 Task: Add a signature Eduardo Lee containing Best wishes for the holiday season, Eduardo Lee to email address softage.4@softage.net and add a label Maps
Action: Mouse moved to (1029, 99)
Screenshot: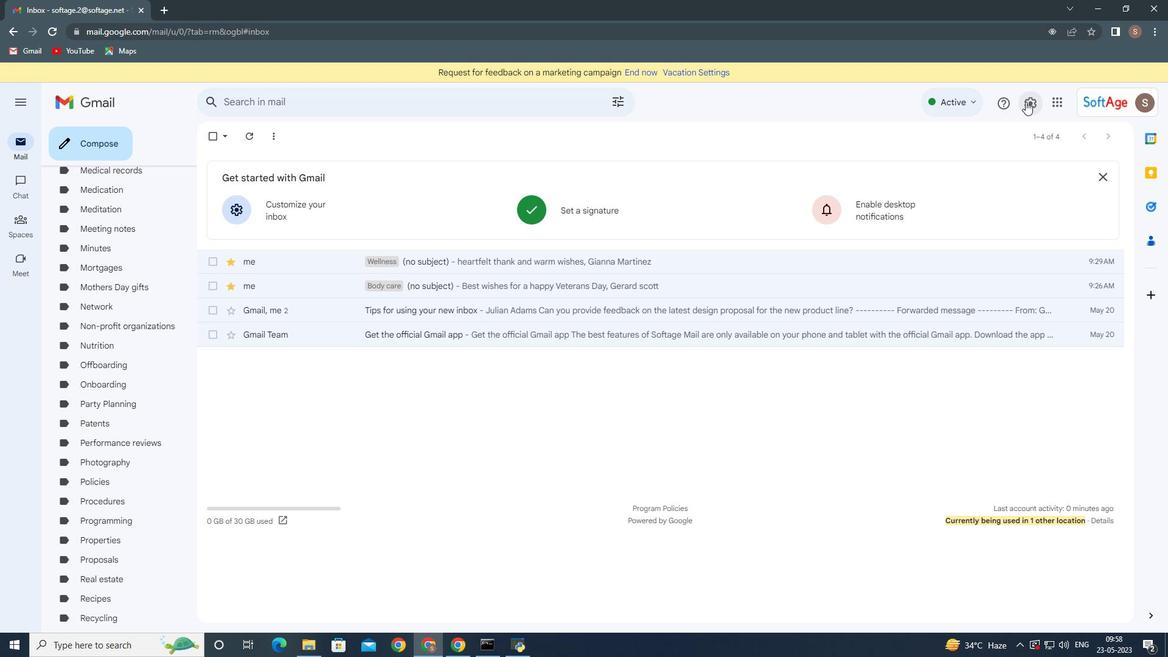 
Action: Mouse pressed left at (1029, 99)
Screenshot: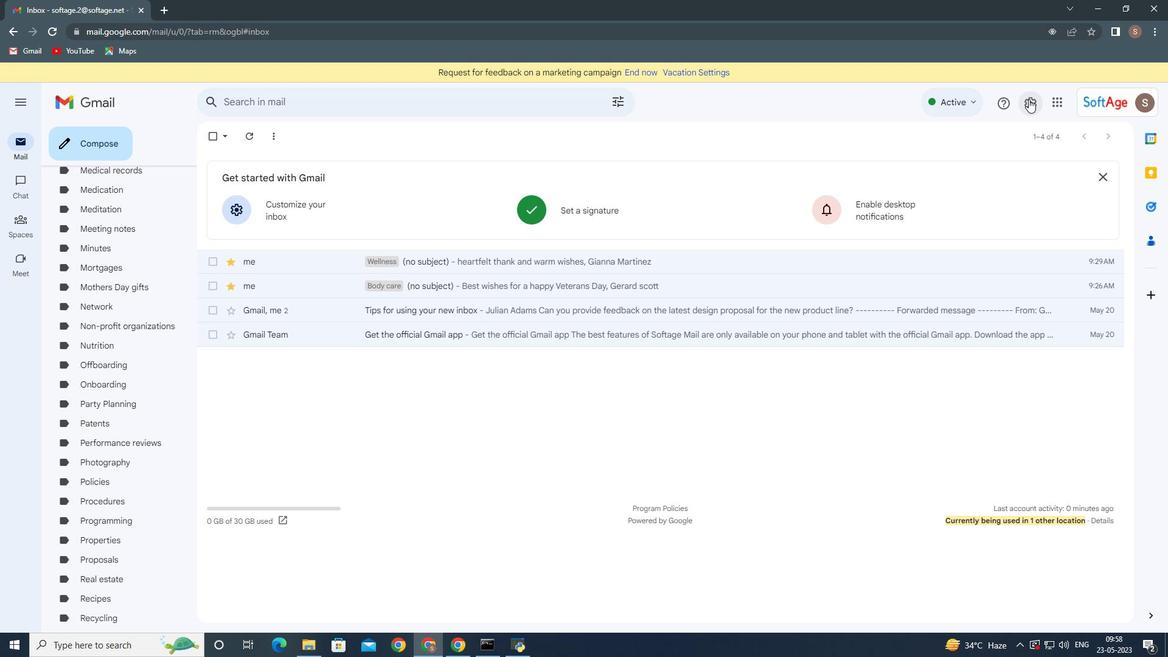 
Action: Mouse moved to (996, 164)
Screenshot: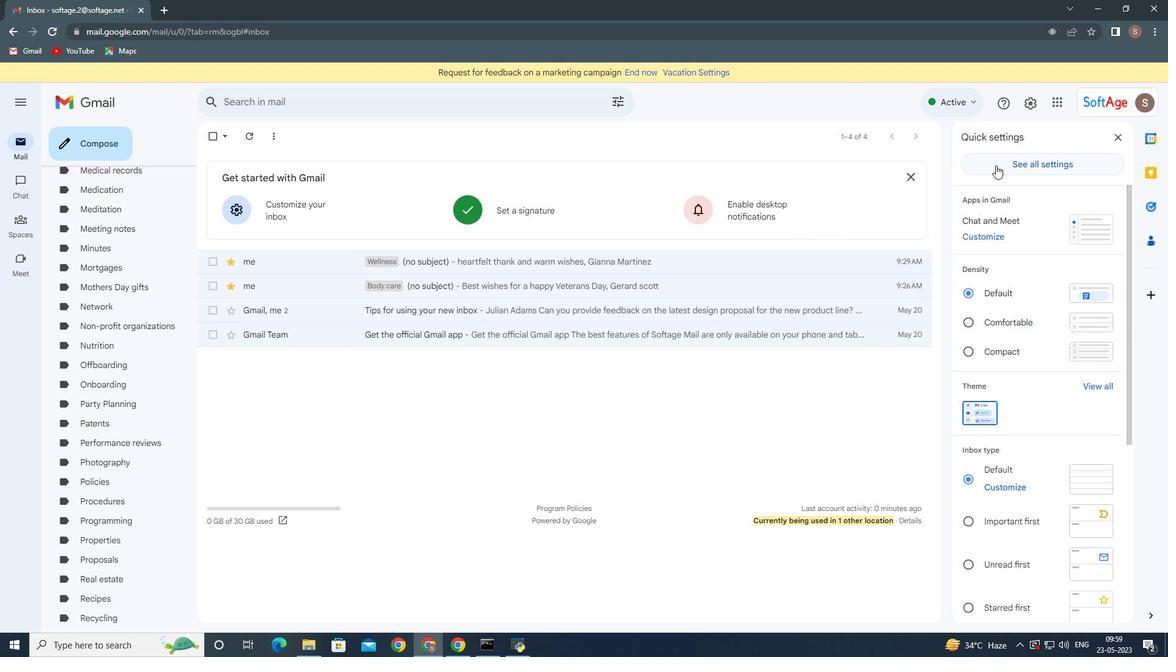 
Action: Mouse pressed left at (996, 164)
Screenshot: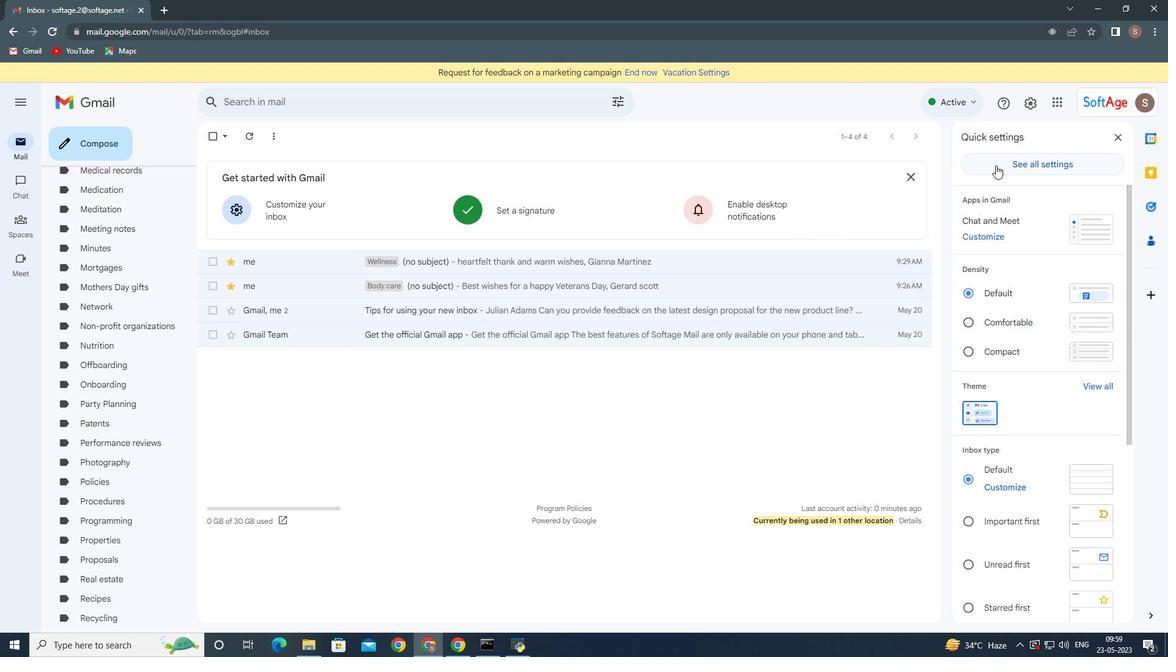 
Action: Mouse moved to (432, 360)
Screenshot: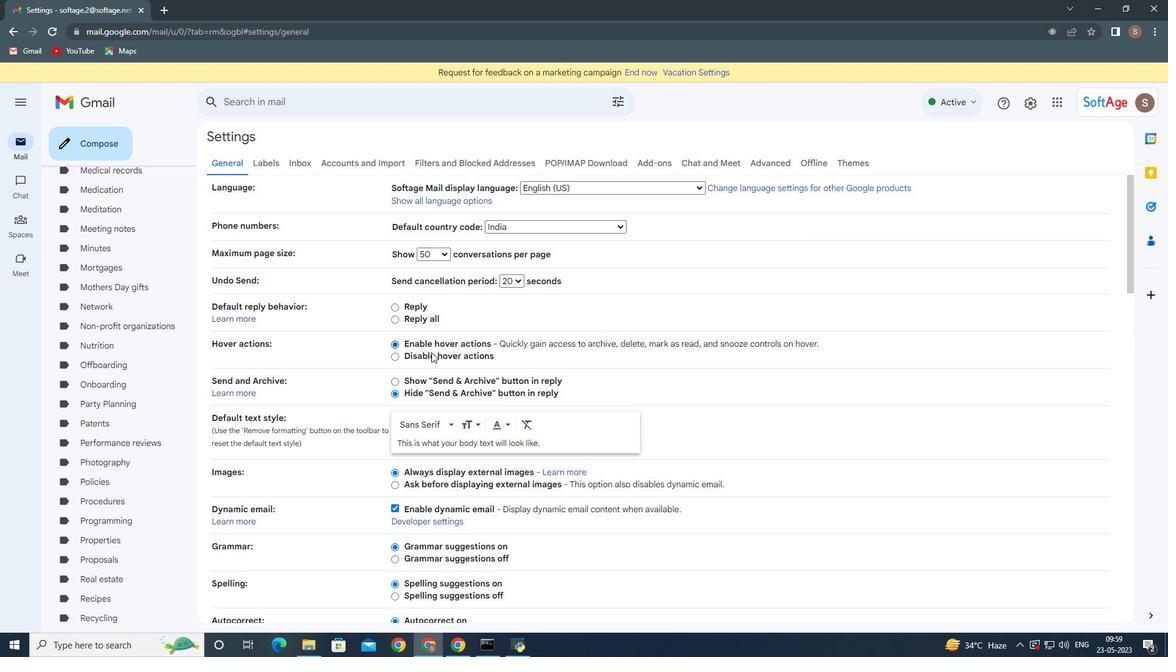 
Action: Mouse scrolled (432, 359) with delta (0, 0)
Screenshot: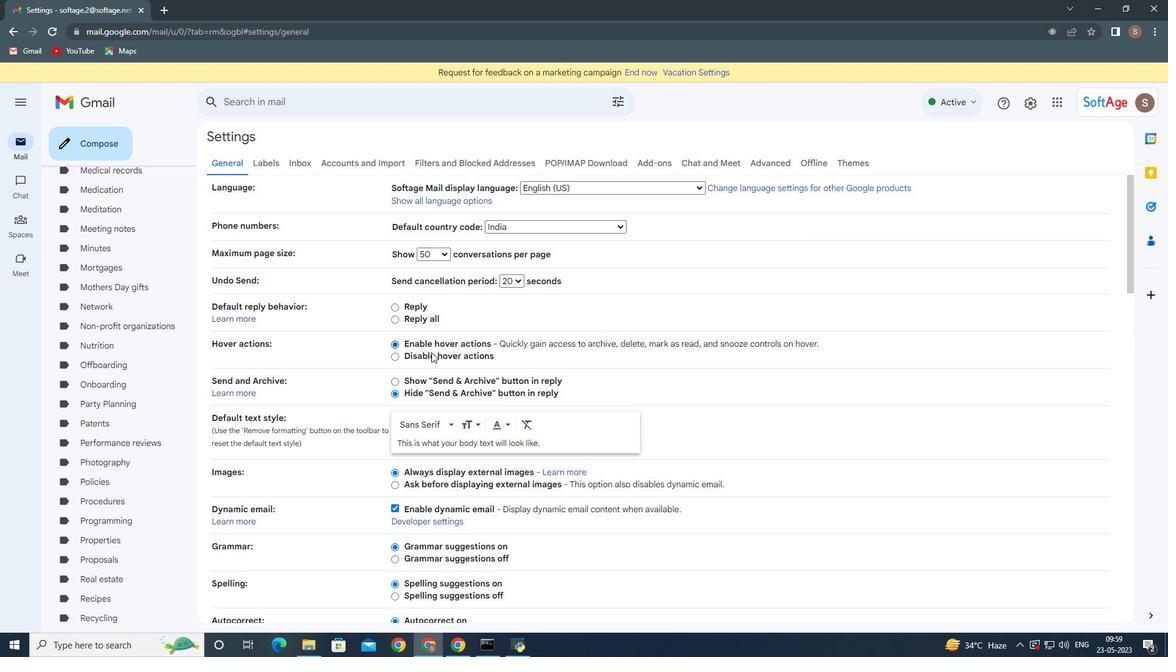 
Action: Mouse moved to (432, 362)
Screenshot: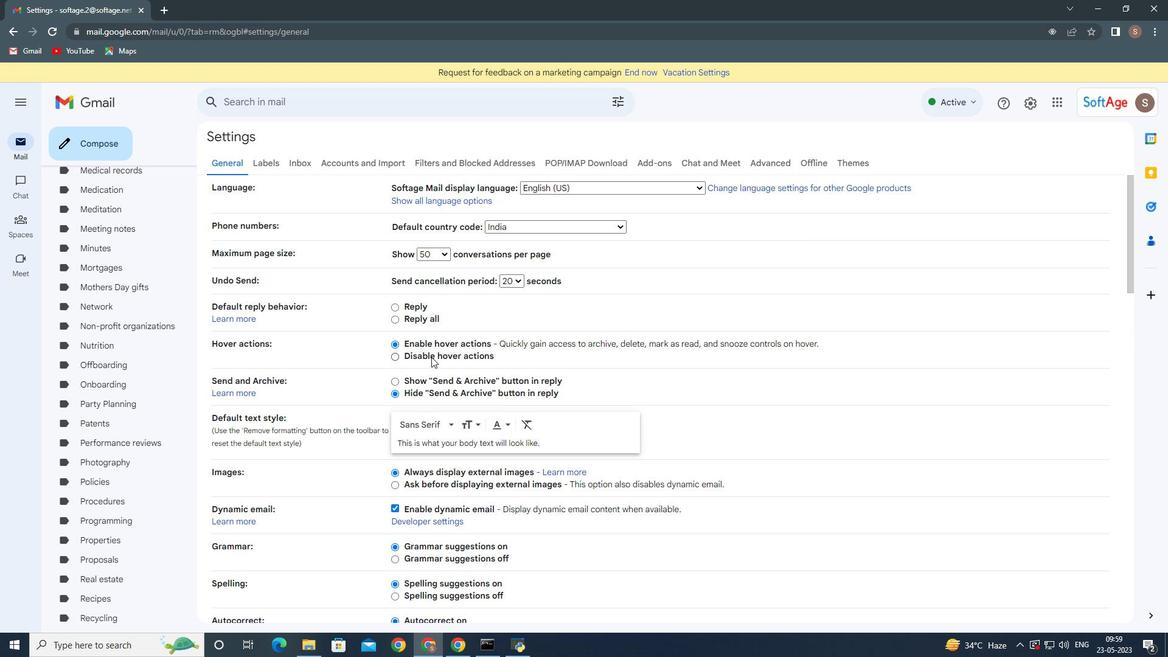 
Action: Mouse scrolled (432, 362) with delta (0, 0)
Screenshot: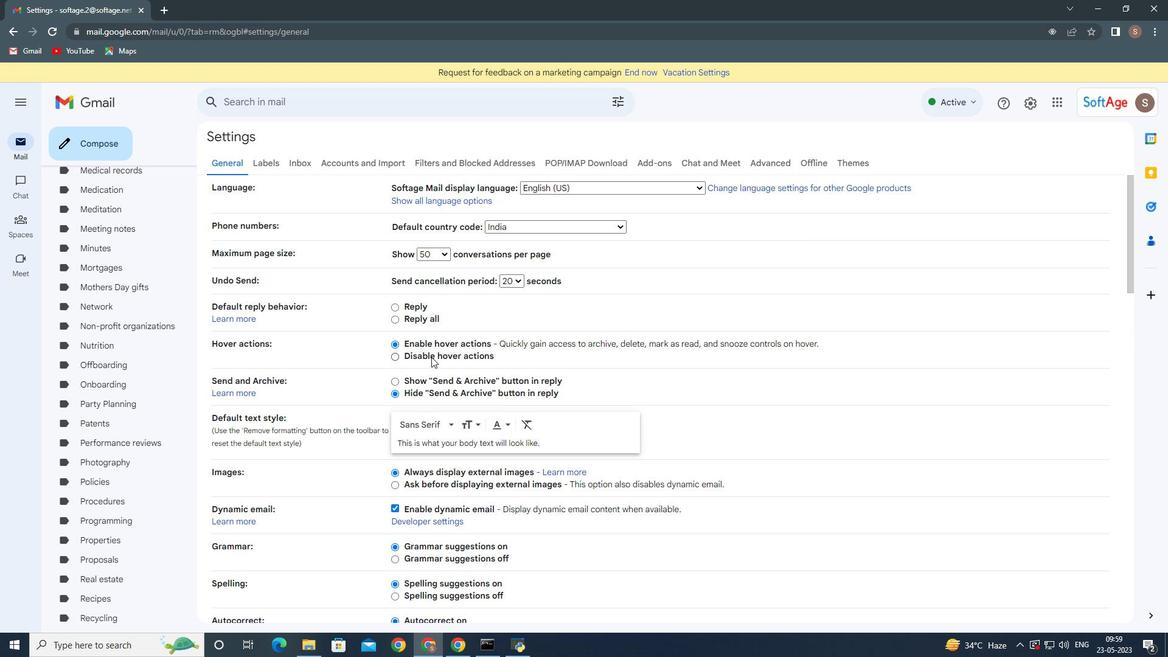 
Action: Mouse moved to (432, 364)
Screenshot: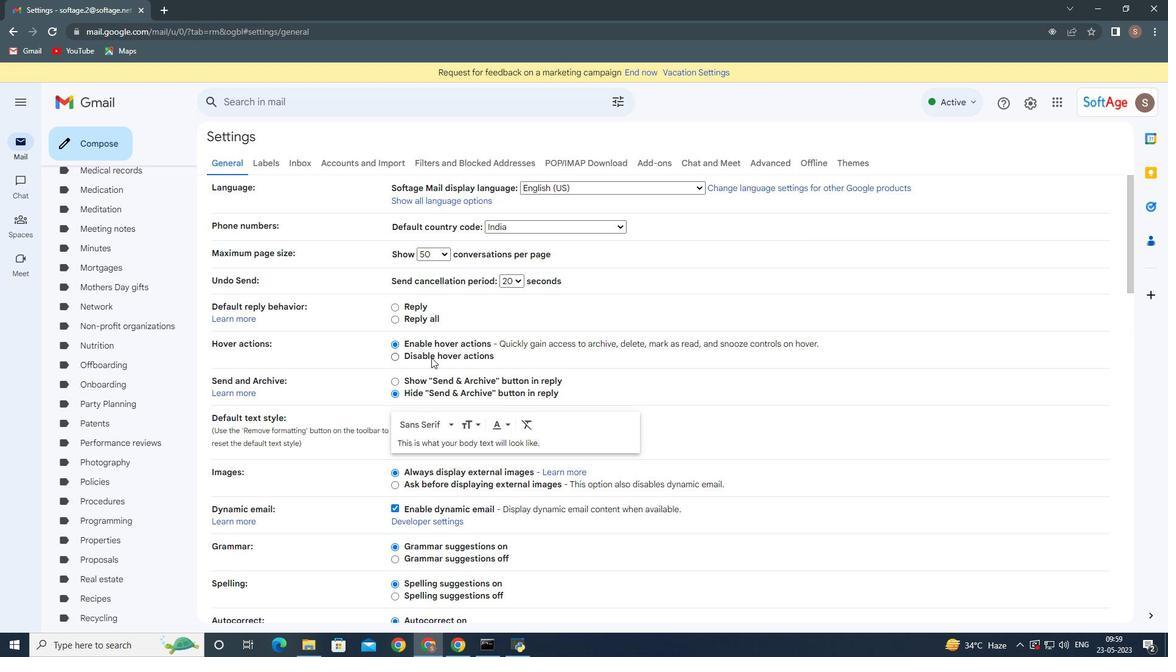 
Action: Mouse scrolled (432, 363) with delta (0, 0)
Screenshot: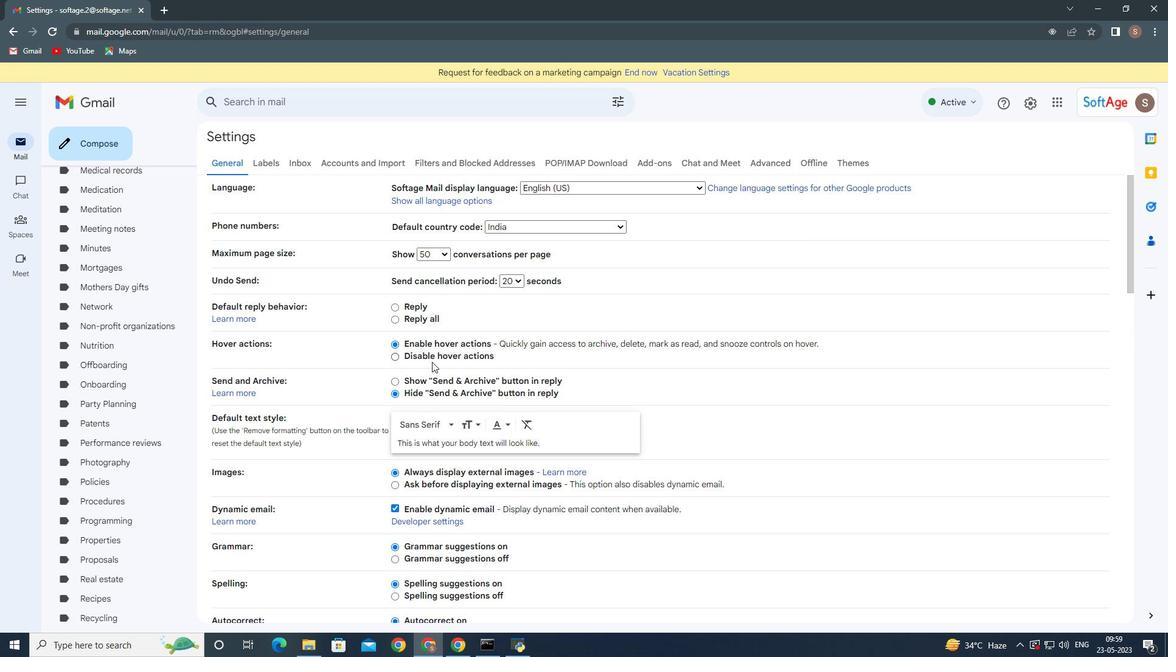 
Action: Mouse moved to (432, 365)
Screenshot: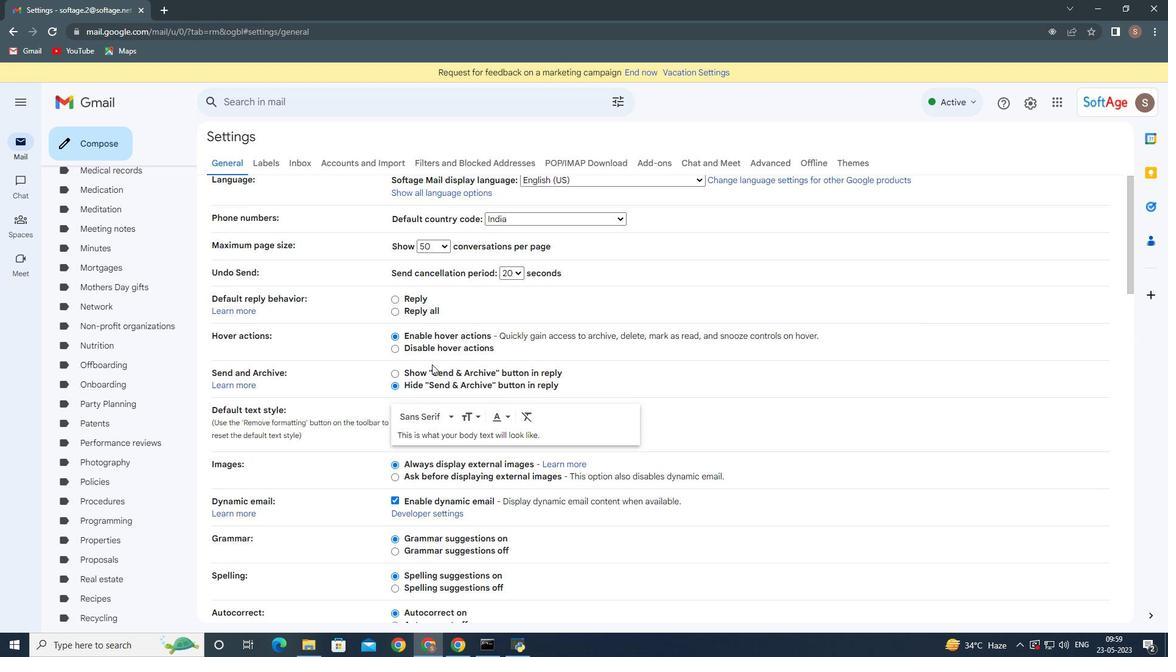 
Action: Mouse scrolled (432, 365) with delta (0, 0)
Screenshot: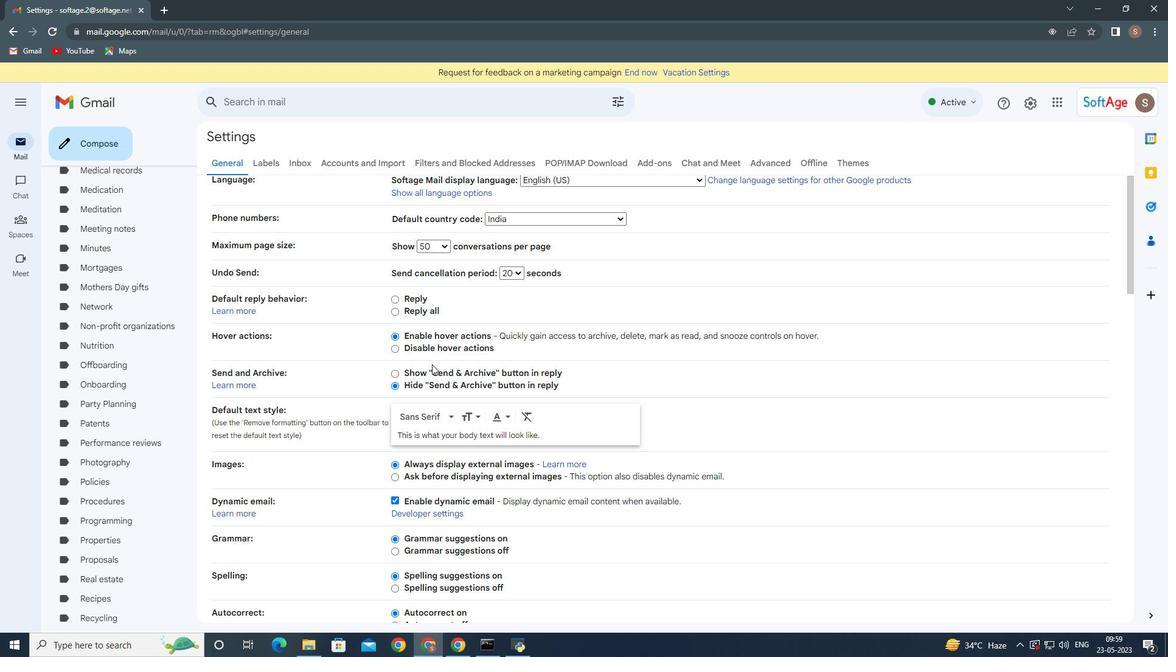 
Action: Mouse moved to (432, 366)
Screenshot: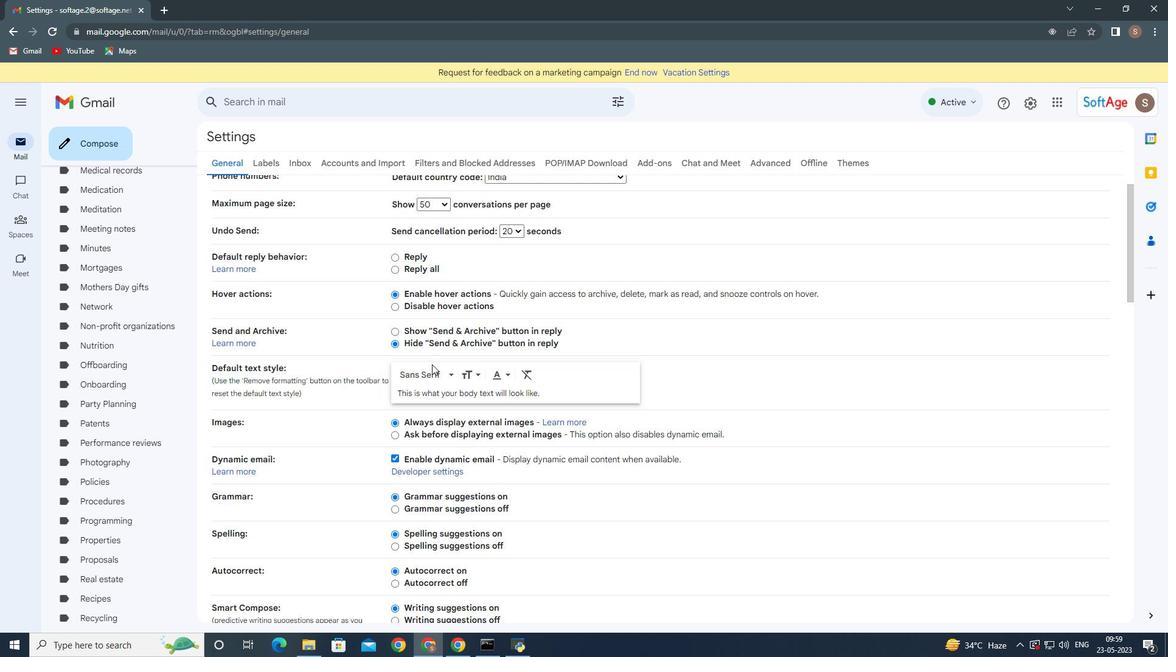 
Action: Mouse scrolled (432, 365) with delta (0, 0)
Screenshot: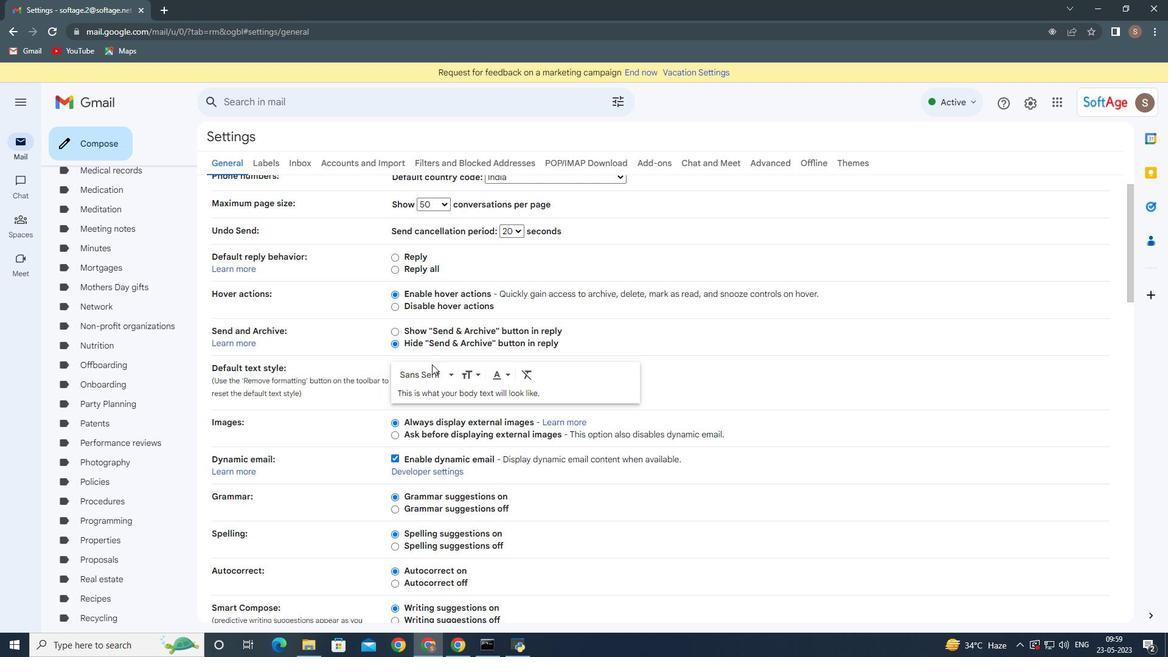 
Action: Mouse moved to (432, 366)
Screenshot: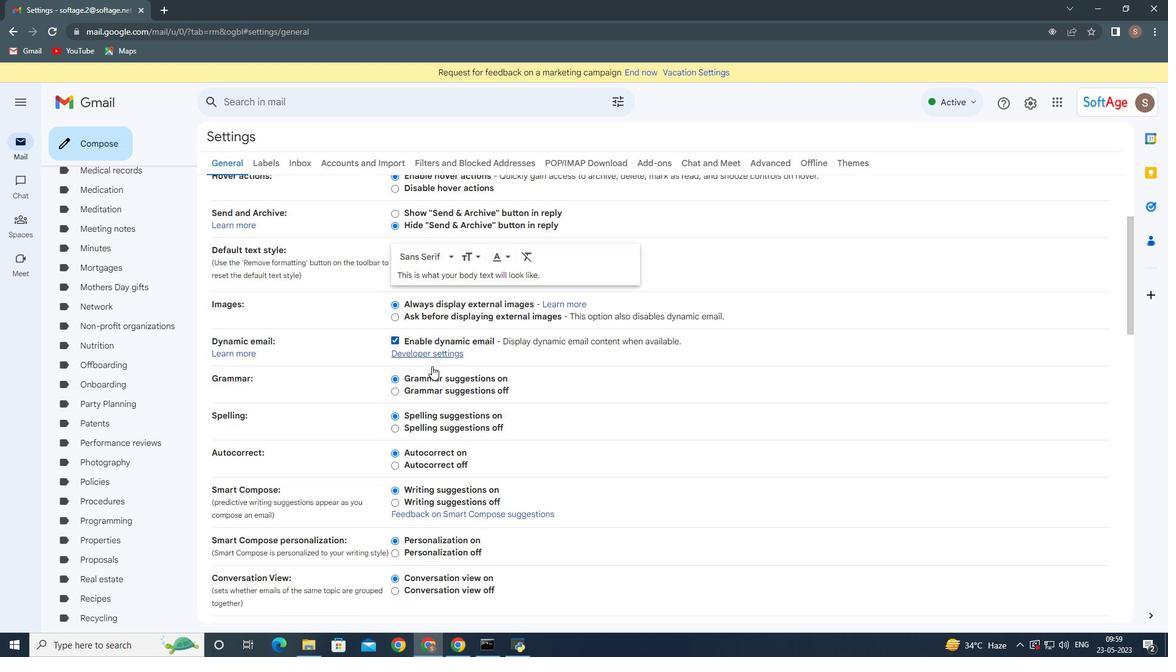 
Action: Mouse scrolled (432, 366) with delta (0, 0)
Screenshot: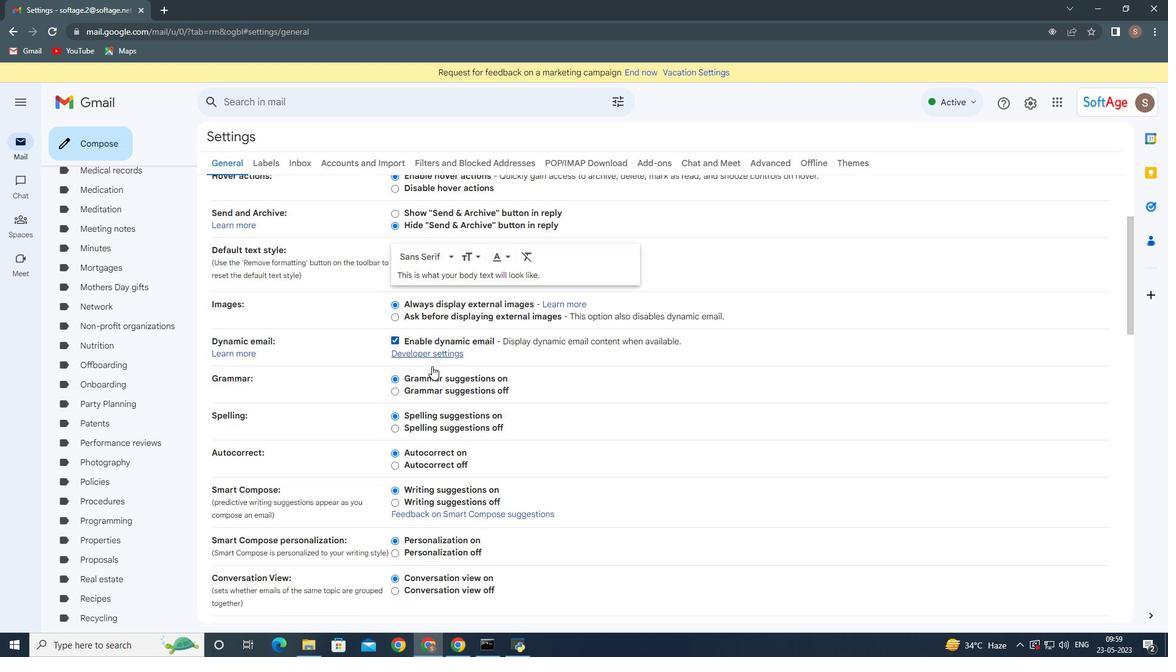 
Action: Mouse moved to (432, 400)
Screenshot: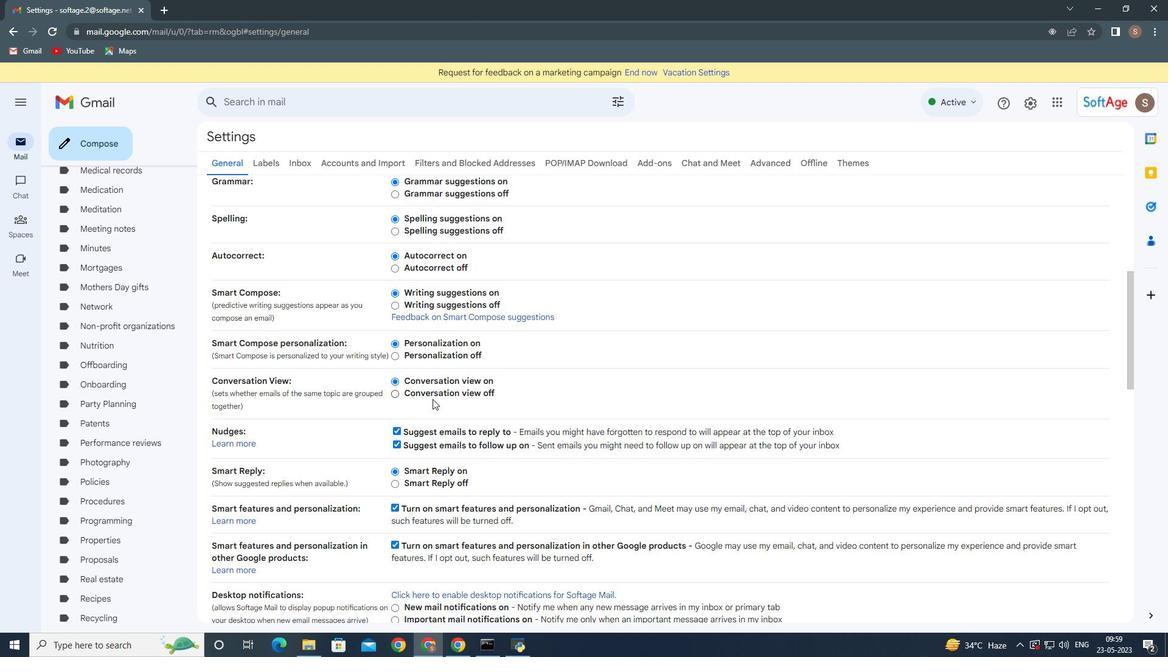 
Action: Mouse scrolled (432, 399) with delta (0, 0)
Screenshot: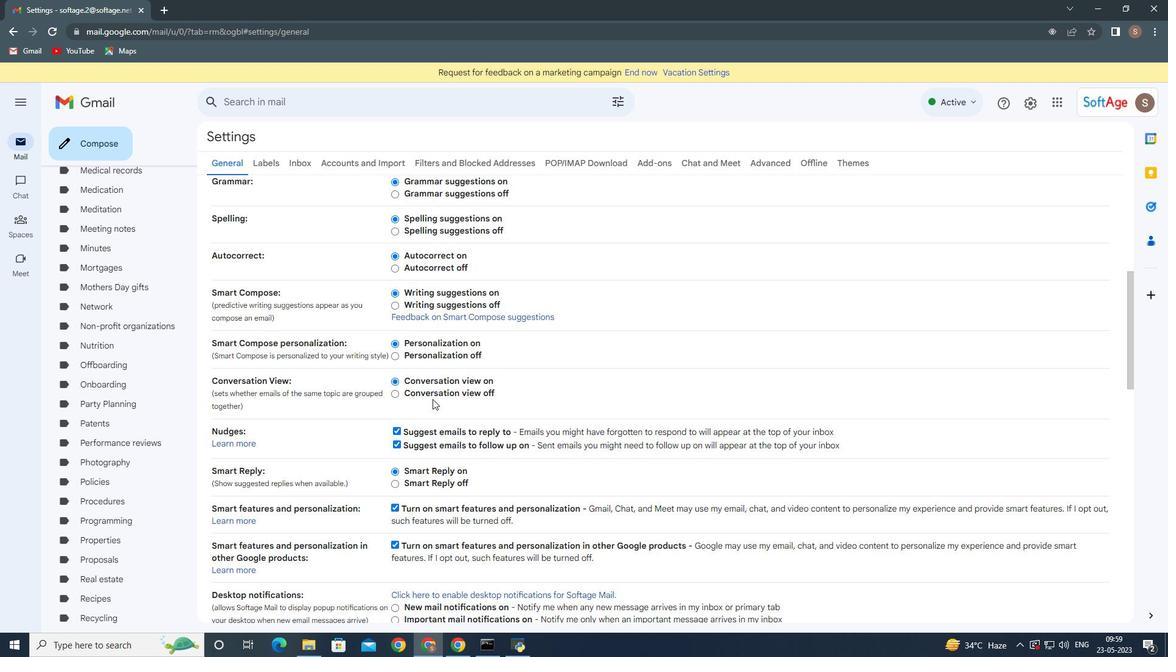 
Action: Mouse moved to (432, 401)
Screenshot: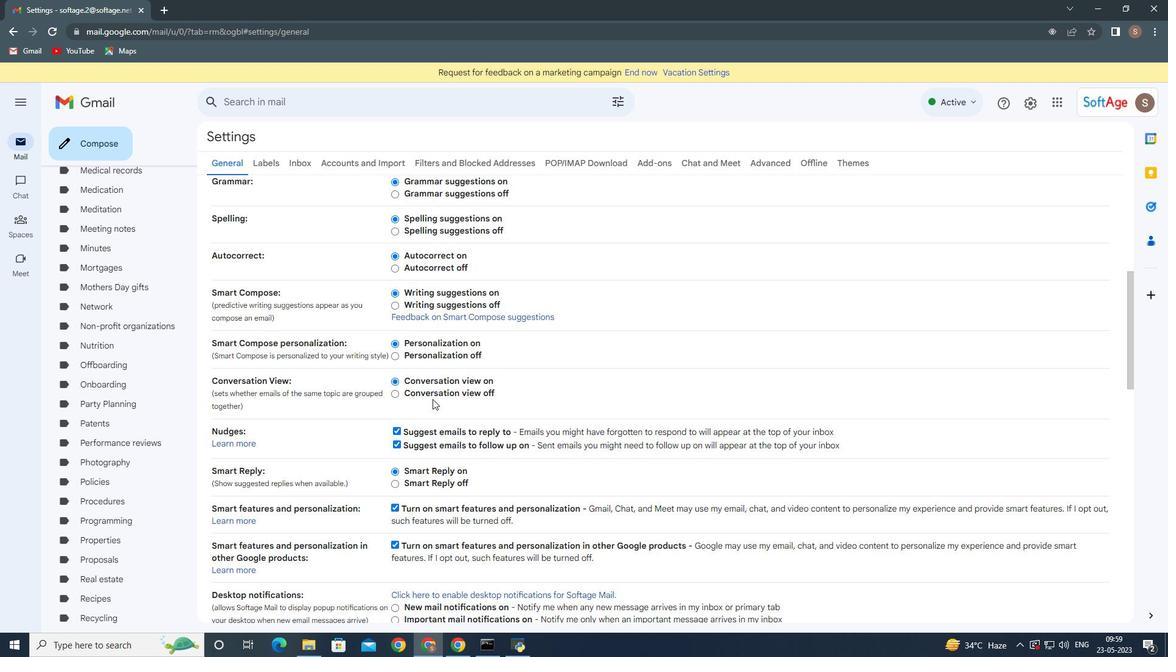 
Action: Mouse scrolled (432, 400) with delta (0, 0)
Screenshot: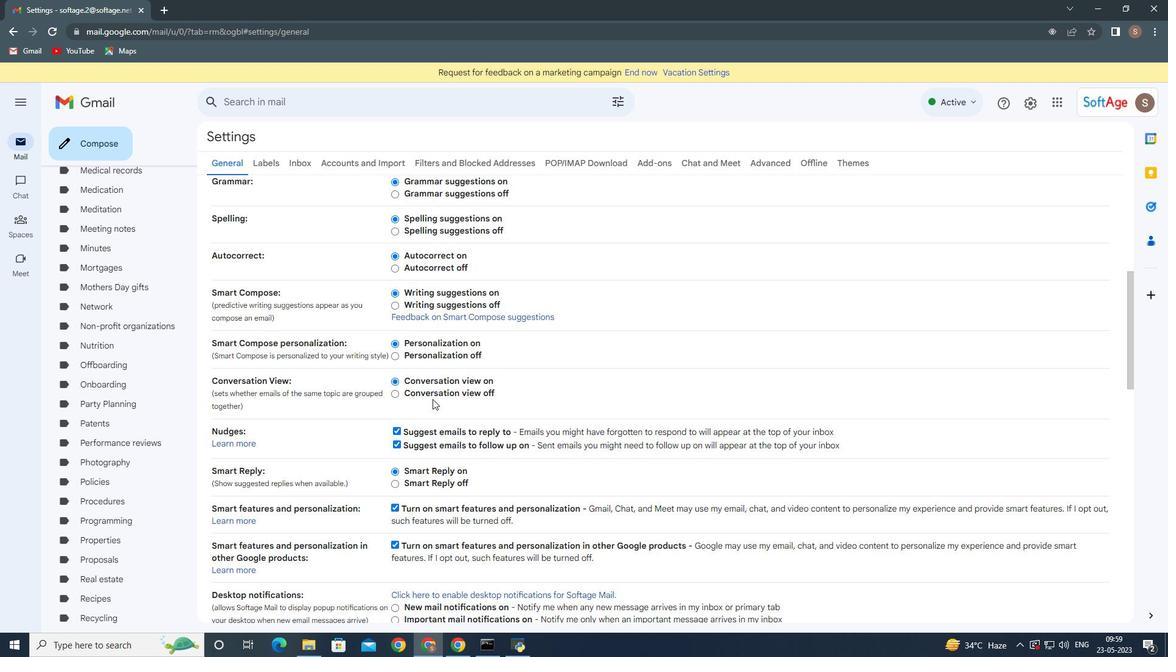 
Action: Mouse scrolled (432, 400) with delta (0, 0)
Screenshot: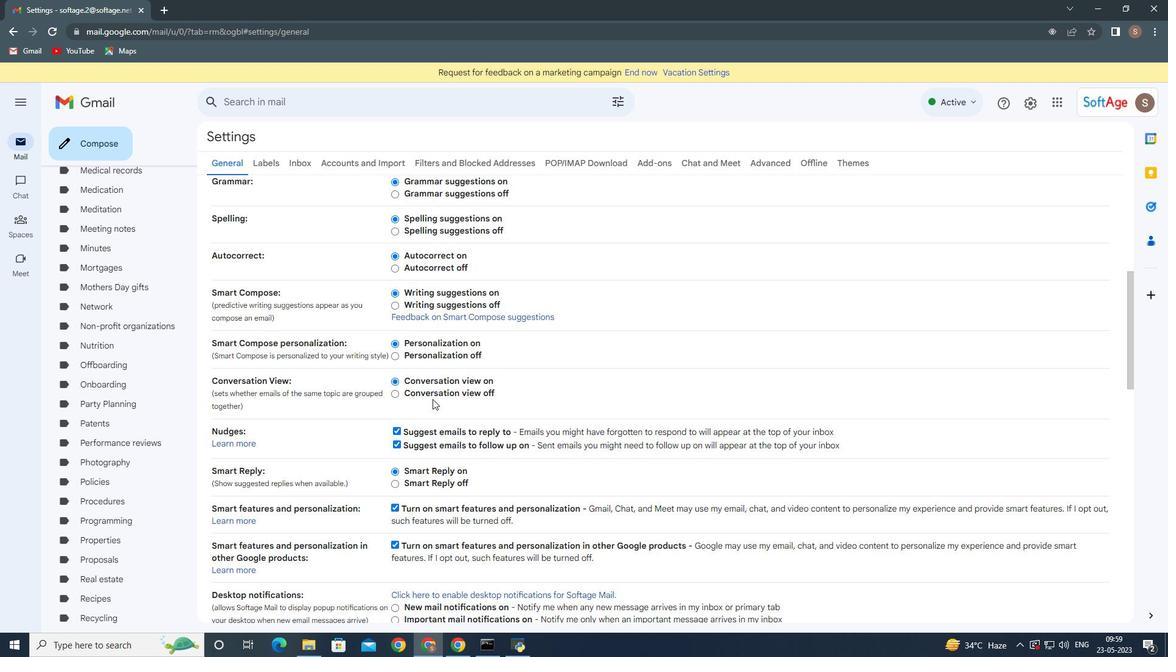 
Action: Mouse scrolled (432, 400) with delta (0, 0)
Screenshot: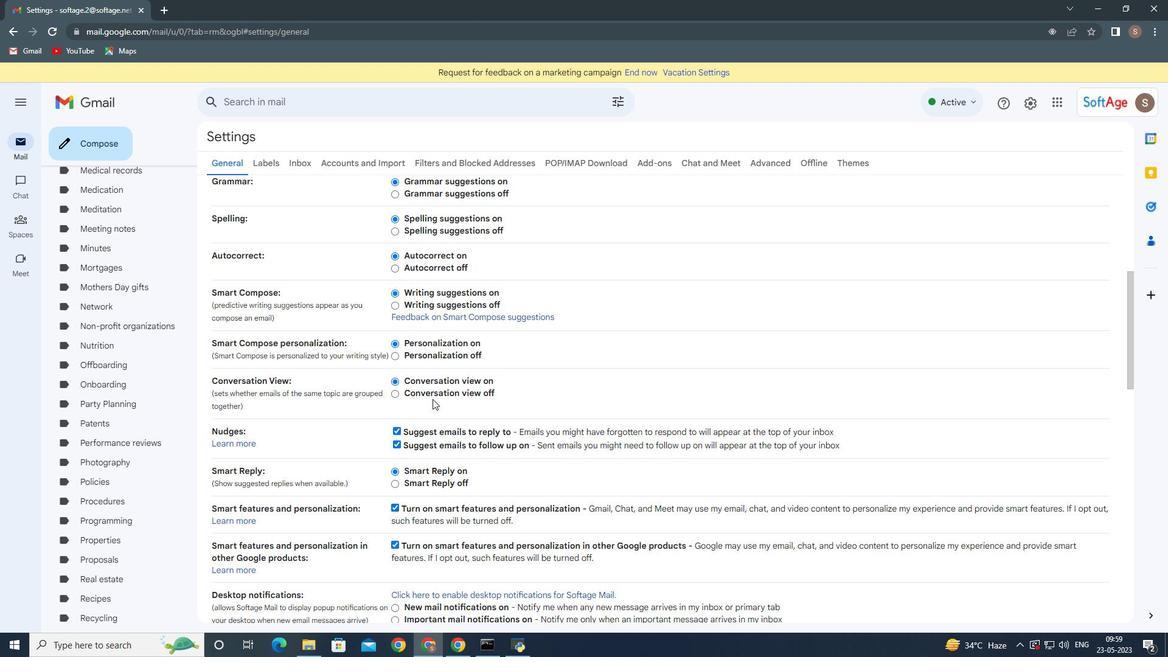 
Action: Mouse moved to (432, 401)
Screenshot: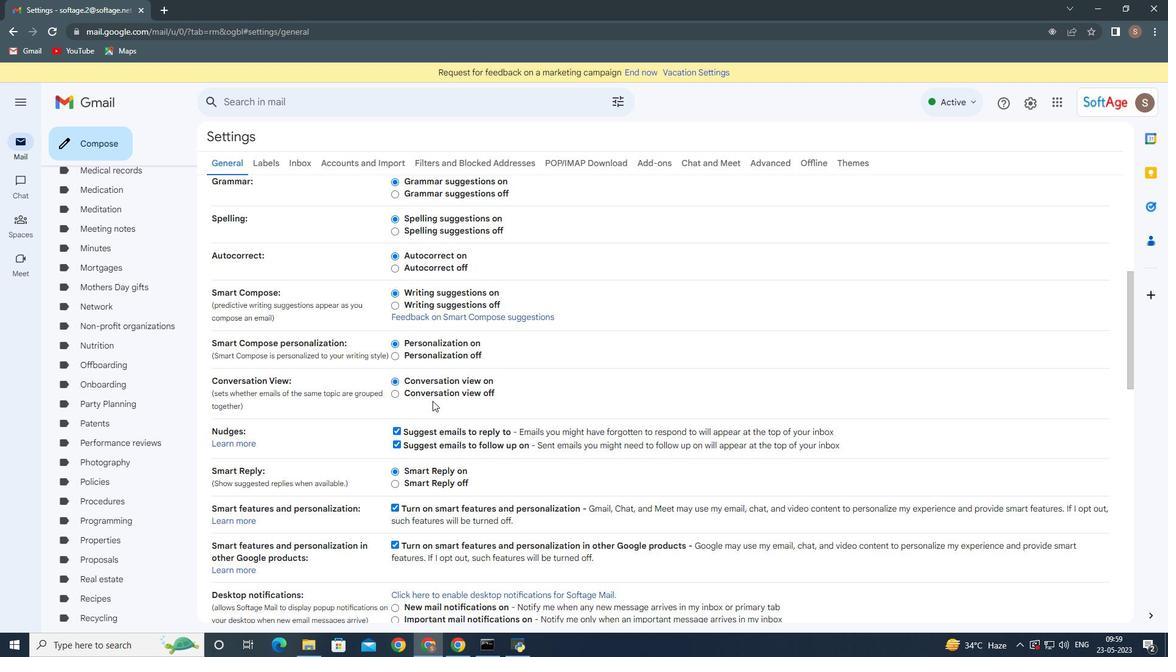 
Action: Mouse scrolled (432, 400) with delta (0, 0)
Screenshot: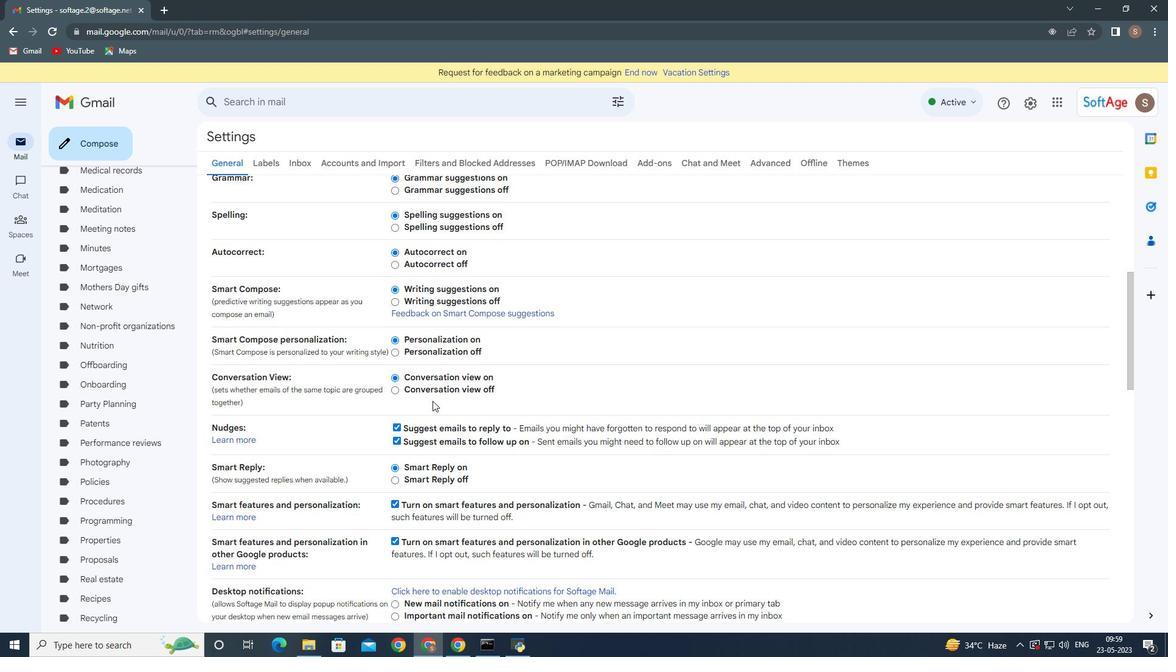 
Action: Mouse moved to (437, 476)
Screenshot: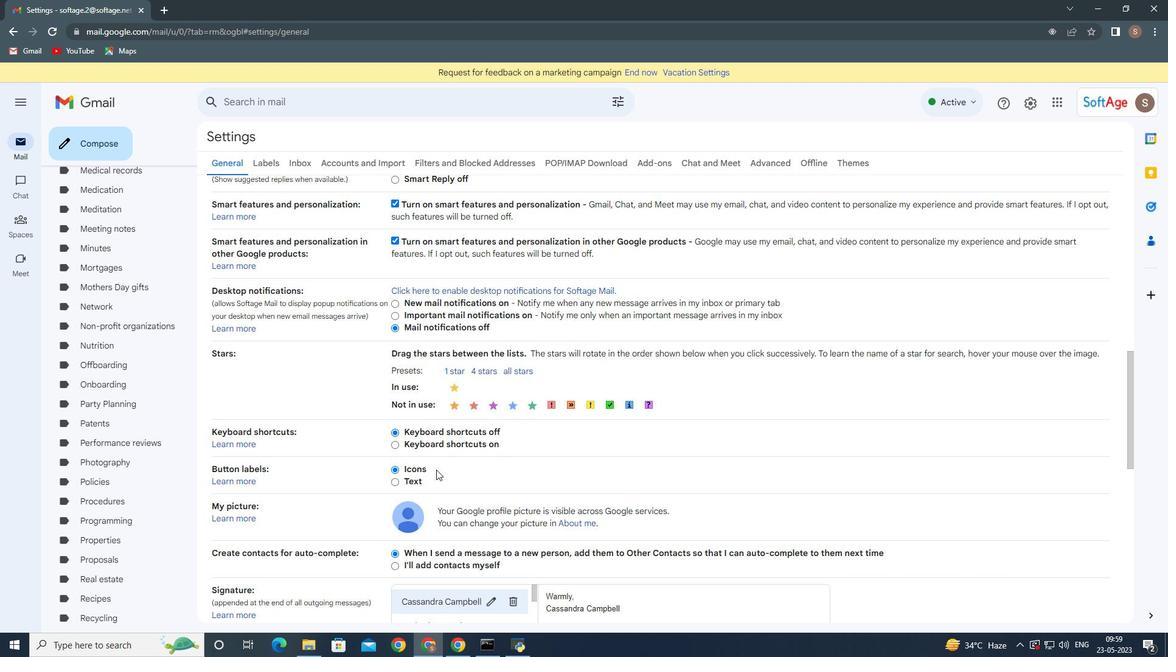 
Action: Mouse scrolled (437, 475) with delta (0, 0)
Screenshot: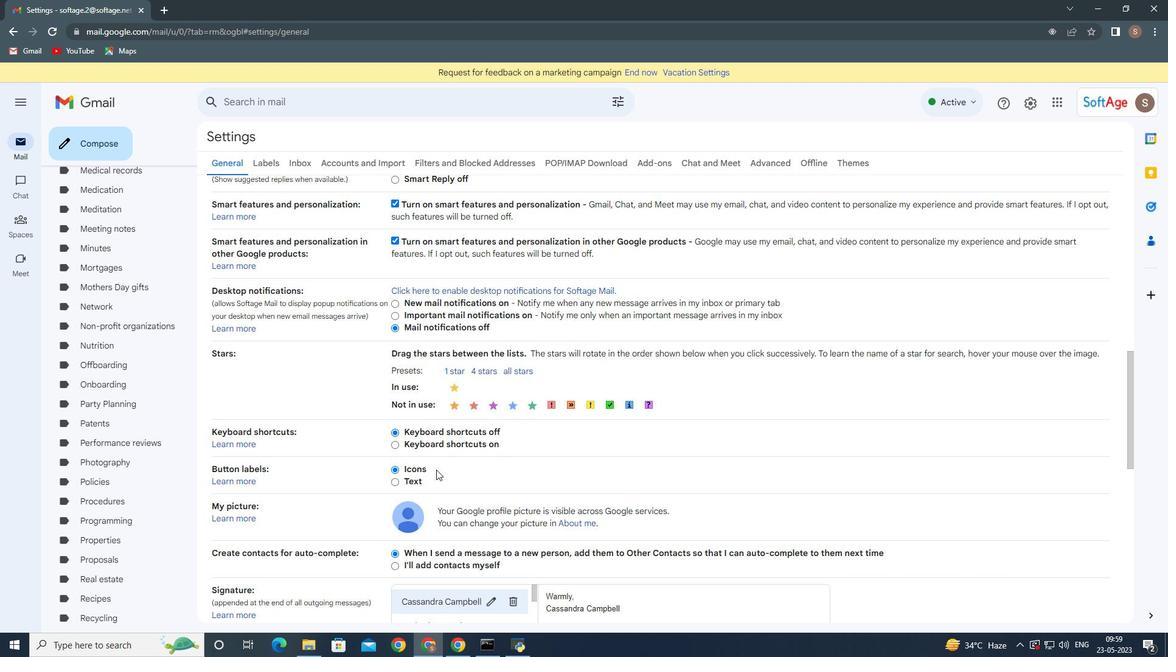 
Action: Mouse moved to (437, 477)
Screenshot: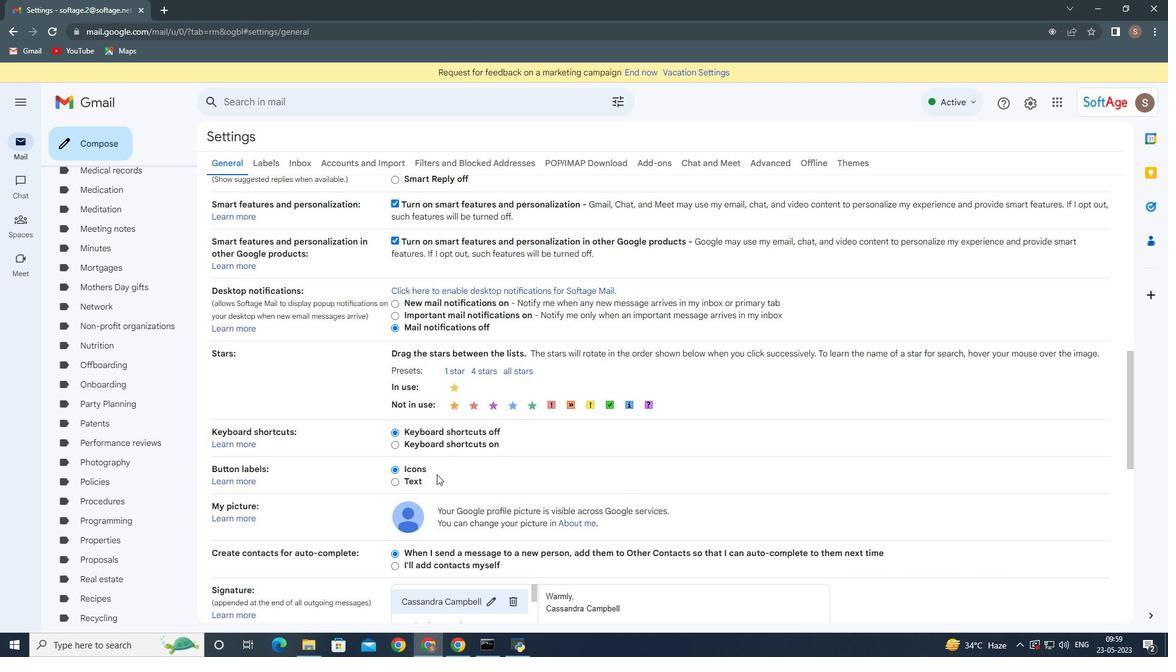 
Action: Mouse scrolled (437, 476) with delta (0, 0)
Screenshot: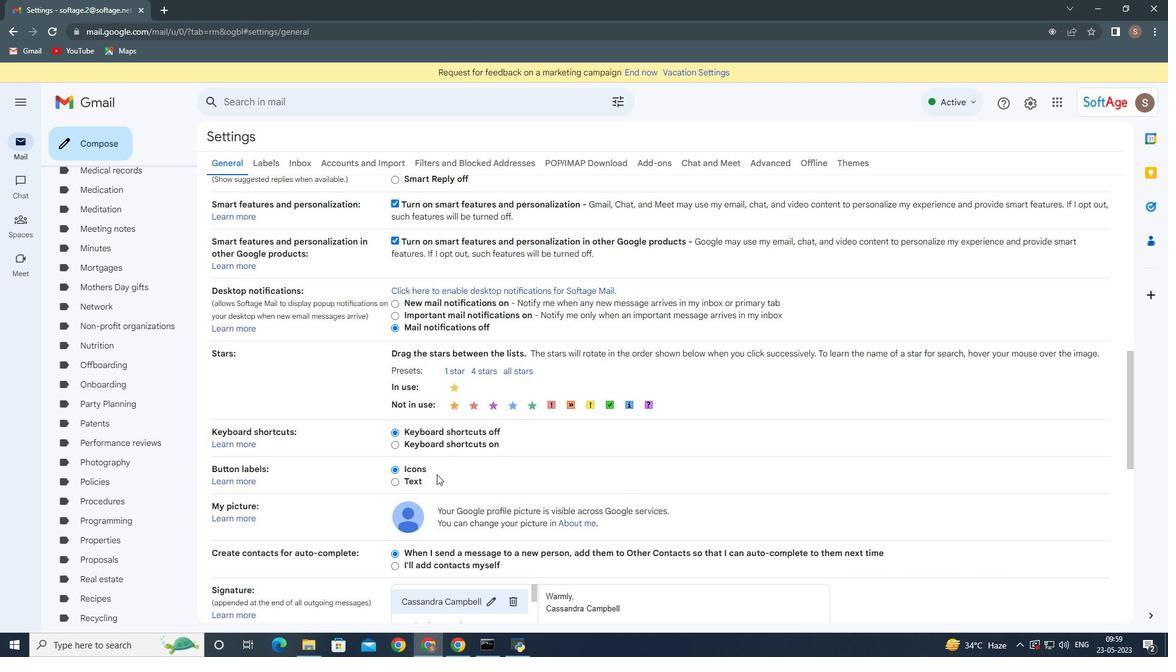 
Action: Mouse moved to (437, 477)
Screenshot: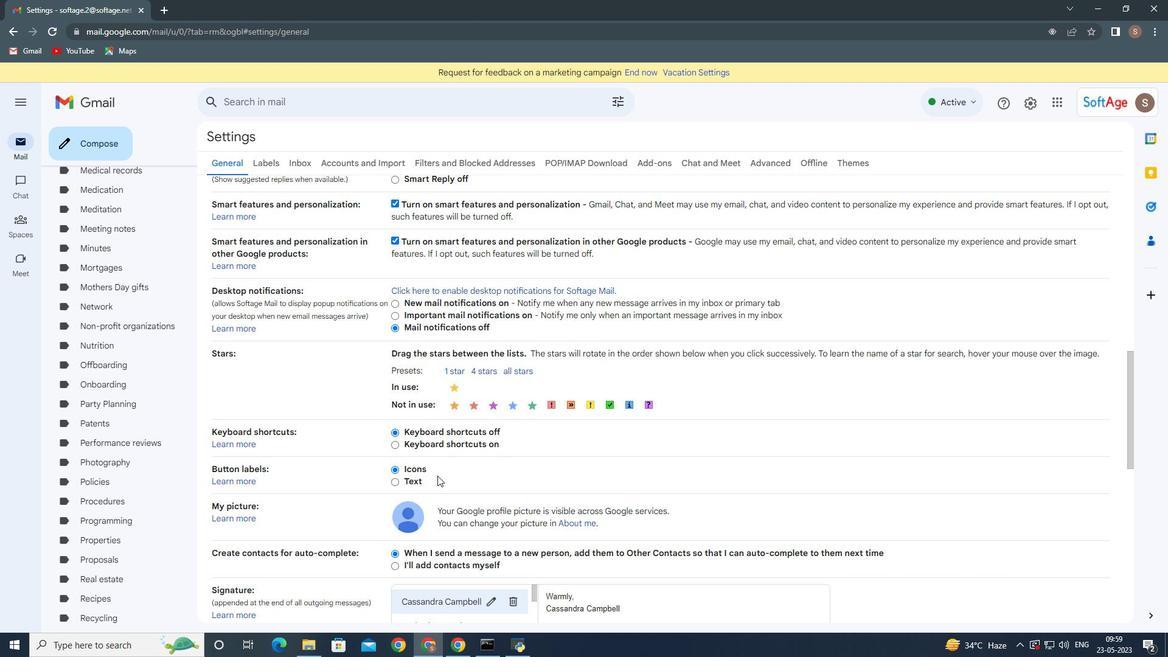 
Action: Mouse scrolled (437, 476) with delta (0, 0)
Screenshot: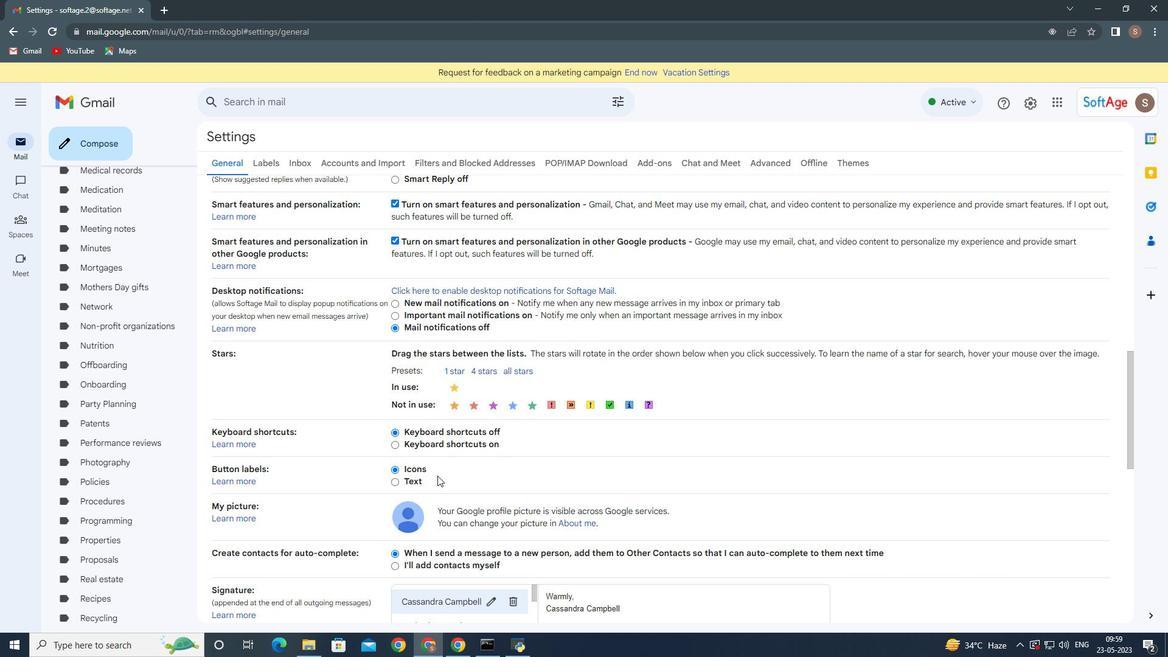 
Action: Mouse moved to (438, 476)
Screenshot: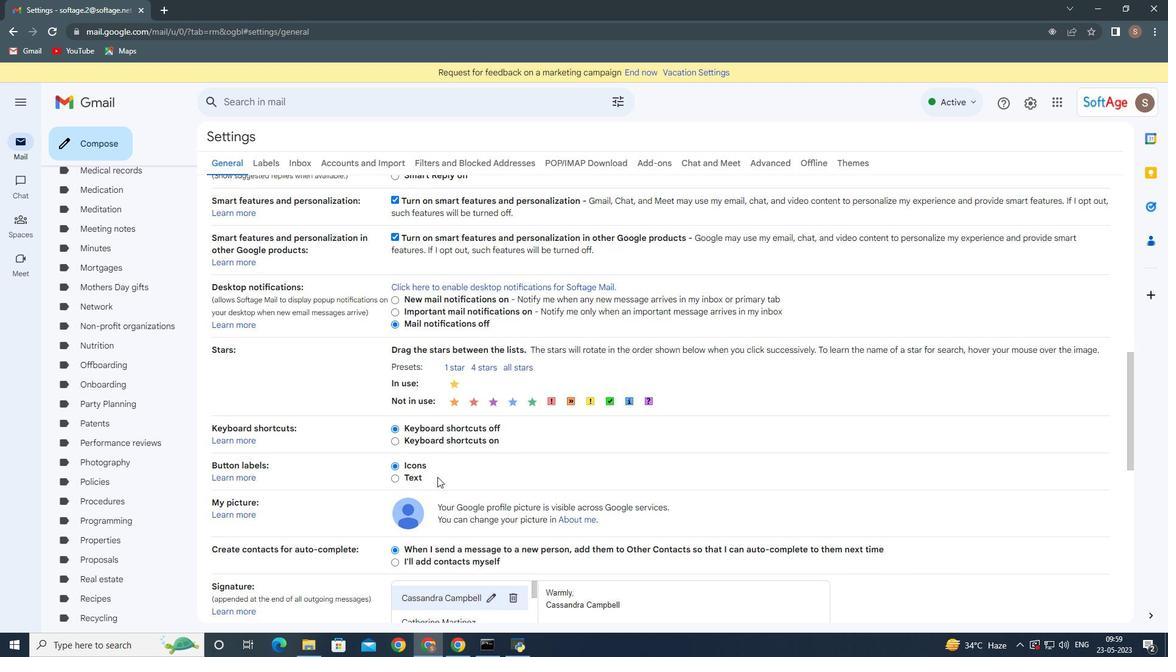 
Action: Mouse scrolled (438, 475) with delta (0, 0)
Screenshot: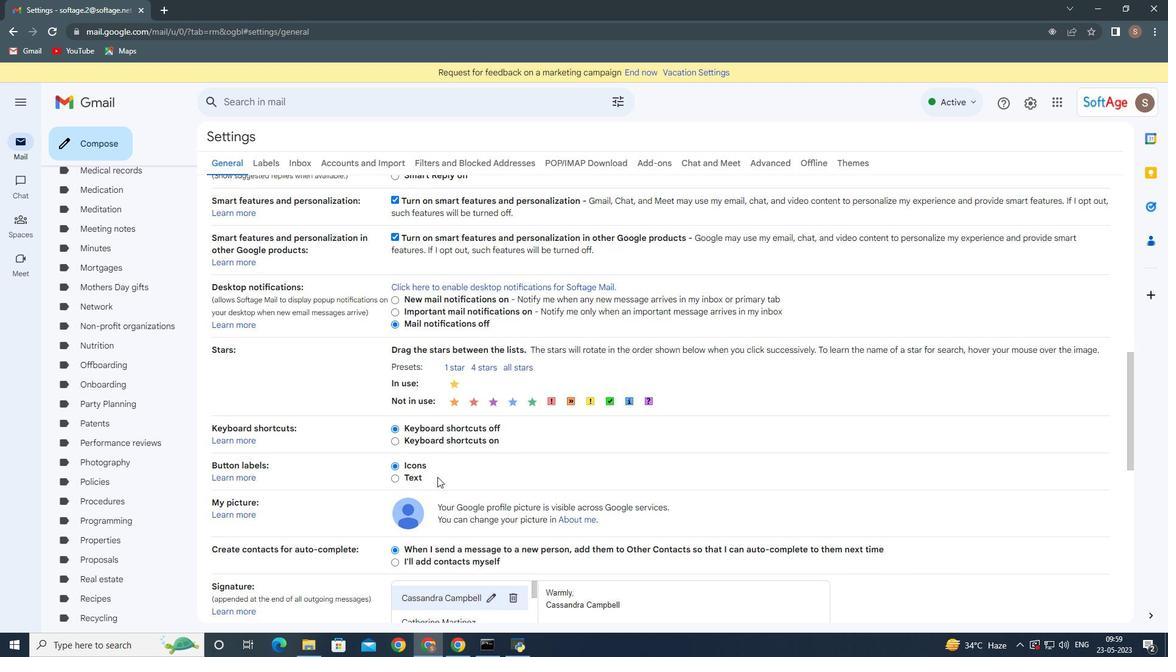 
Action: Mouse moved to (452, 453)
Screenshot: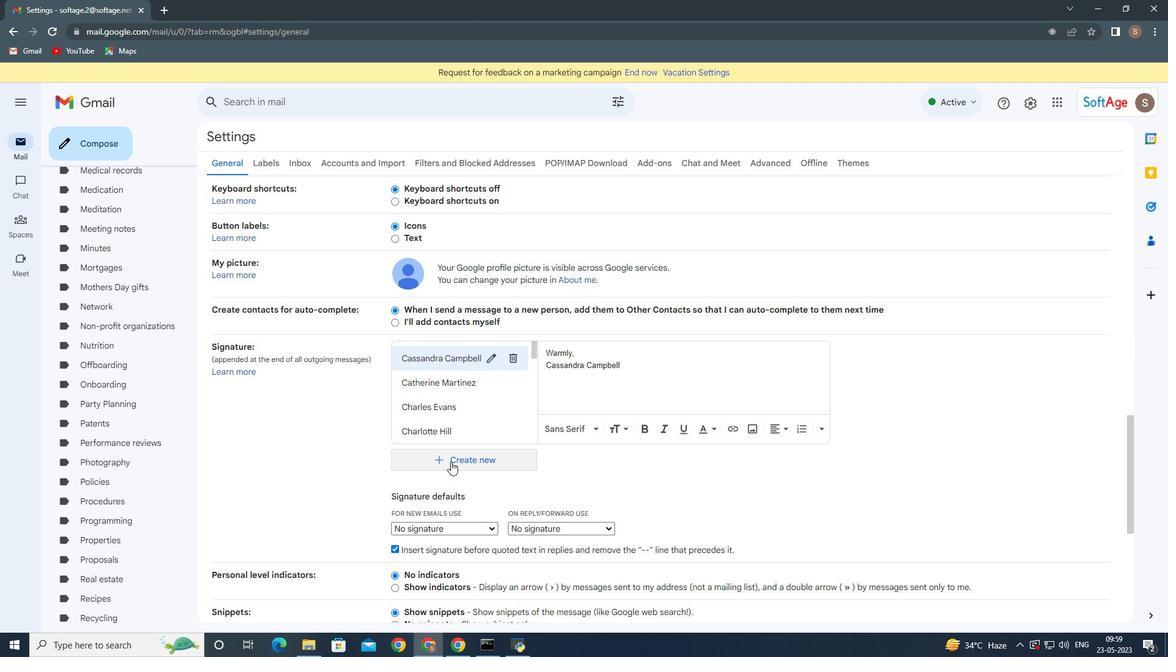 
Action: Mouse pressed left at (452, 453)
Screenshot: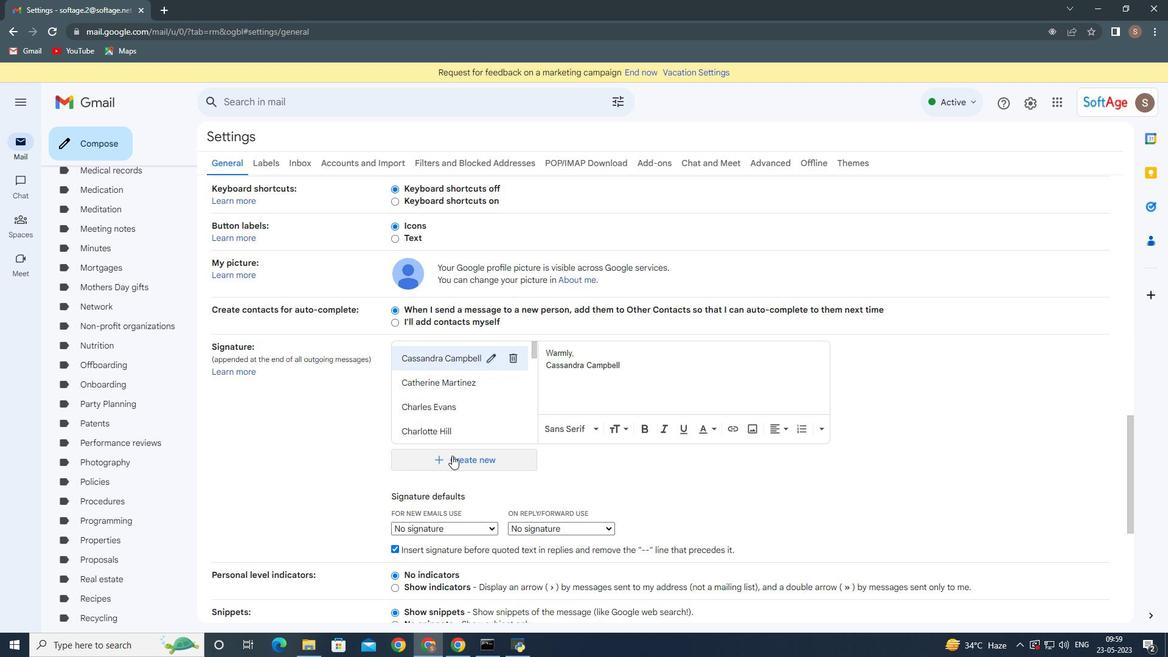 
Action: Mouse moved to (452, 453)
Screenshot: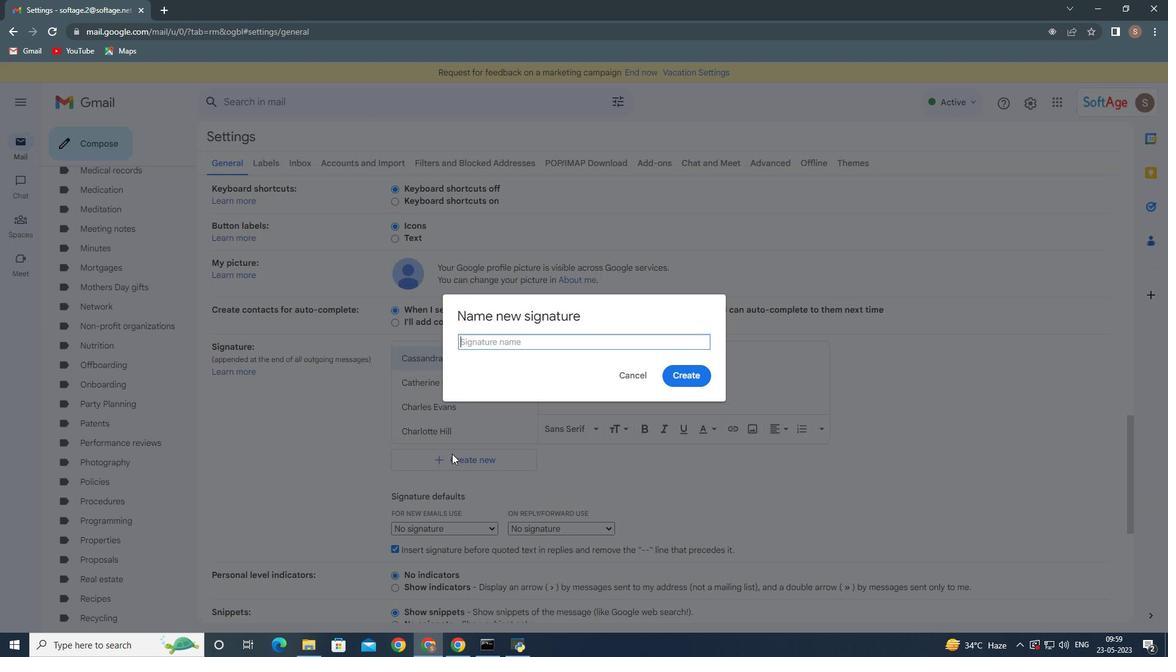 
Action: Key pressed <Key.shift><Key.shift><Key.shift><Key.shift>Eduardo<Key.space><Key.shift>Lee
Screenshot: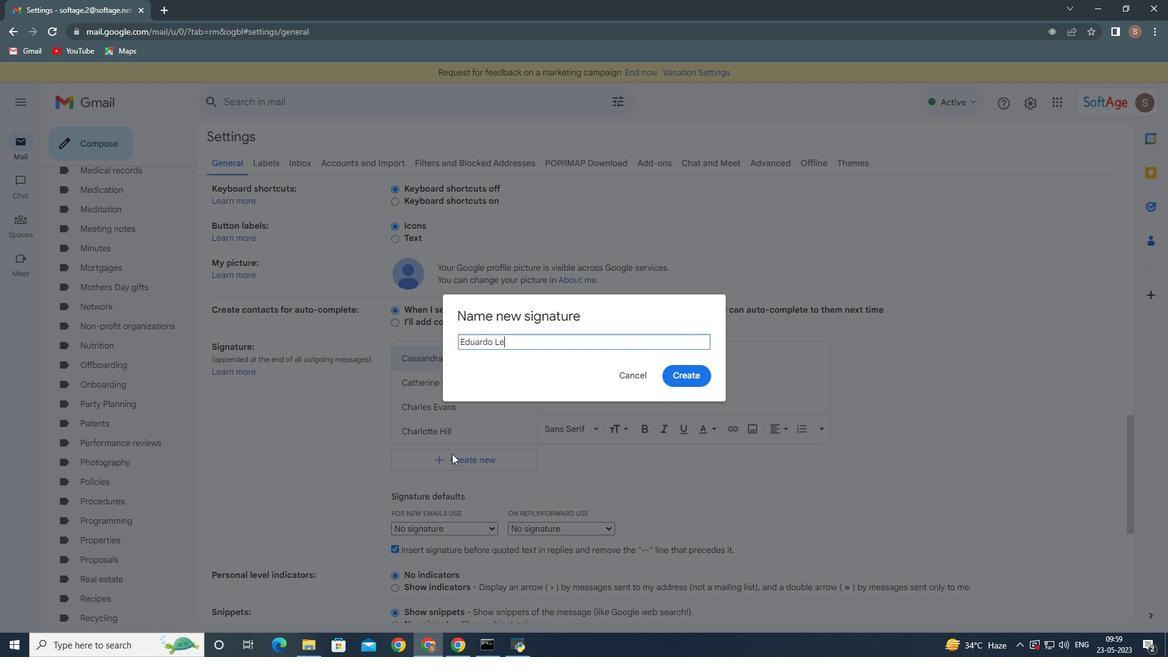 
Action: Mouse moved to (685, 368)
Screenshot: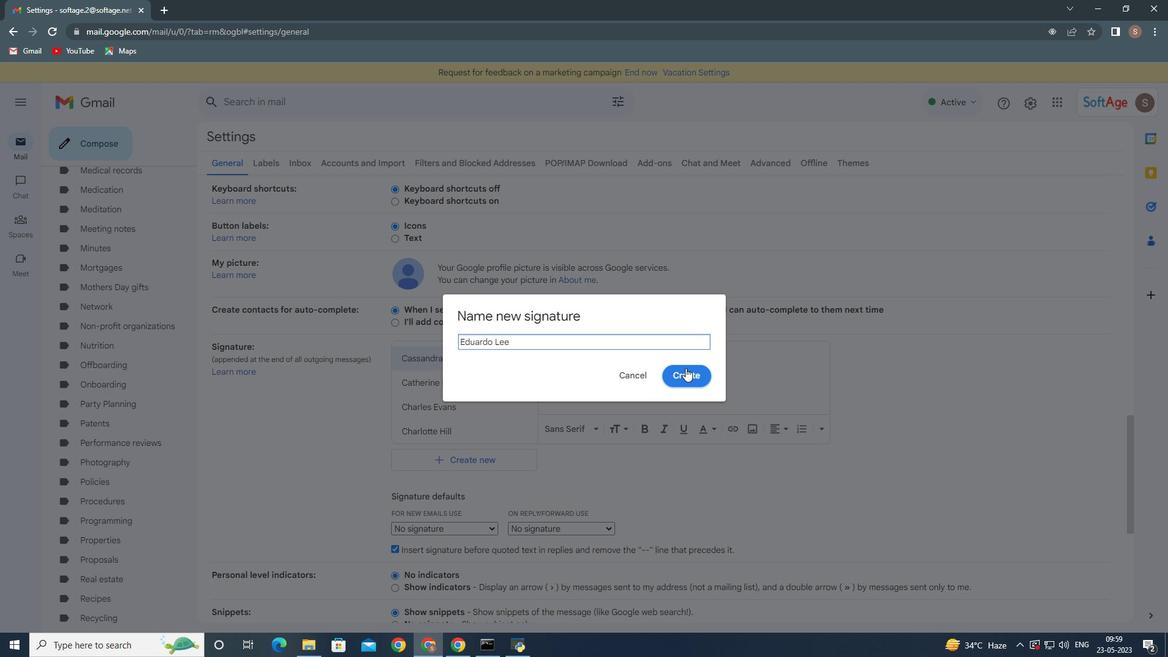 
Action: Mouse pressed left at (685, 368)
Screenshot: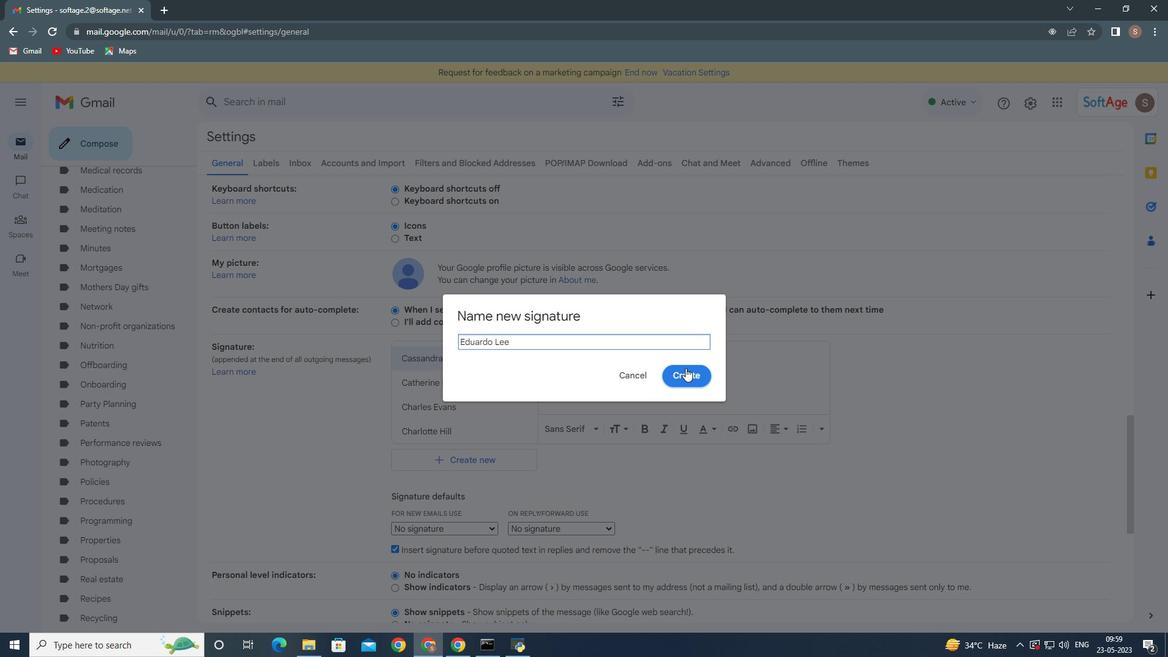 
Action: Mouse moved to (628, 364)
Screenshot: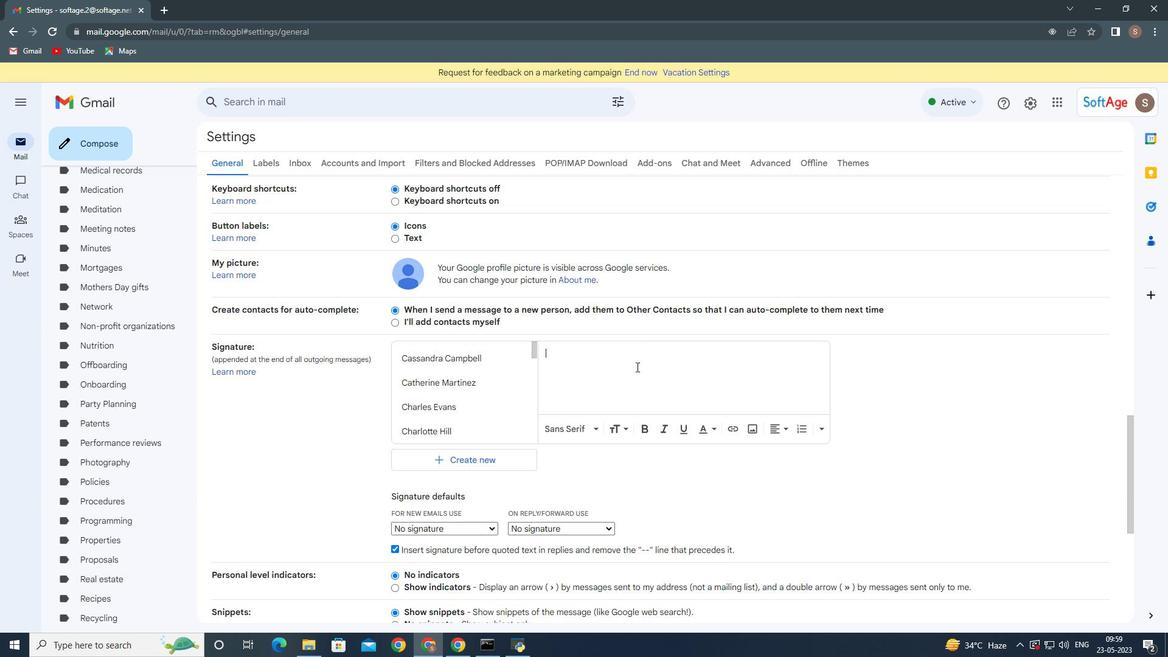 
Action: Key pressed <Key.shift>Best<Key.space><Key.shift><Key.shift><Key.shift><Key.shift><Key.shift><Key.shift><Key.shift><Key.shift><Key.shift><Key.shift><Key.shift><Key.shift><Key.shift><Key.shift><Key.shift>Wishes<Key.space>for<Key.space>the<Key.space>g<Key.backspace>holiday,<Key.enter><Key.backspace><Key.backspace><Key.space>season,<Key.enter><Key.shift><Key.shift>Eduardo<Key.space><Key.shift>Lee
Screenshot: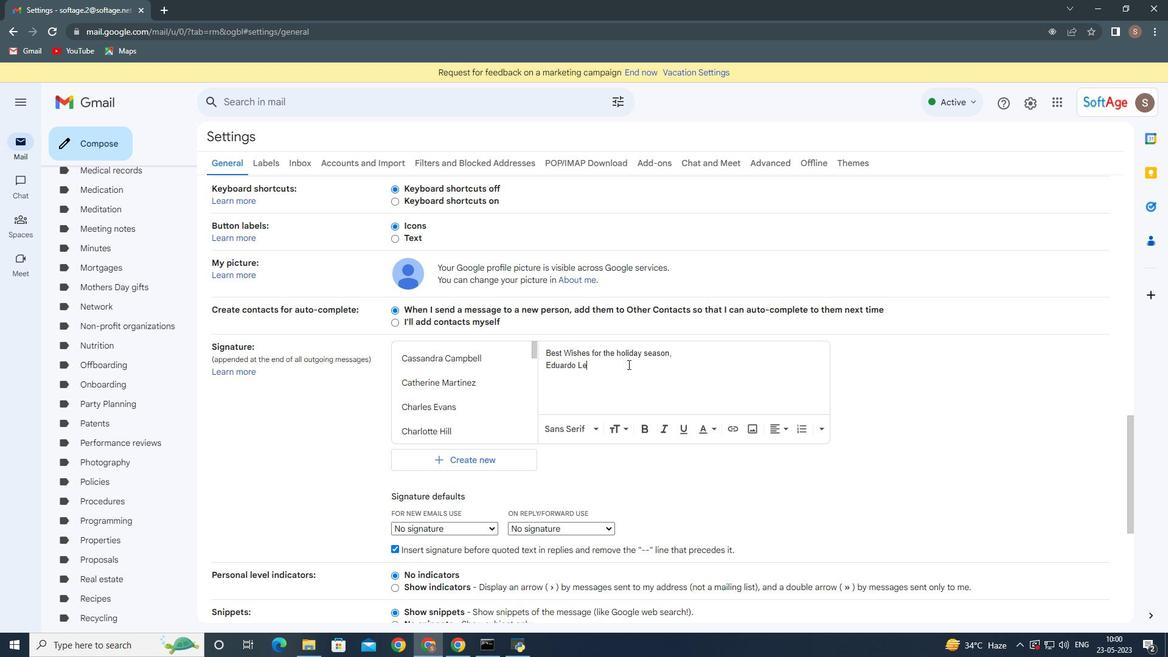 
Action: Mouse moved to (613, 386)
Screenshot: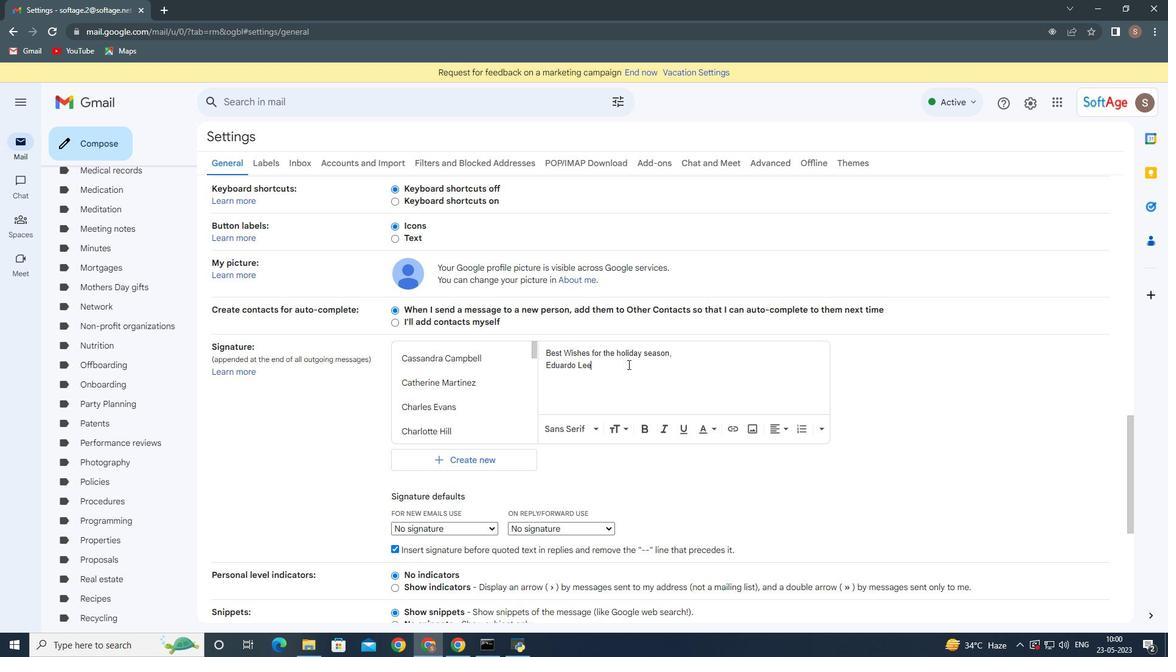 
Action: Mouse scrolled (613, 385) with delta (0, 0)
Screenshot: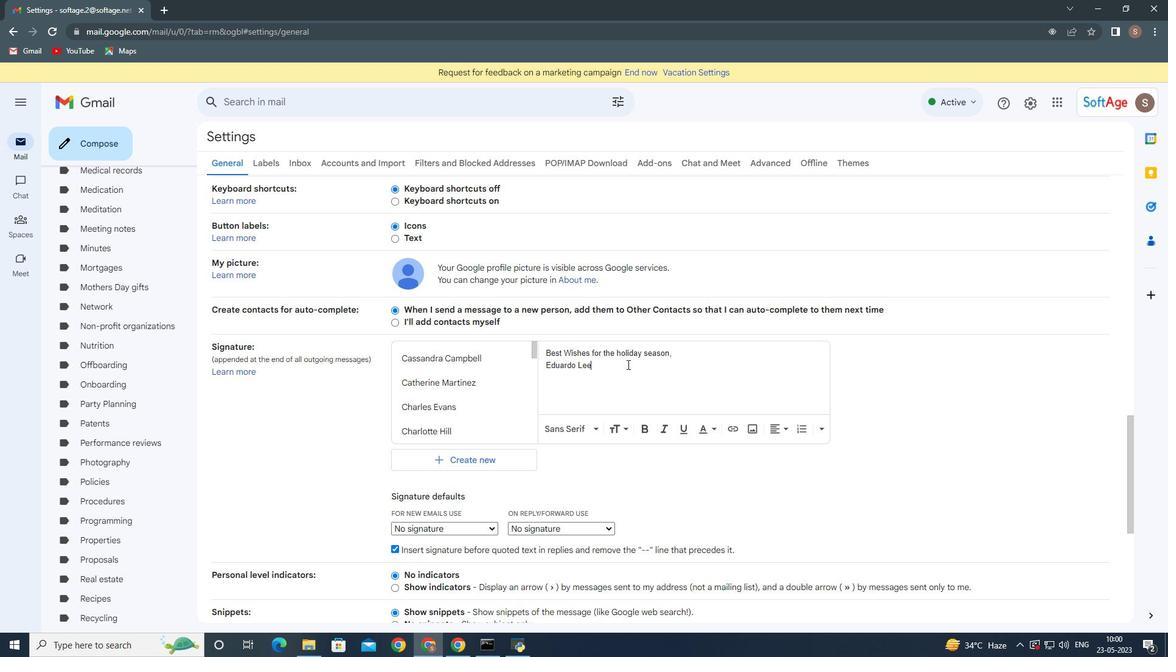 
Action: Mouse moved to (612, 387)
Screenshot: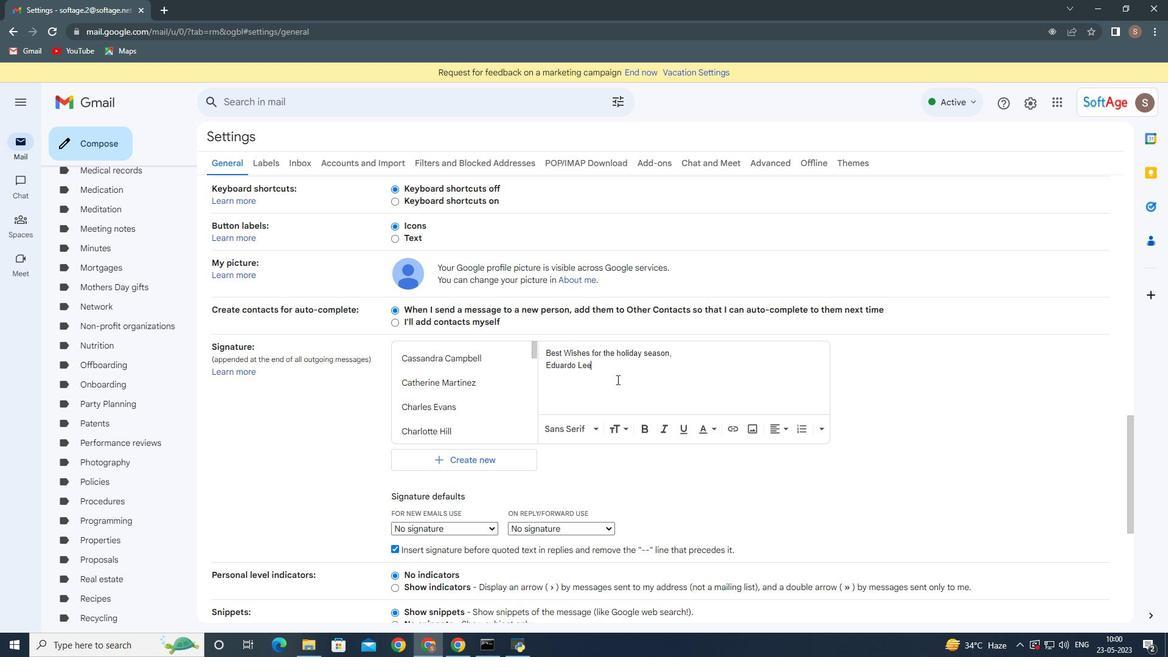 
Action: Mouse scrolled (612, 387) with delta (0, 0)
Screenshot: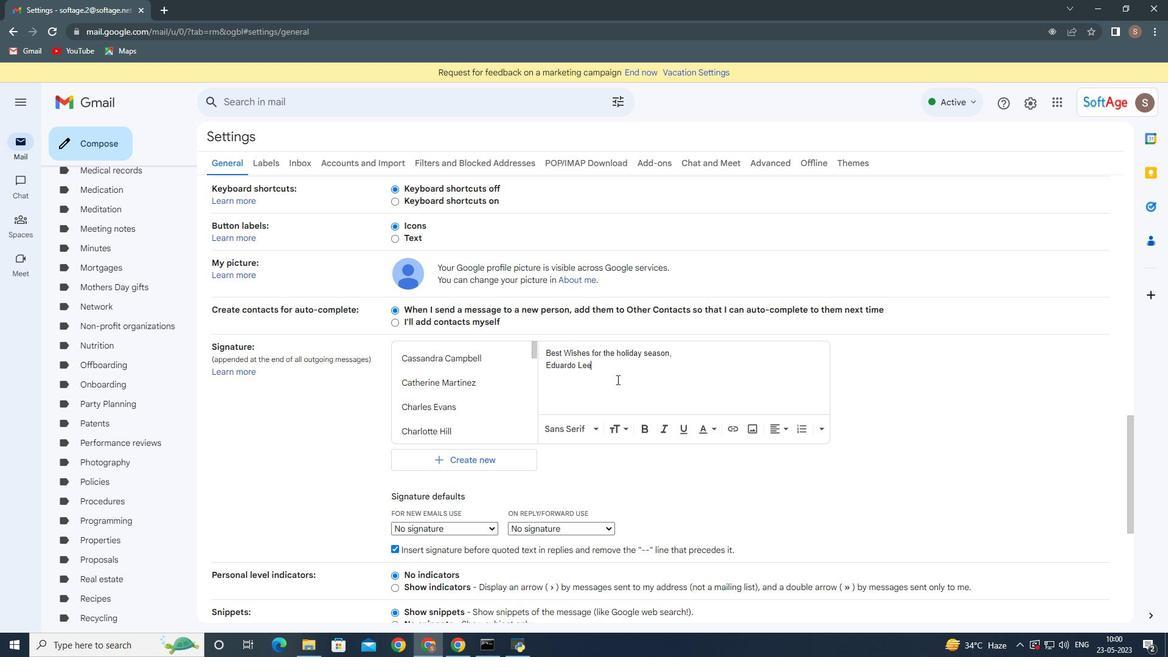
Action: Mouse moved to (611, 390)
Screenshot: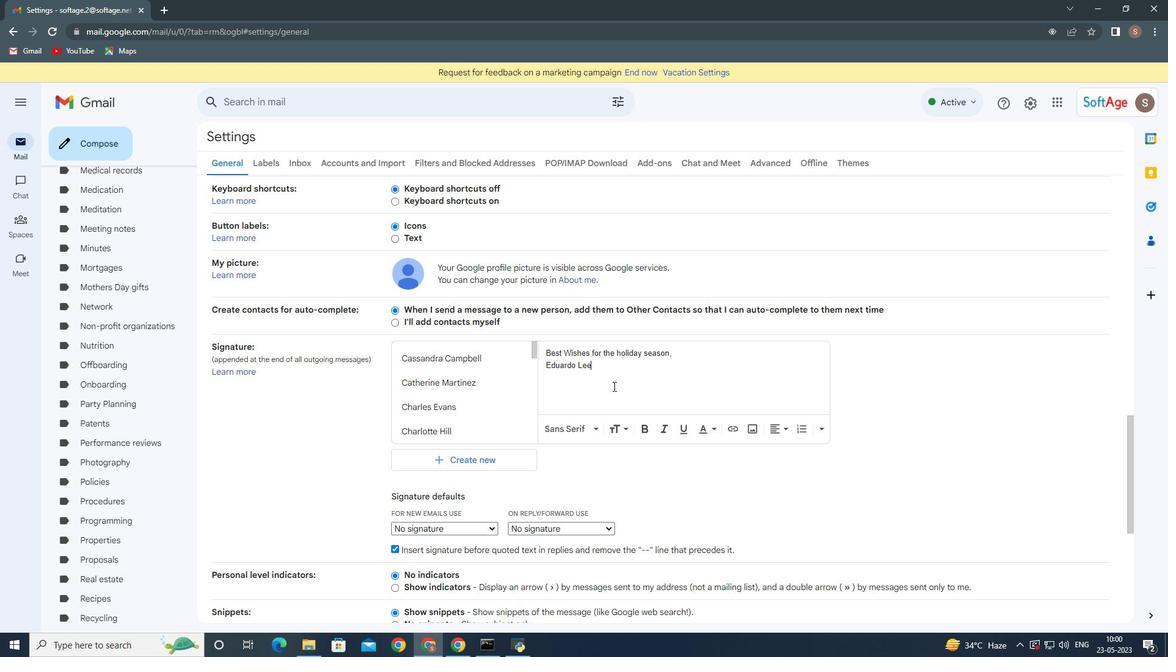 
Action: Mouse scrolled (611, 389) with delta (0, 0)
Screenshot: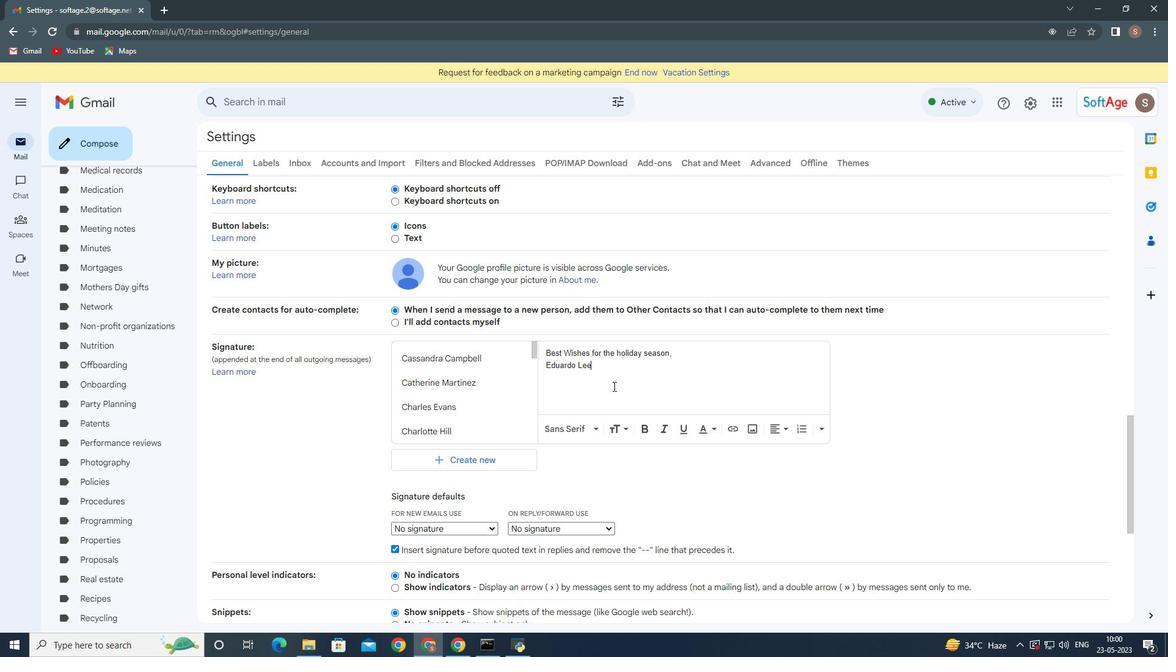 
Action: Mouse moved to (607, 398)
Screenshot: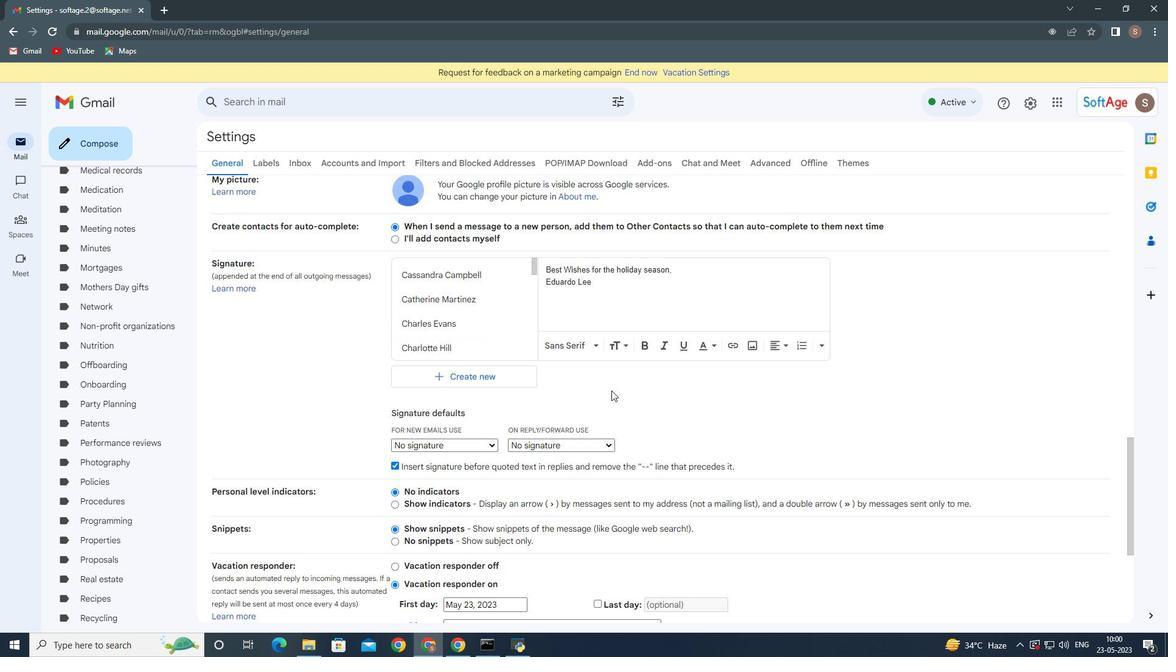 
Action: Mouse scrolled (611, 391) with delta (0, 0)
Screenshot: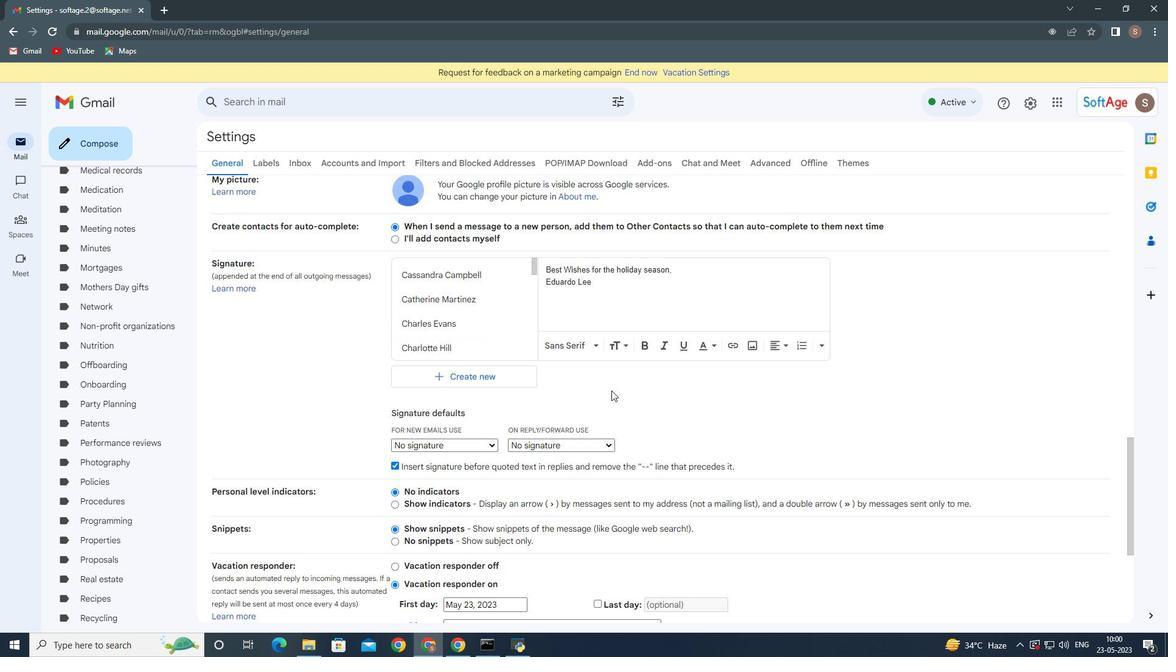 
Action: Mouse moved to (607, 398)
Screenshot: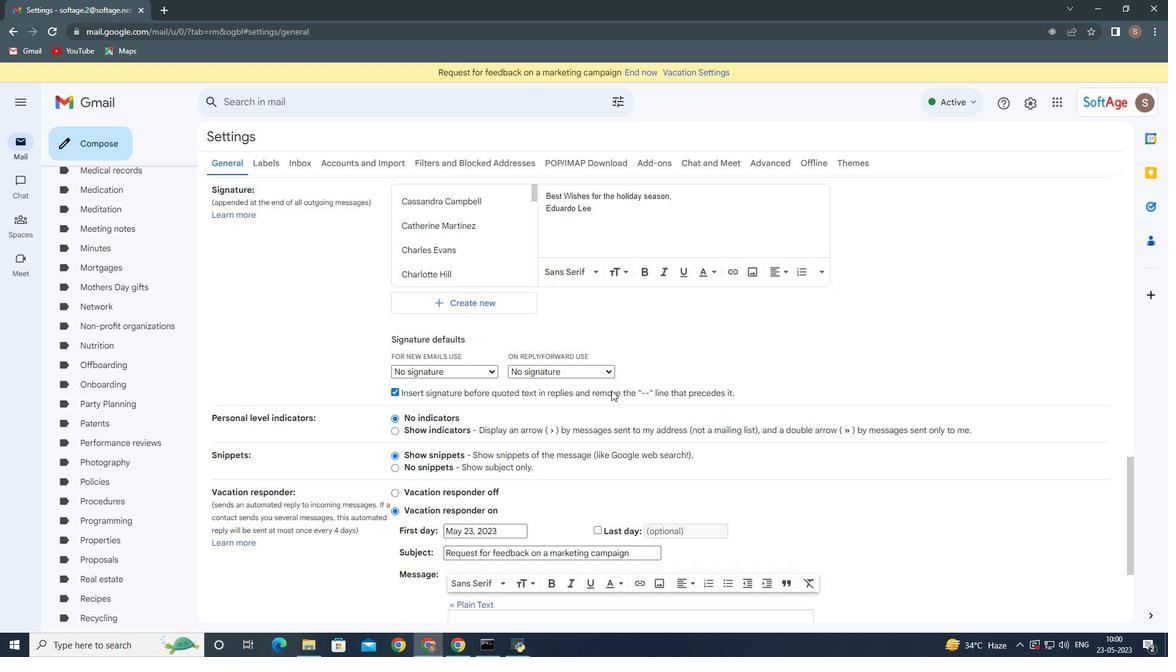 
Action: Mouse scrolled (609, 393) with delta (0, 0)
Screenshot: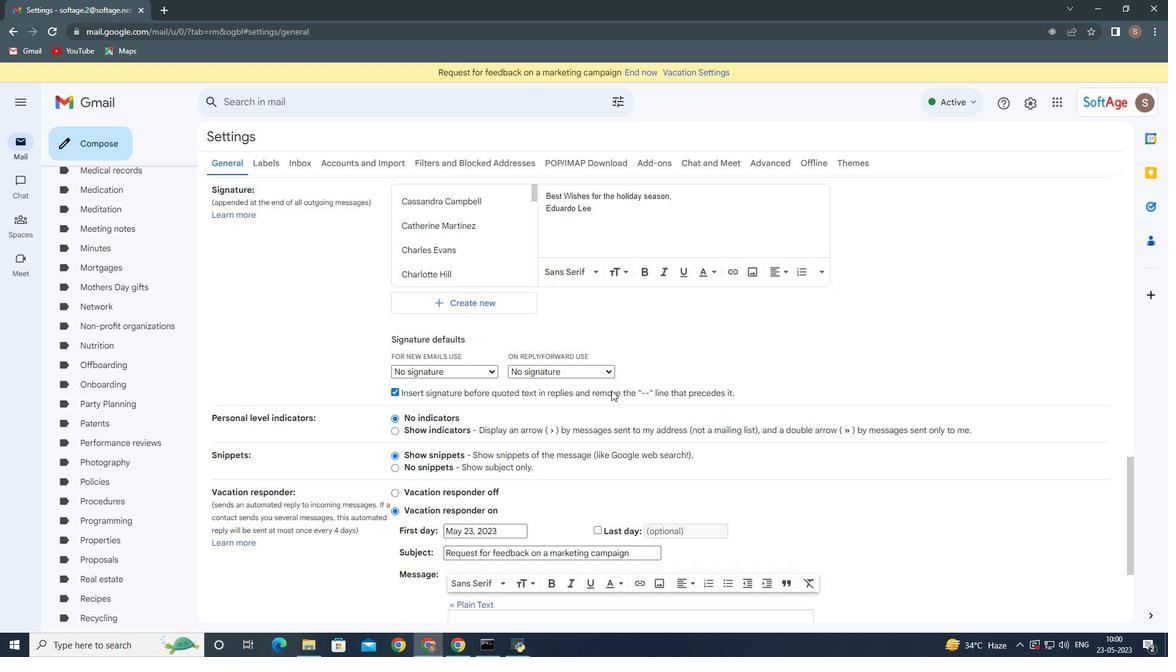 
Action: Mouse moved to (607, 399)
Screenshot: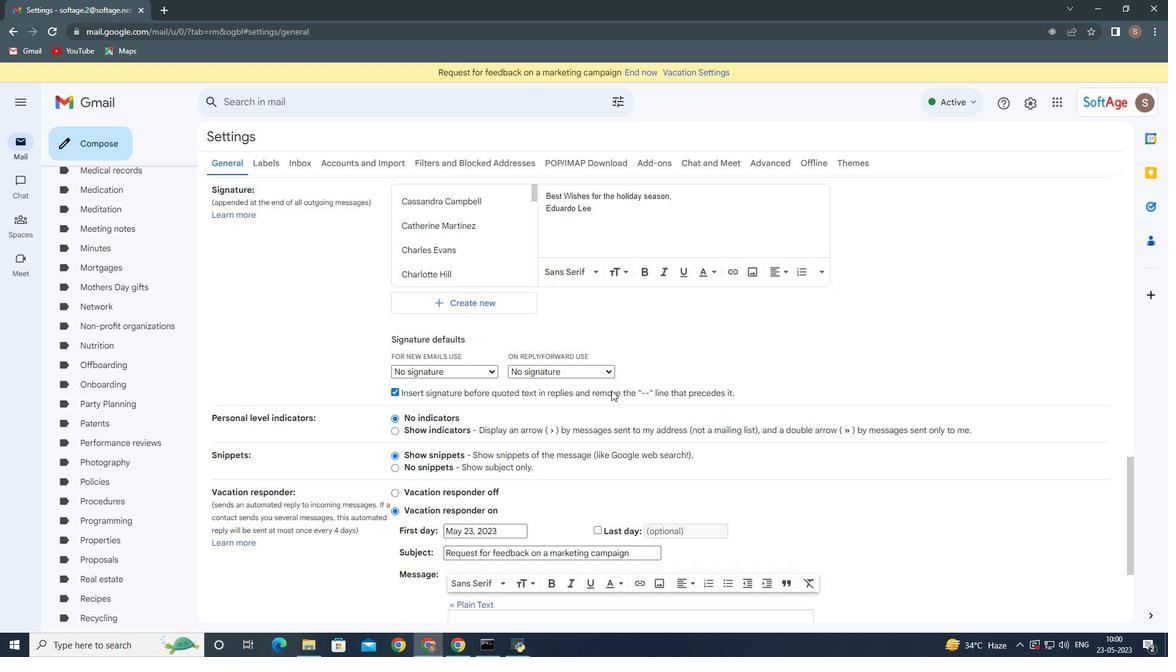 
Action: Mouse scrolled (607, 399) with delta (0, 0)
Screenshot: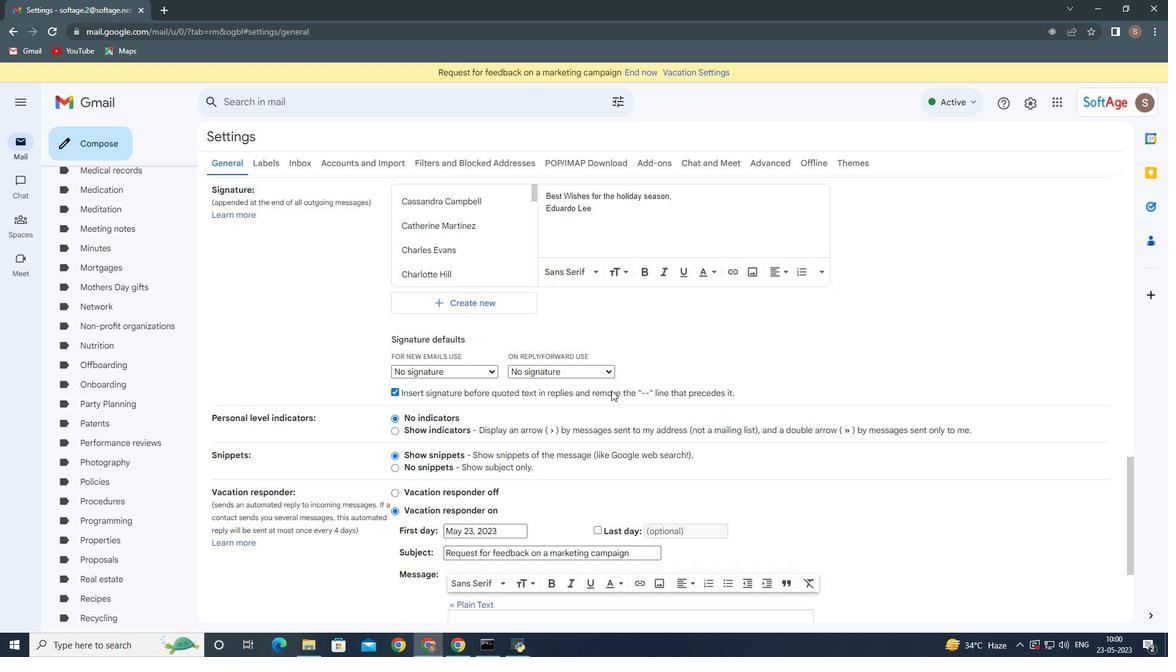 
Action: Mouse moved to (600, 462)
Screenshot: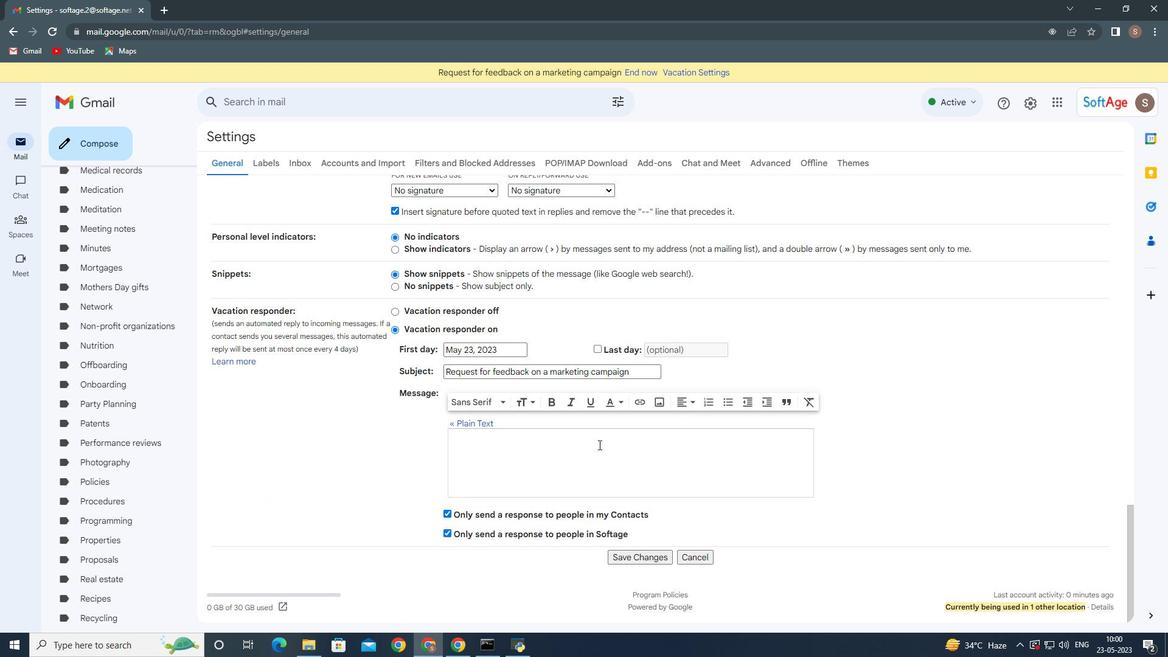 
Action: Mouse scrolled (600, 461) with delta (0, 0)
Screenshot: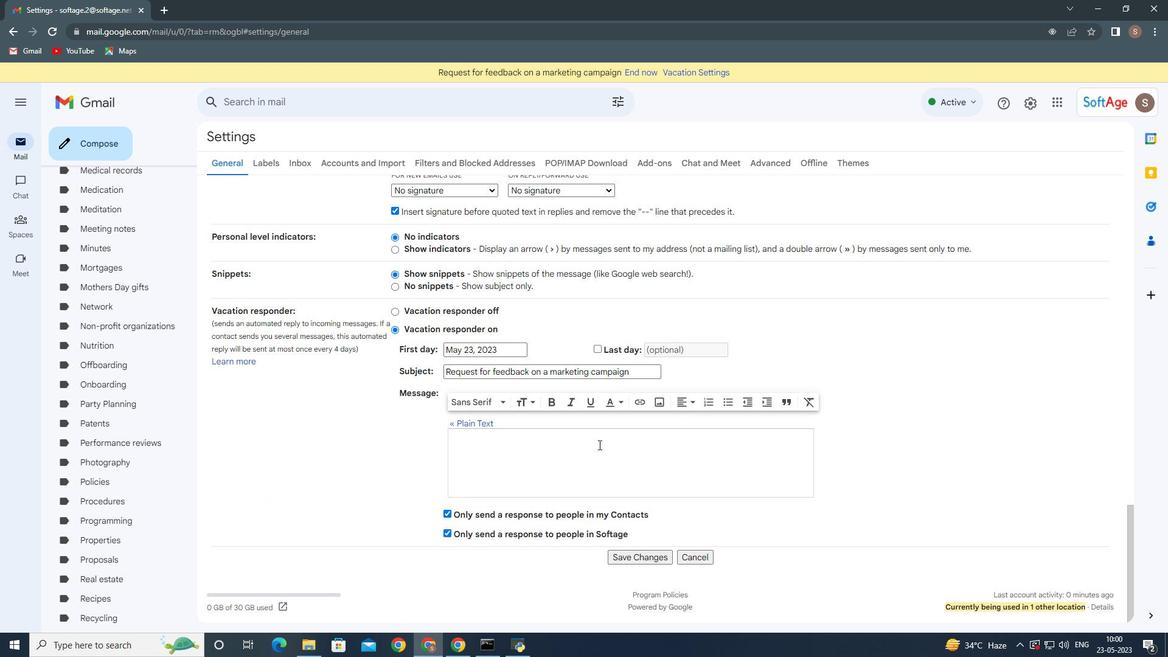 
Action: Mouse moved to (604, 475)
Screenshot: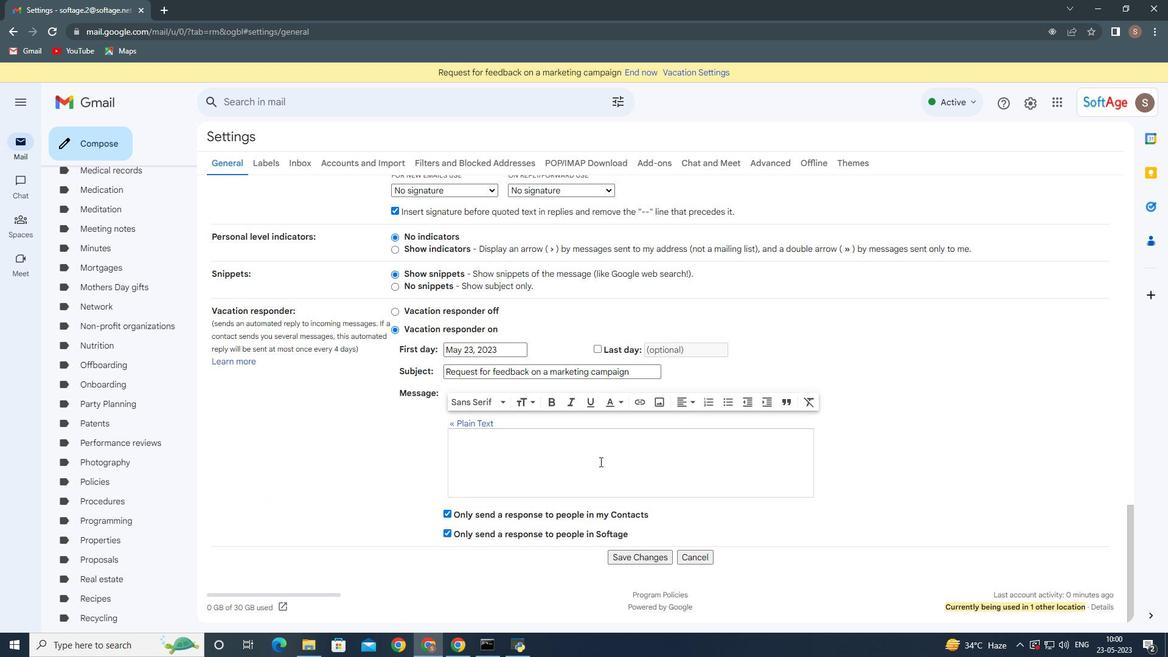 
Action: Mouse scrolled (604, 475) with delta (0, 0)
Screenshot: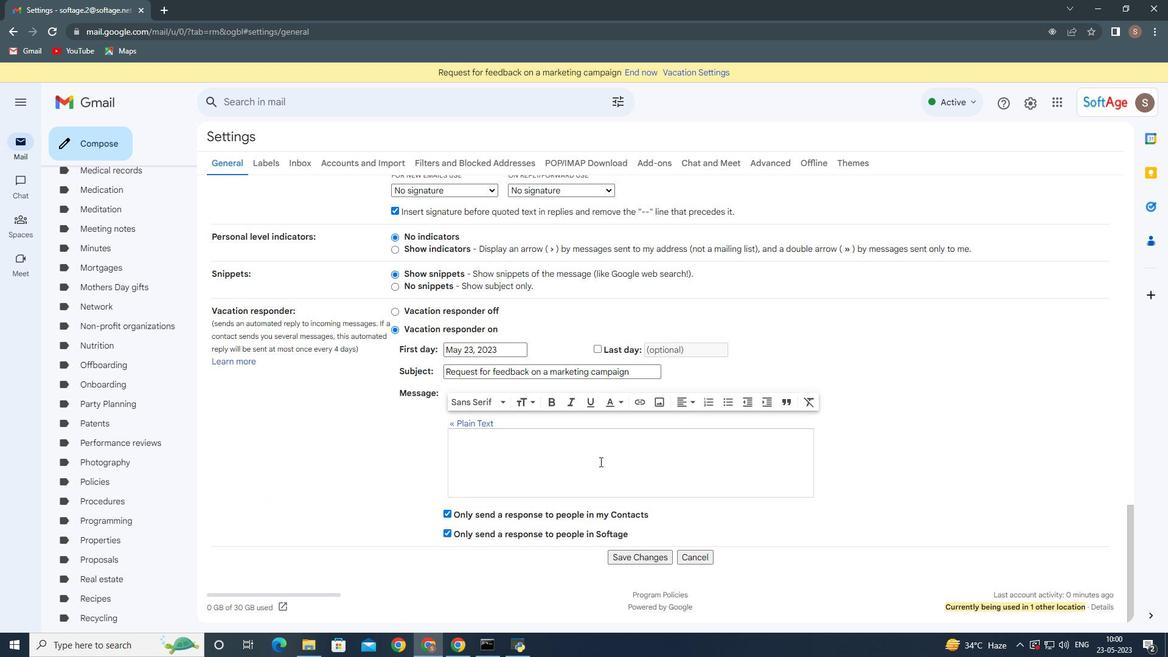 
Action: Mouse moved to (632, 561)
Screenshot: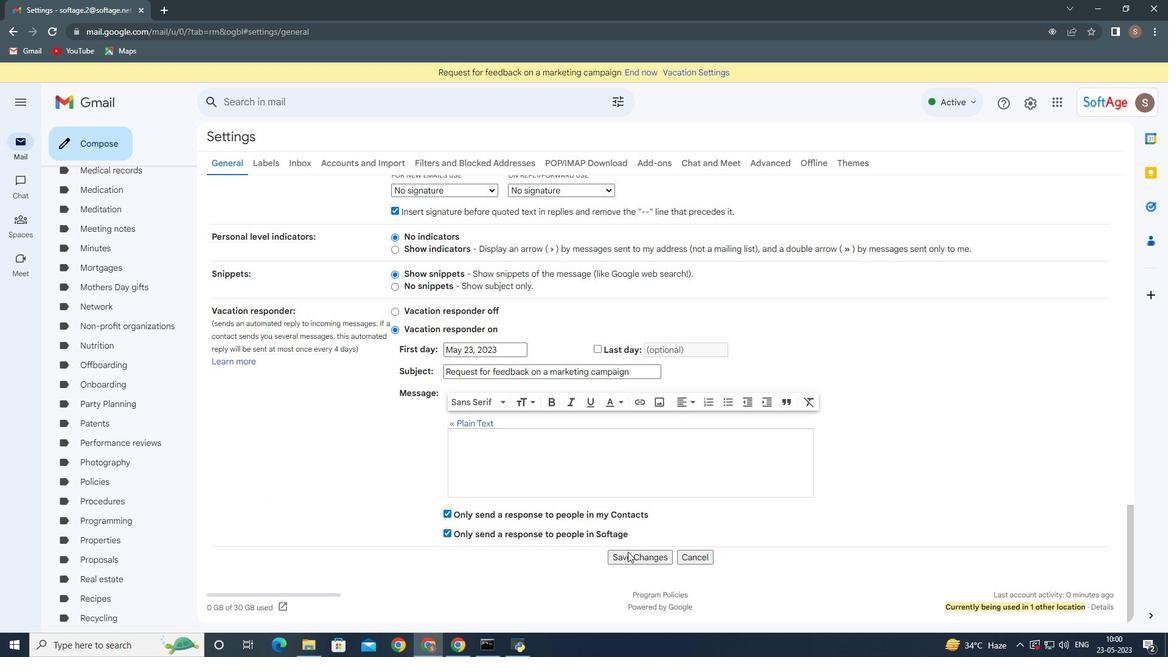 
Action: Mouse pressed left at (632, 561)
Screenshot: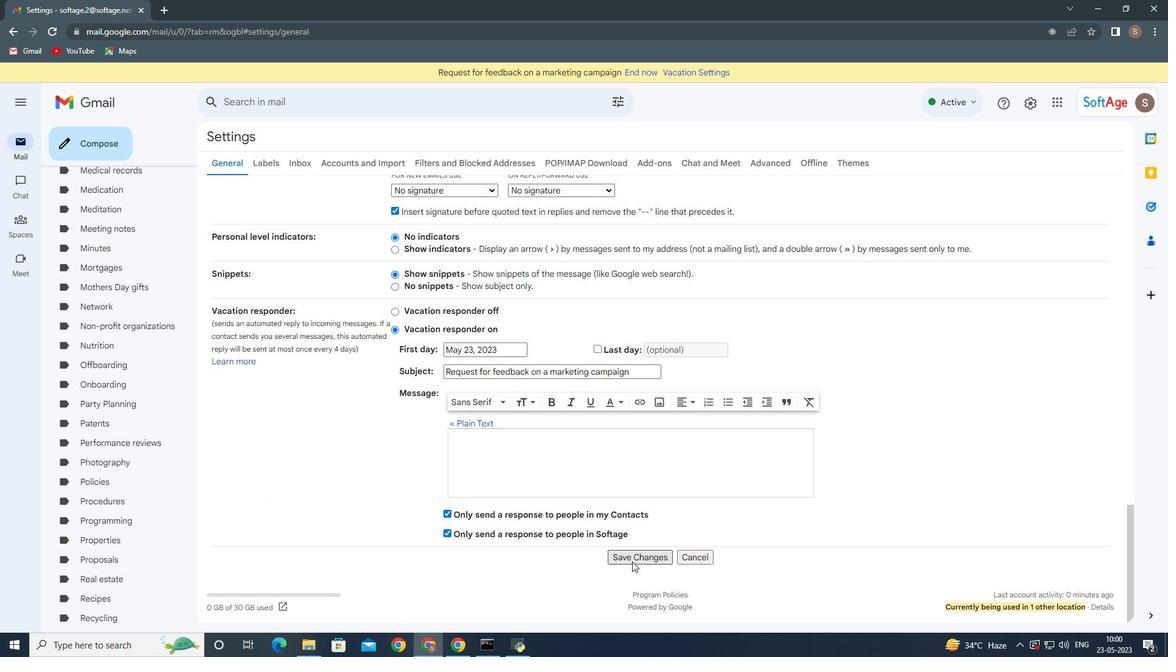 
Action: Mouse moved to (96, 146)
Screenshot: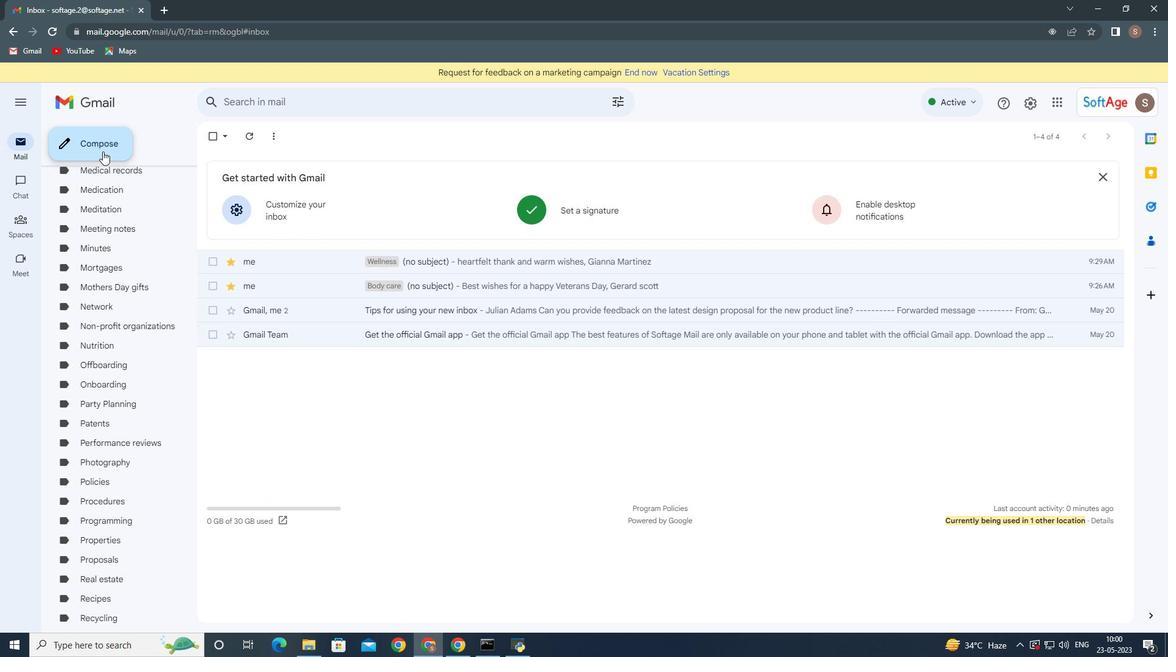 
Action: Mouse pressed left at (96, 146)
Screenshot: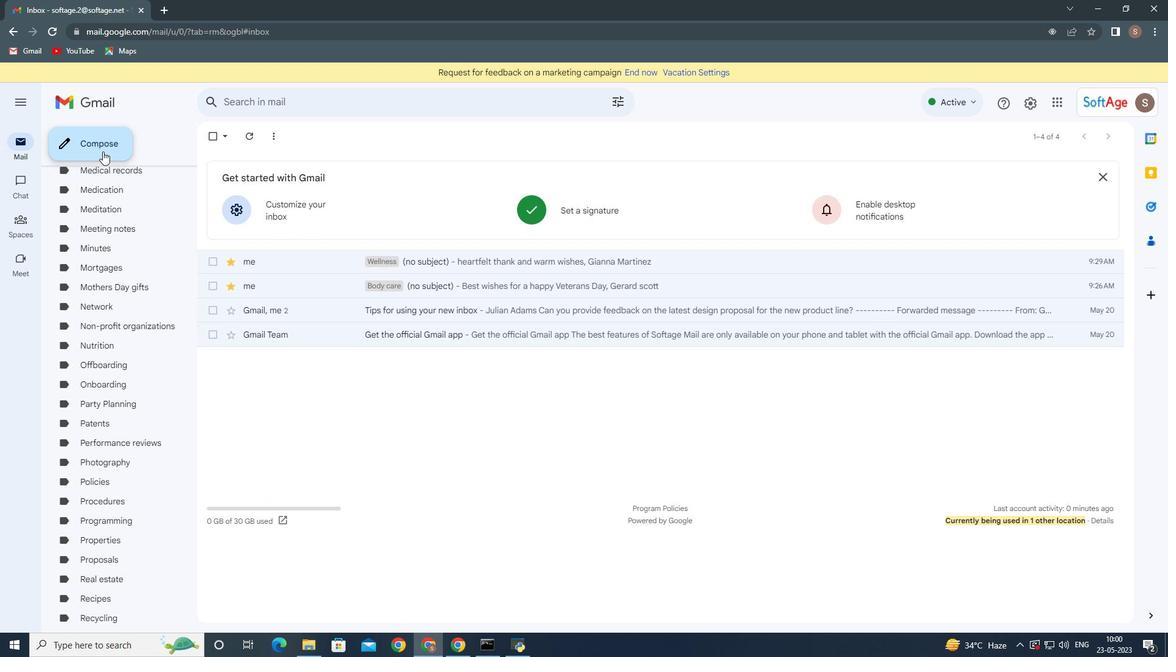 
Action: Mouse moved to (837, 300)
Screenshot: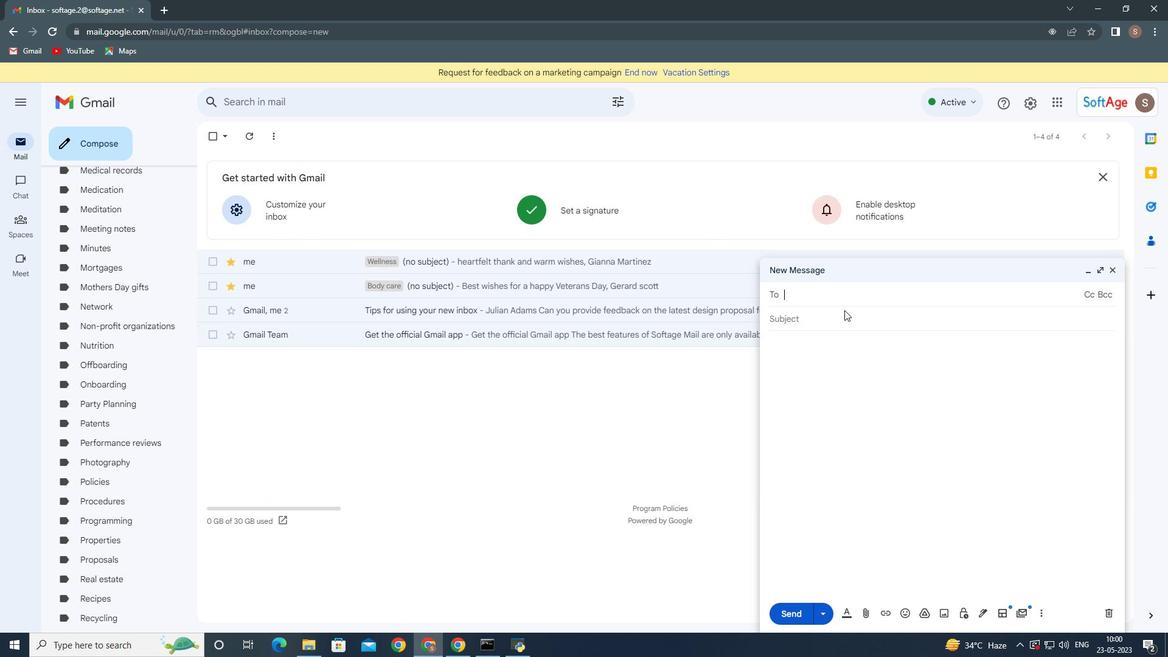 
Action: Key pressed softage.4
Screenshot: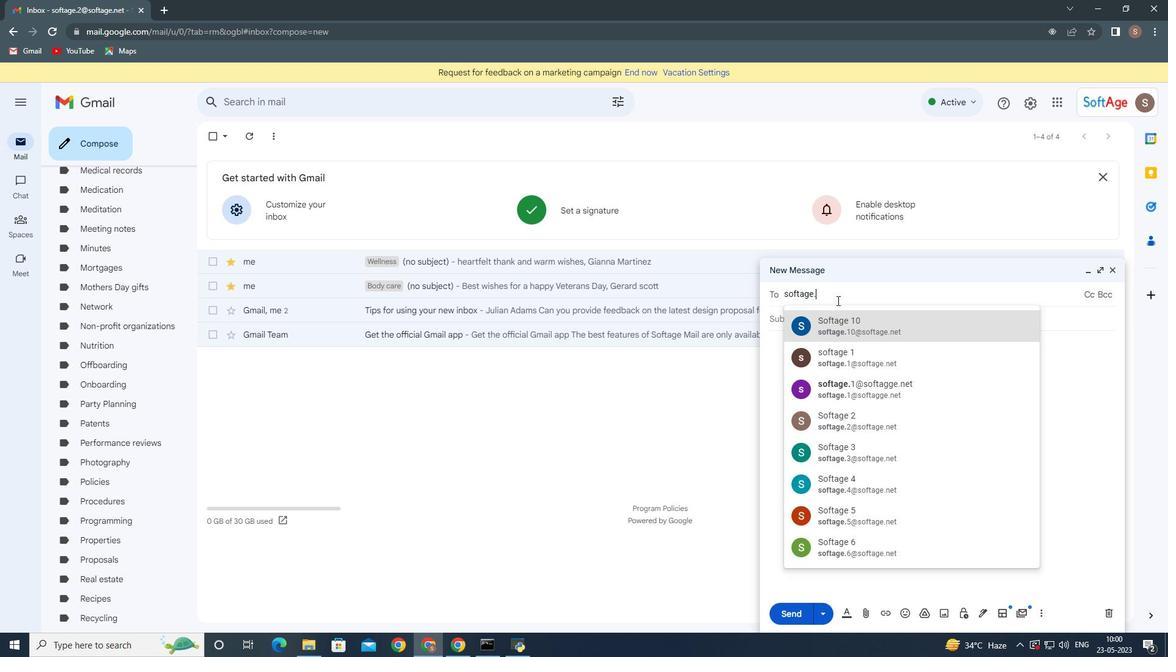 
Action: Mouse moved to (844, 324)
Screenshot: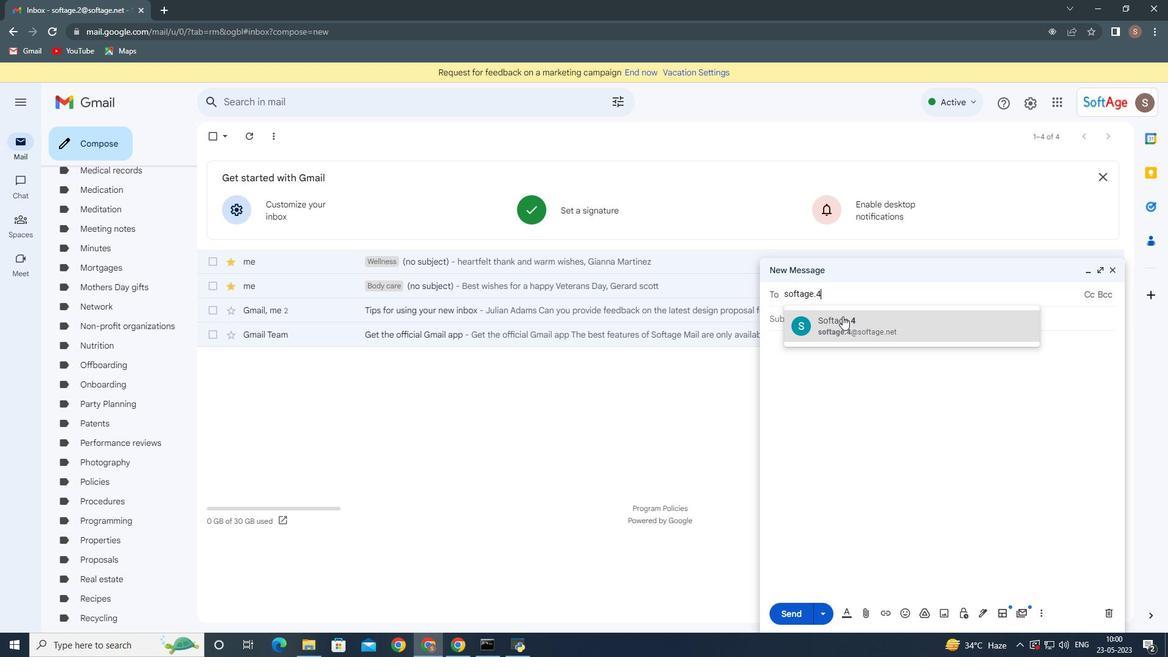 
Action: Mouse pressed left at (844, 324)
Screenshot: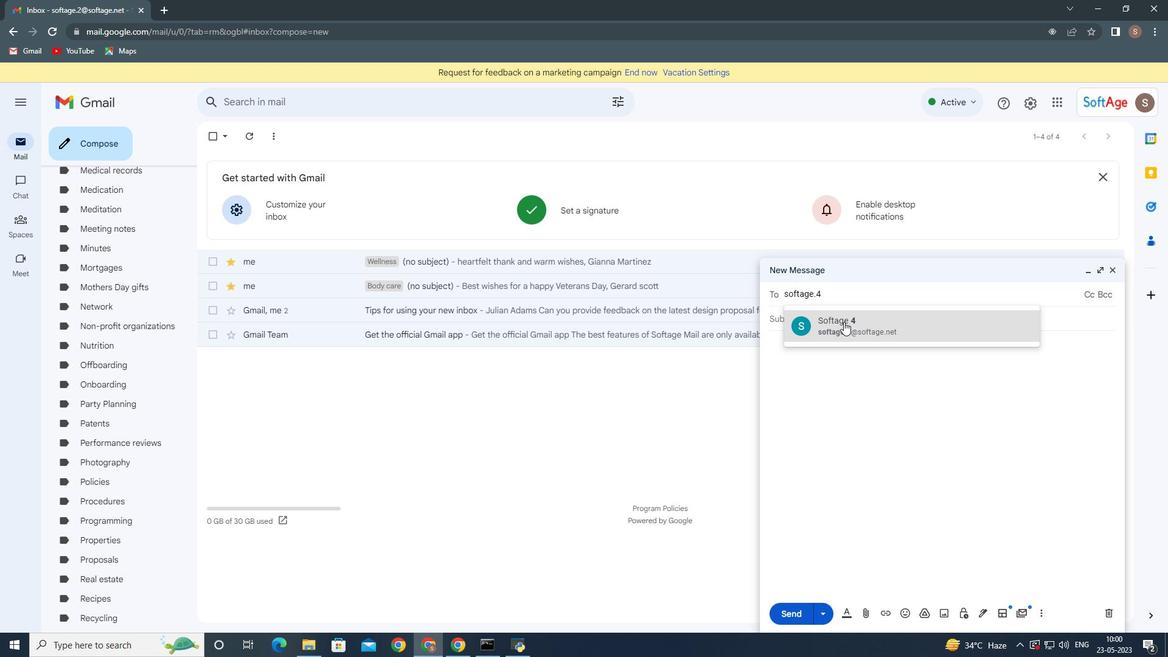 
Action: Mouse moved to (1023, 432)
Screenshot: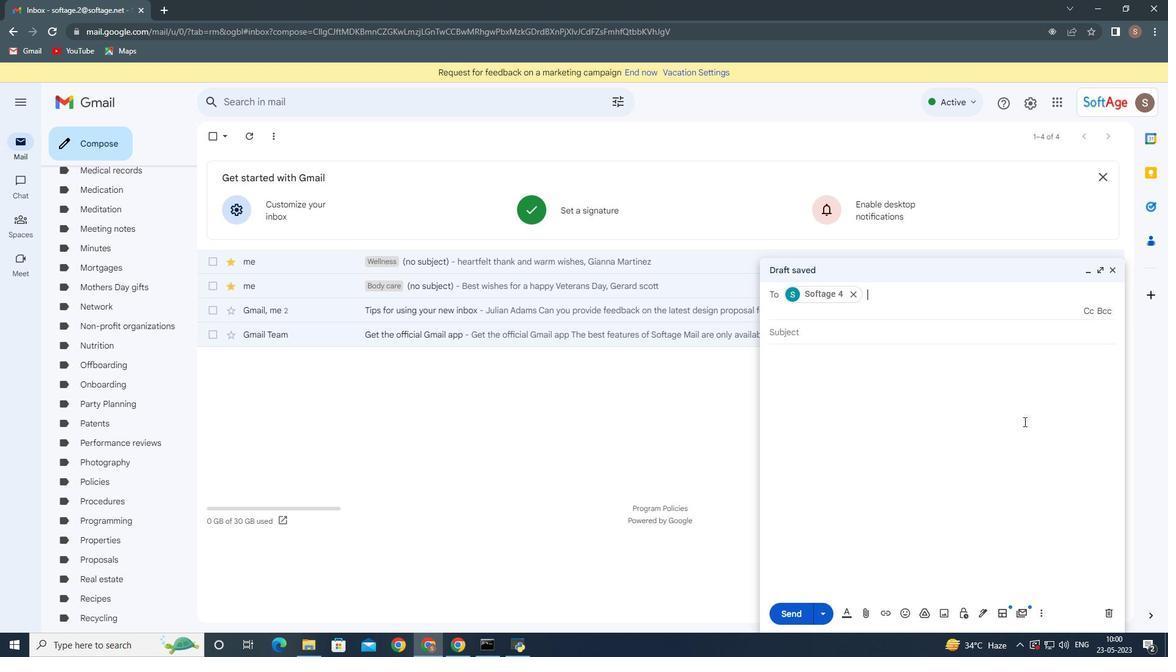 
Action: Mouse scrolled (1024, 423) with delta (0, 0)
Screenshot: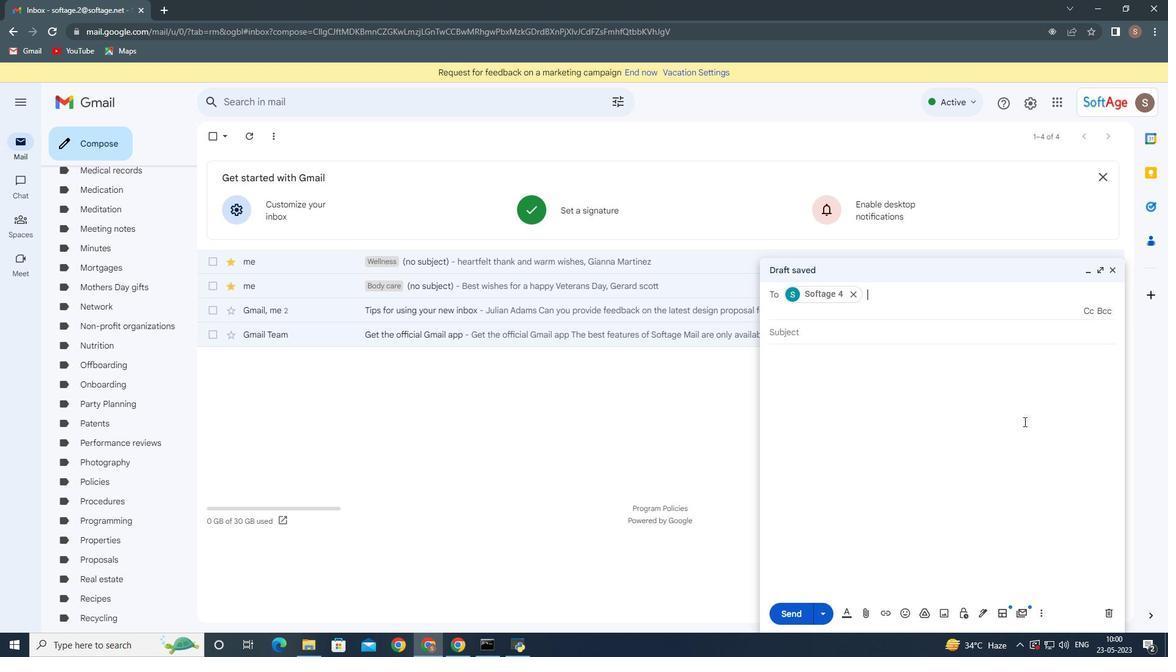 
Action: Mouse moved to (1023, 439)
Screenshot: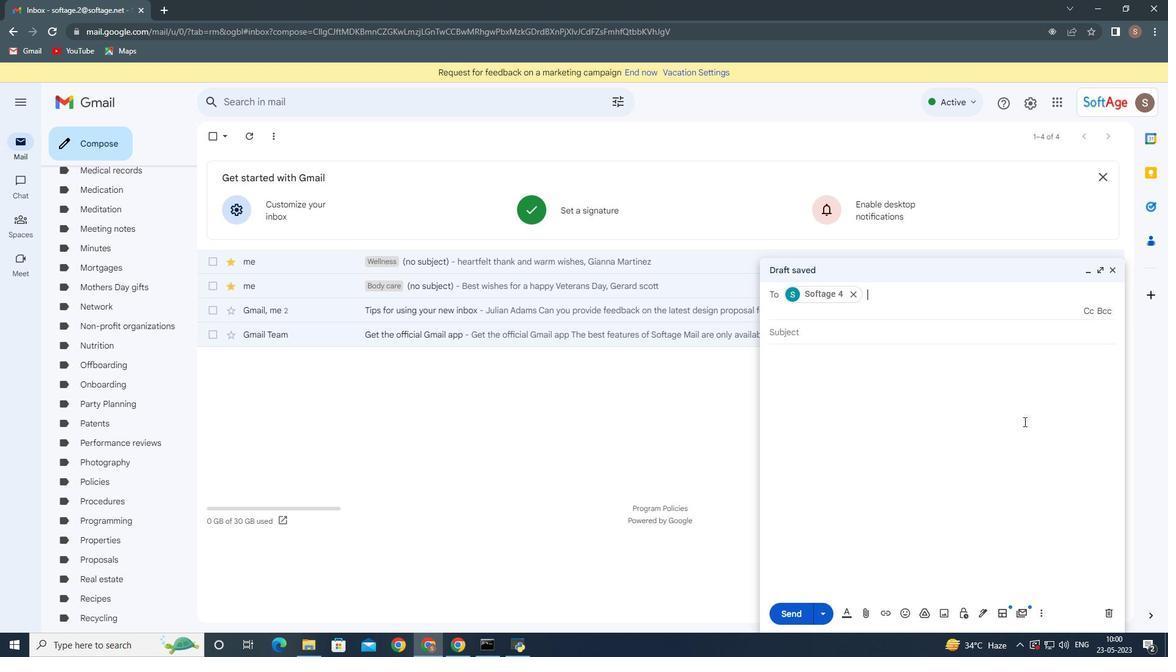 
Action: Mouse scrolled (1023, 432) with delta (0, 0)
Screenshot: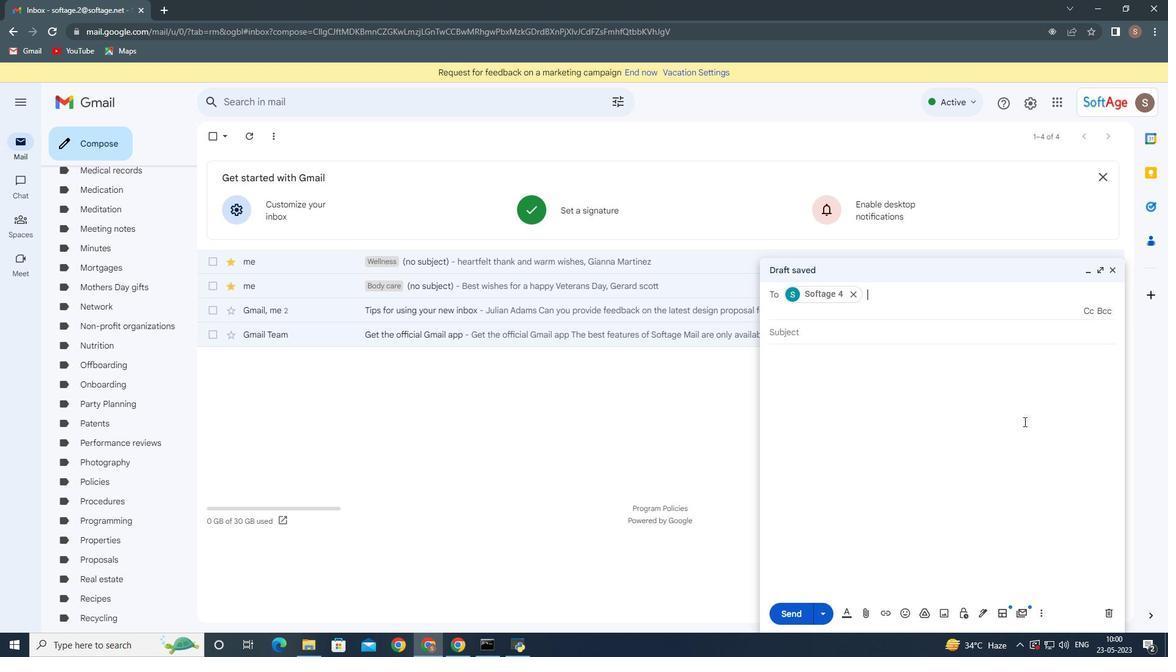 
Action: Mouse moved to (1027, 441)
Screenshot: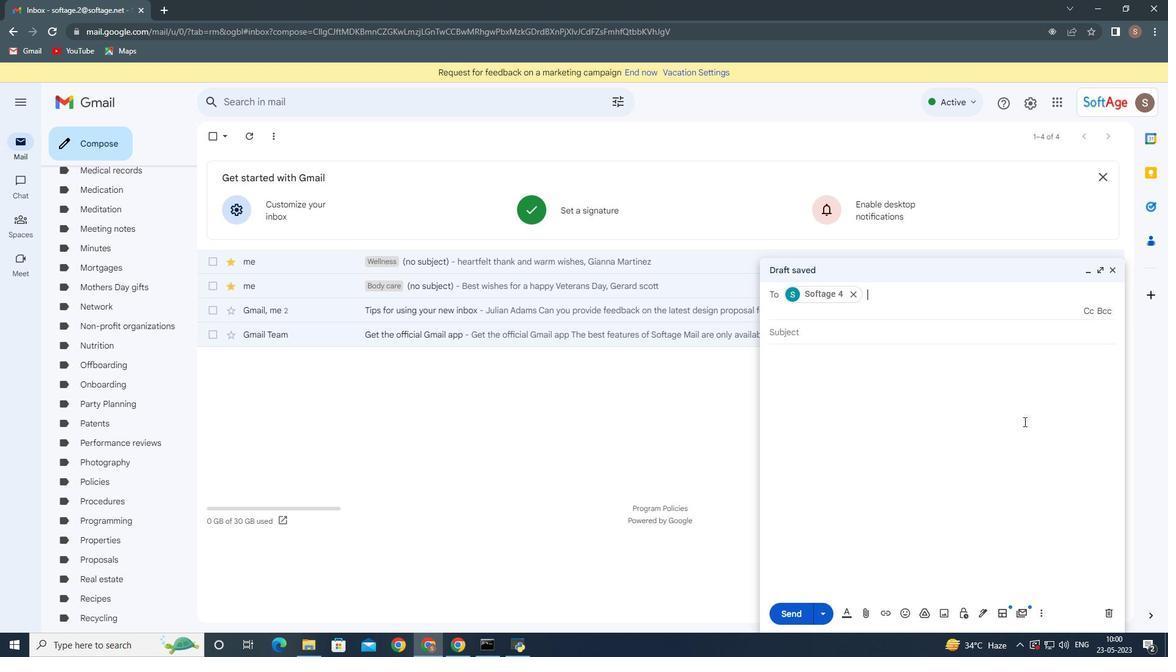 
Action: Mouse scrolled (1023, 436) with delta (0, 0)
Screenshot: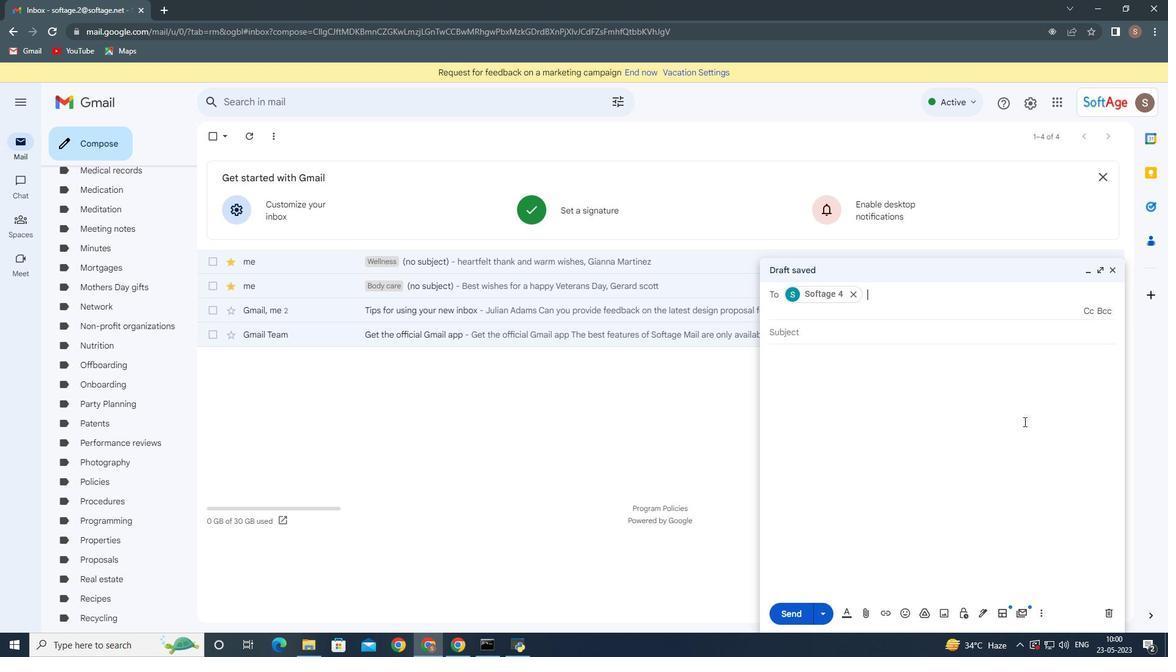 
Action: Mouse moved to (987, 614)
Screenshot: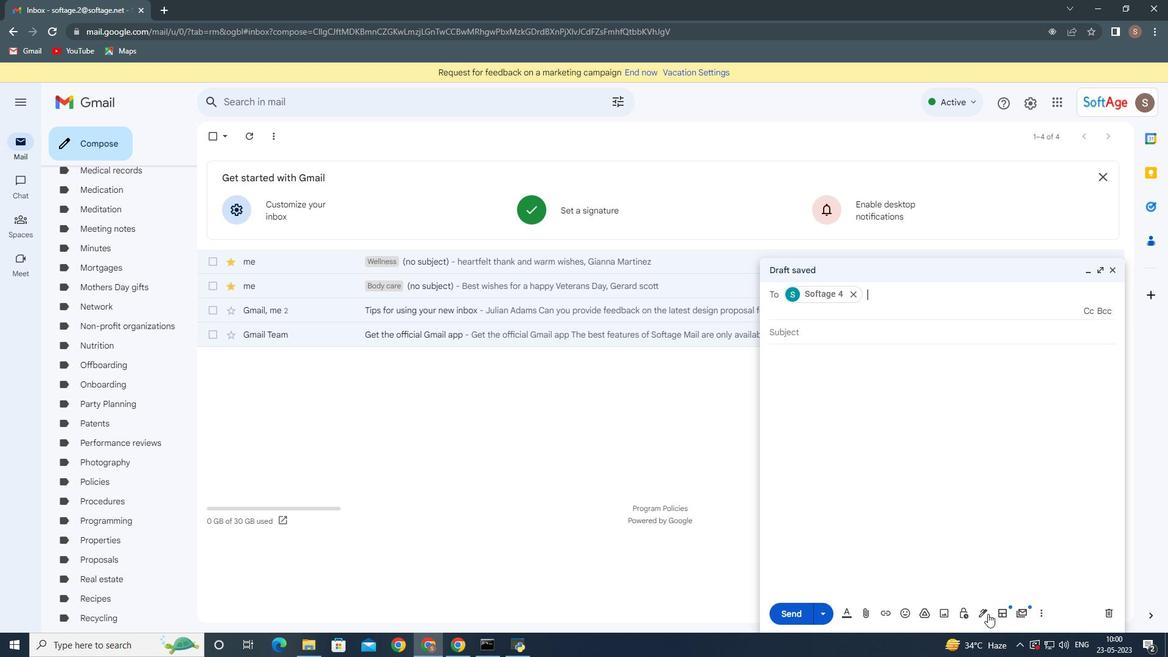 
Action: Mouse pressed left at (987, 614)
Screenshot: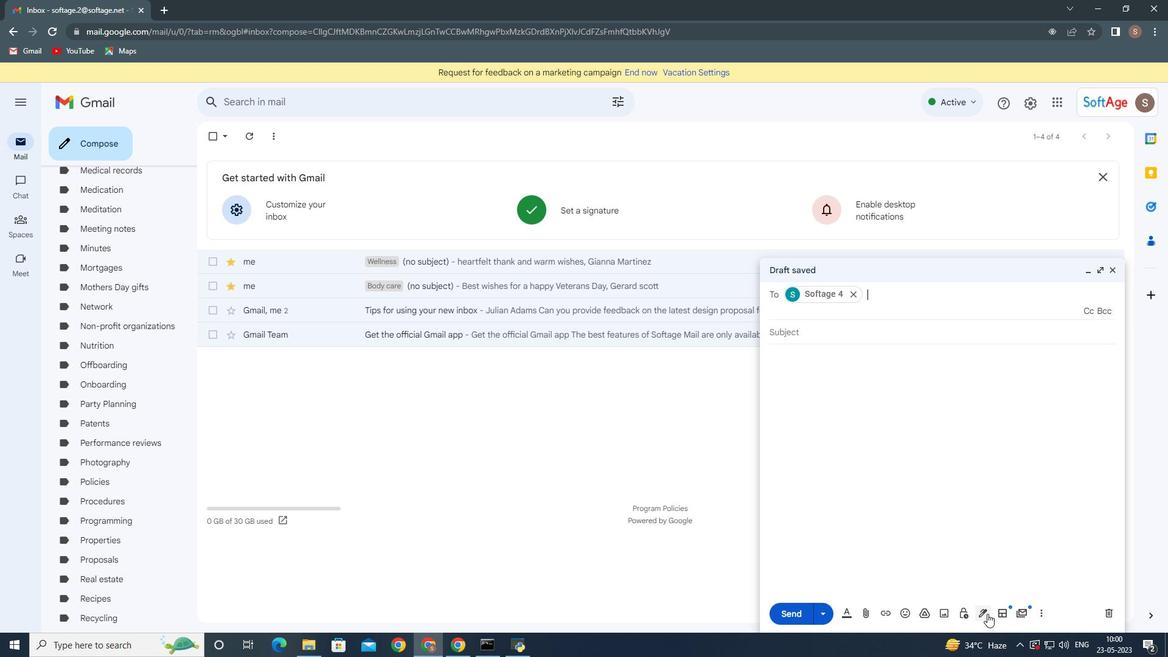 
Action: Mouse moved to (1027, 404)
Screenshot: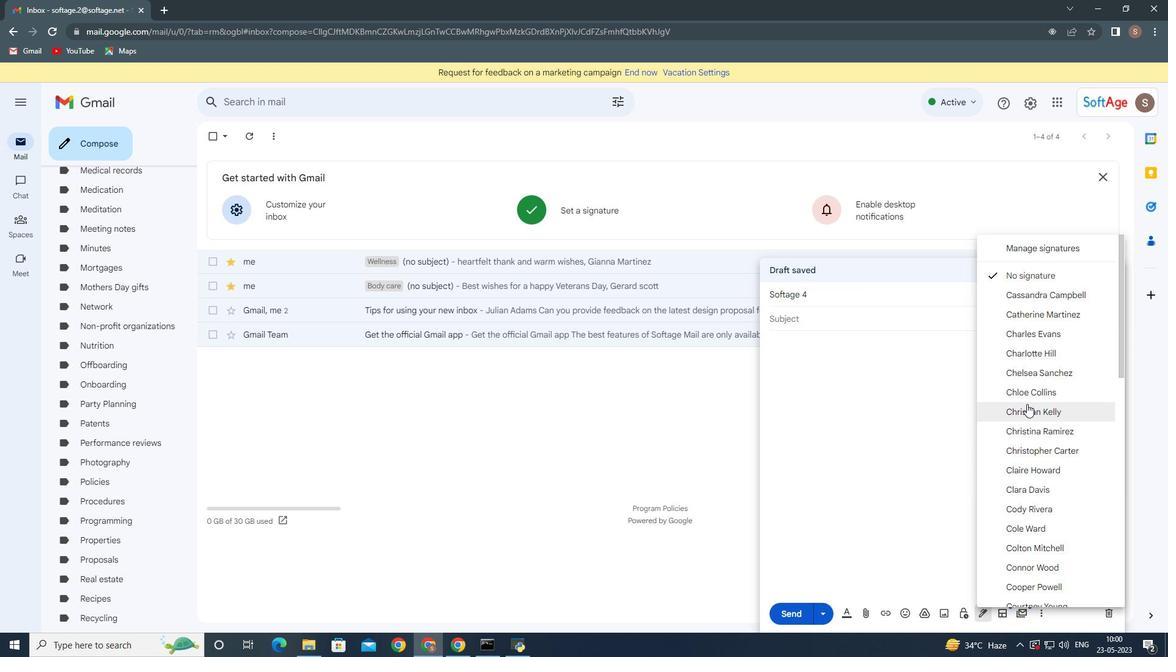 
Action: Mouse scrolled (1027, 404) with delta (0, 0)
Screenshot: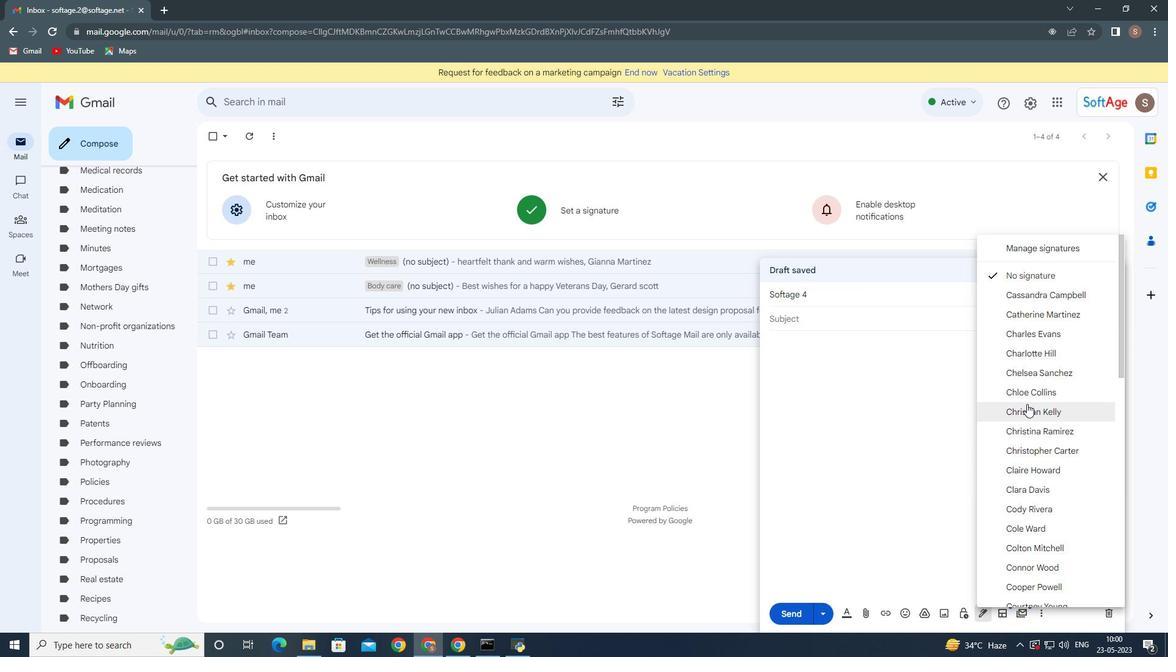 
Action: Mouse moved to (1027, 405)
Screenshot: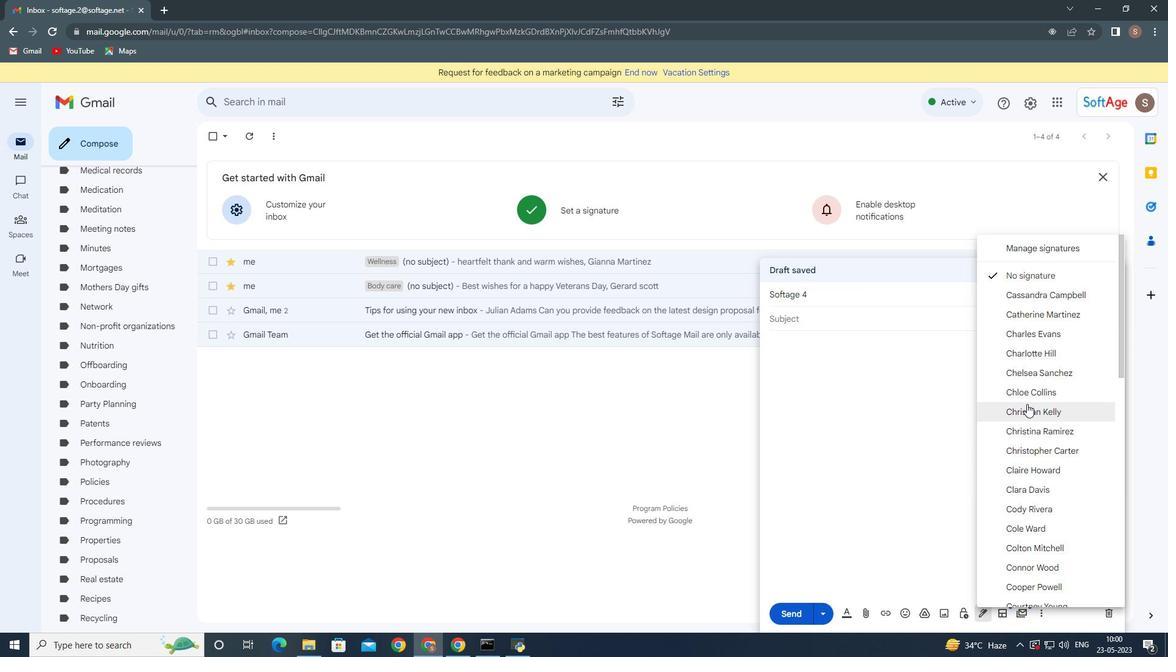 
Action: Mouse scrolled (1027, 404) with delta (0, 0)
Screenshot: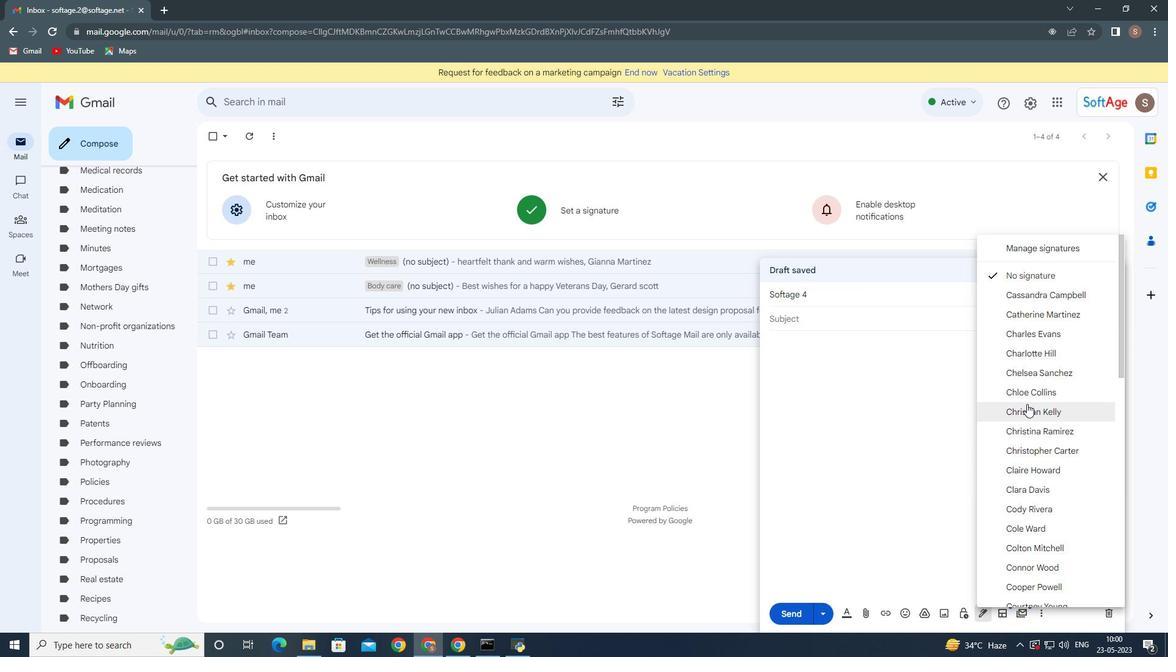 
Action: Mouse moved to (1027, 405)
Screenshot: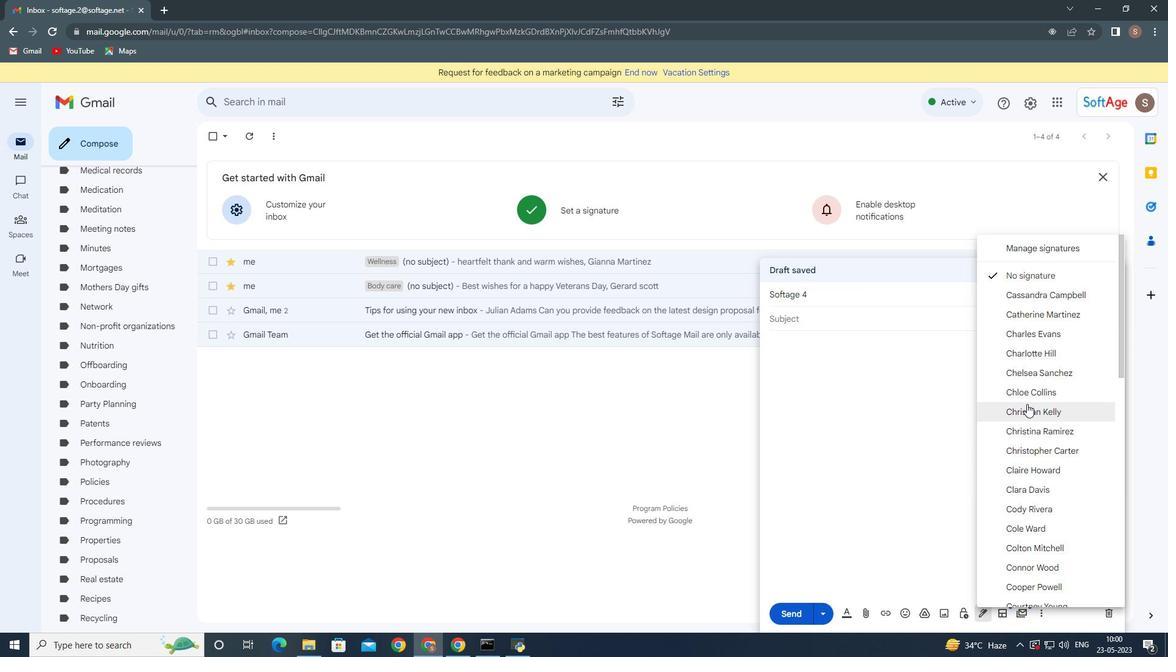 
Action: Mouse scrolled (1027, 404) with delta (0, 0)
Screenshot: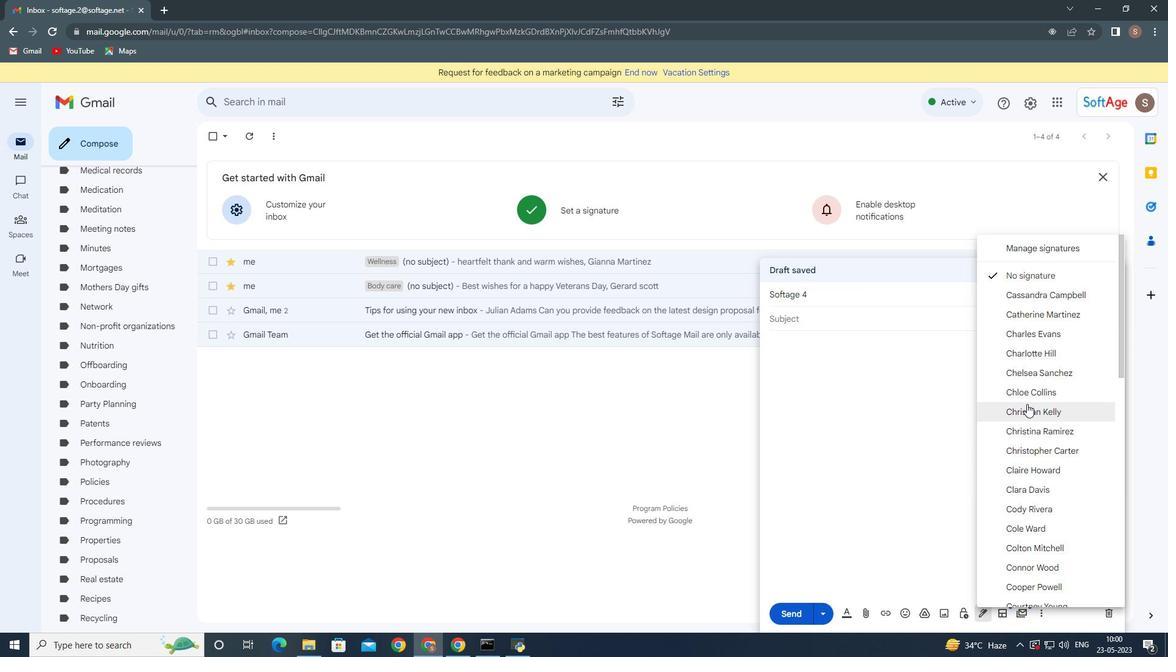 
Action: Mouse moved to (1021, 414)
Screenshot: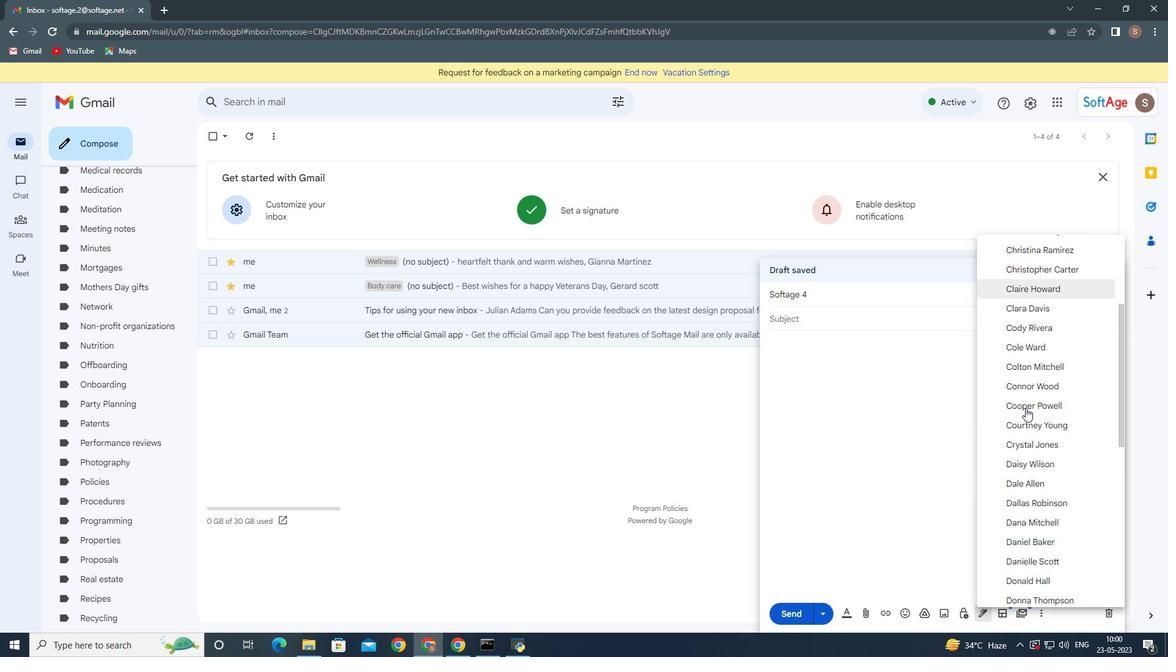 
Action: Mouse scrolled (1021, 413) with delta (0, 0)
Screenshot: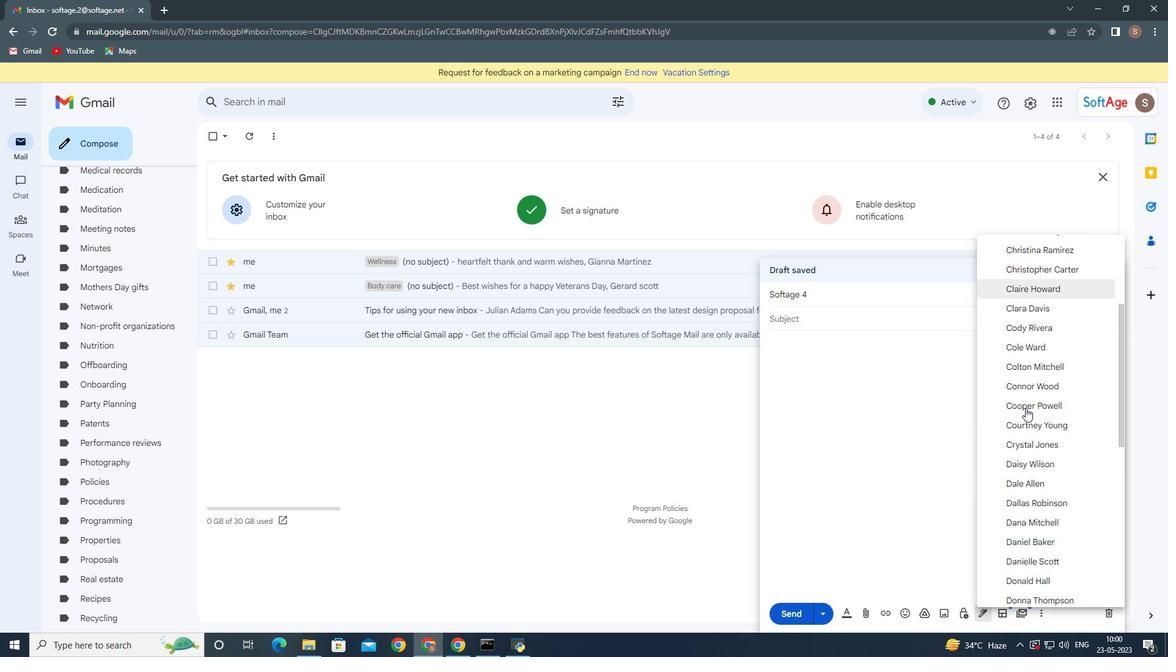 
Action: Mouse scrolled (1021, 413) with delta (0, 0)
Screenshot: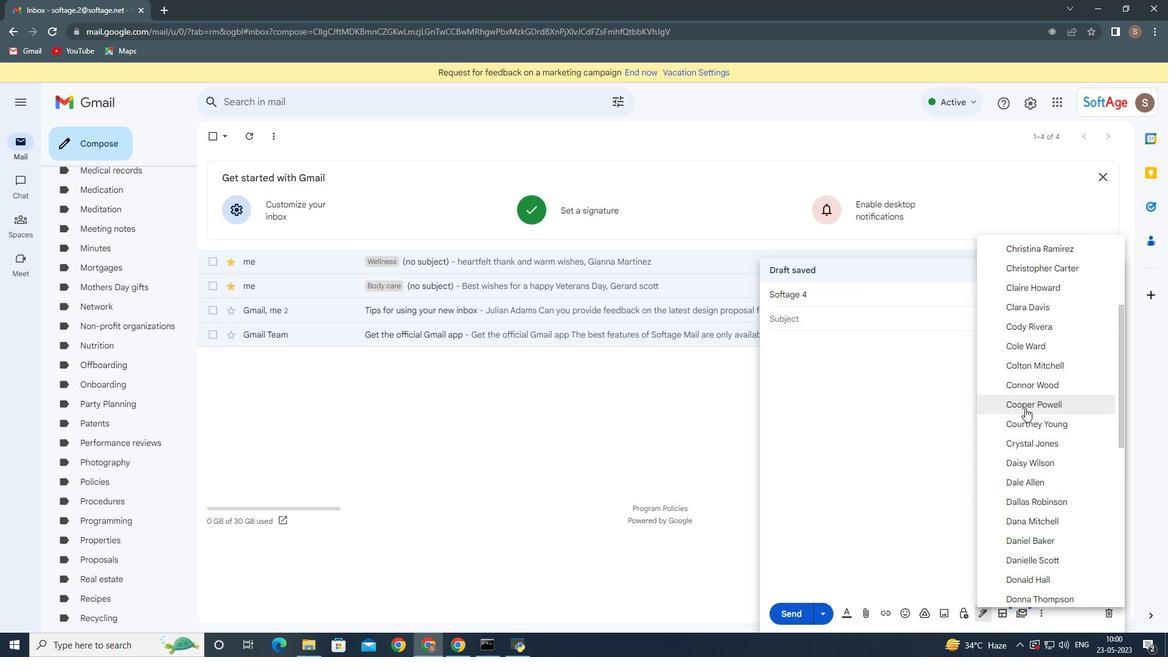 
Action: Mouse moved to (1021, 414)
Screenshot: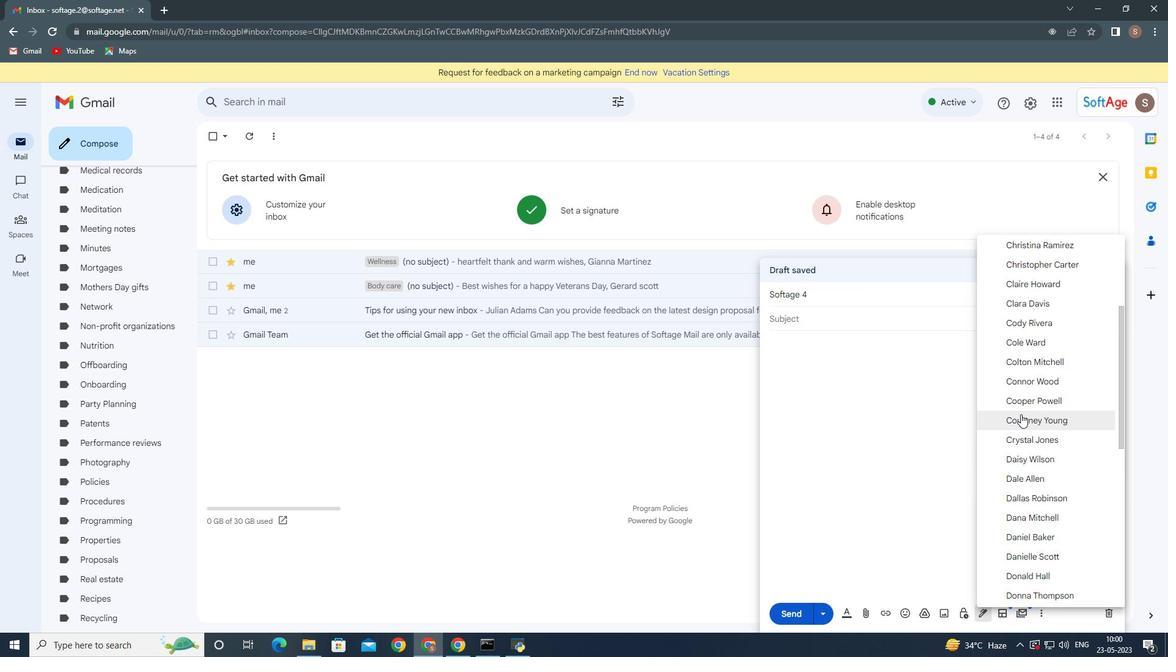 
Action: Mouse scrolled (1021, 413) with delta (0, 0)
Screenshot: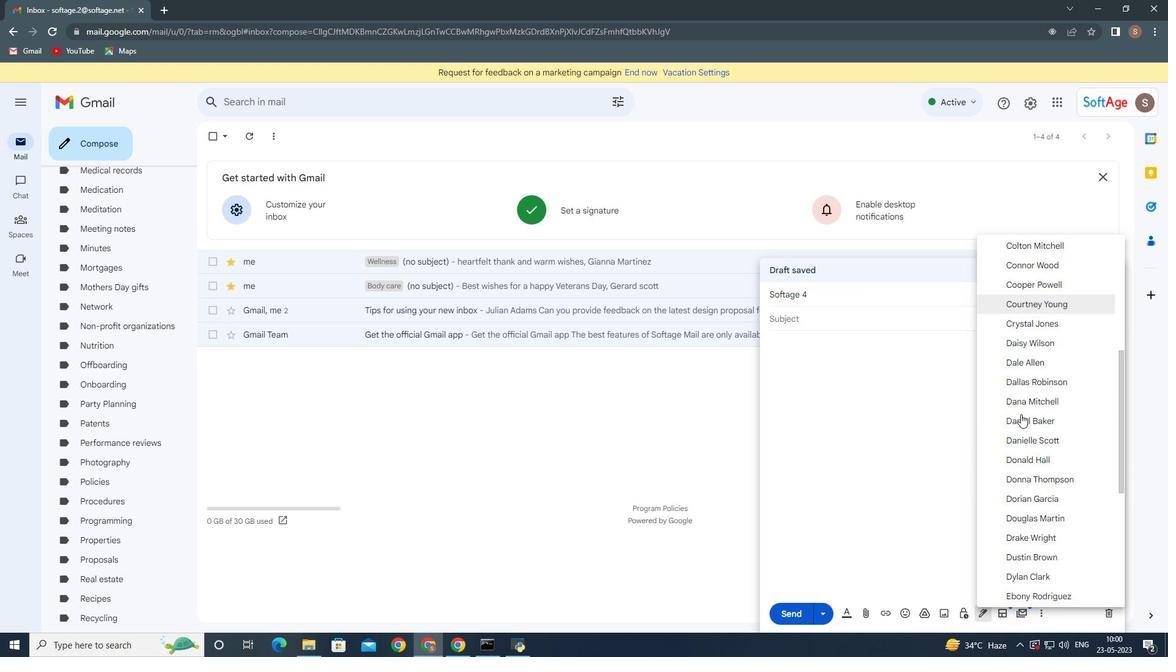 
Action: Mouse scrolled (1021, 413) with delta (0, 0)
Screenshot: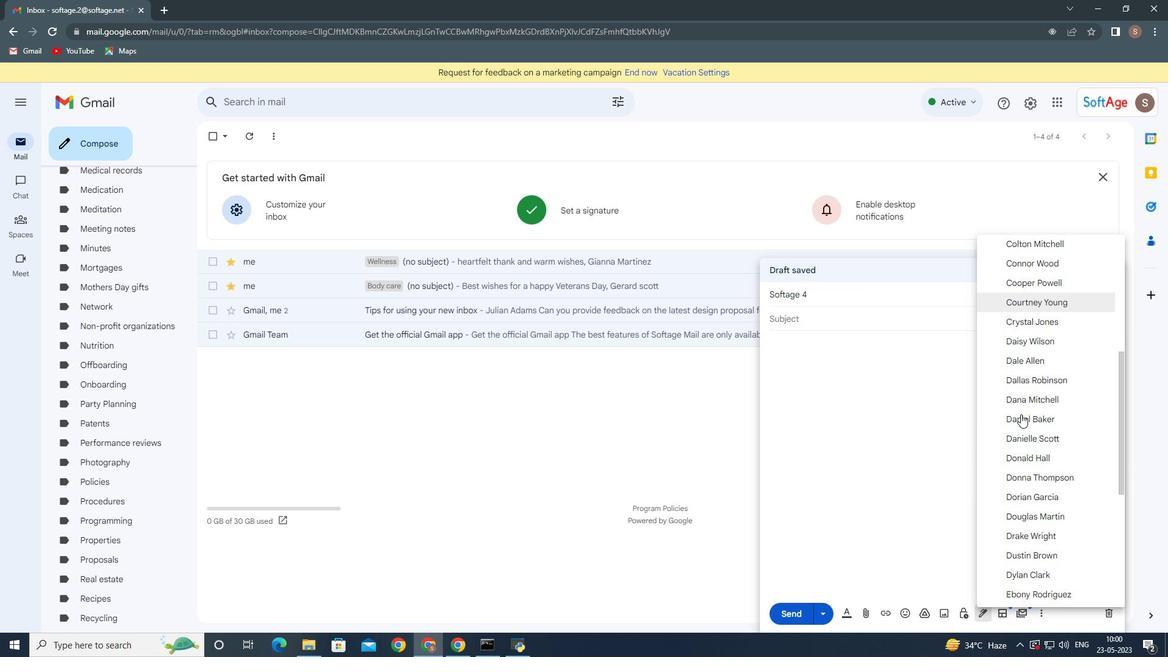 
Action: Mouse scrolled (1021, 413) with delta (0, 0)
Screenshot: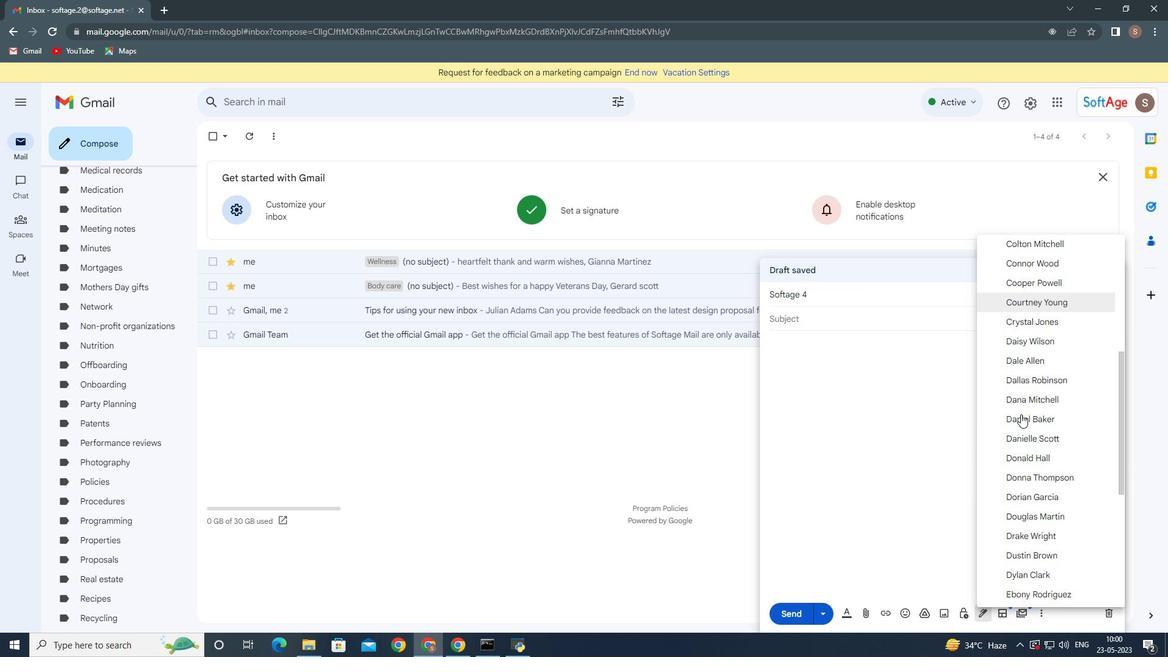 
Action: Mouse moved to (1017, 456)
Screenshot: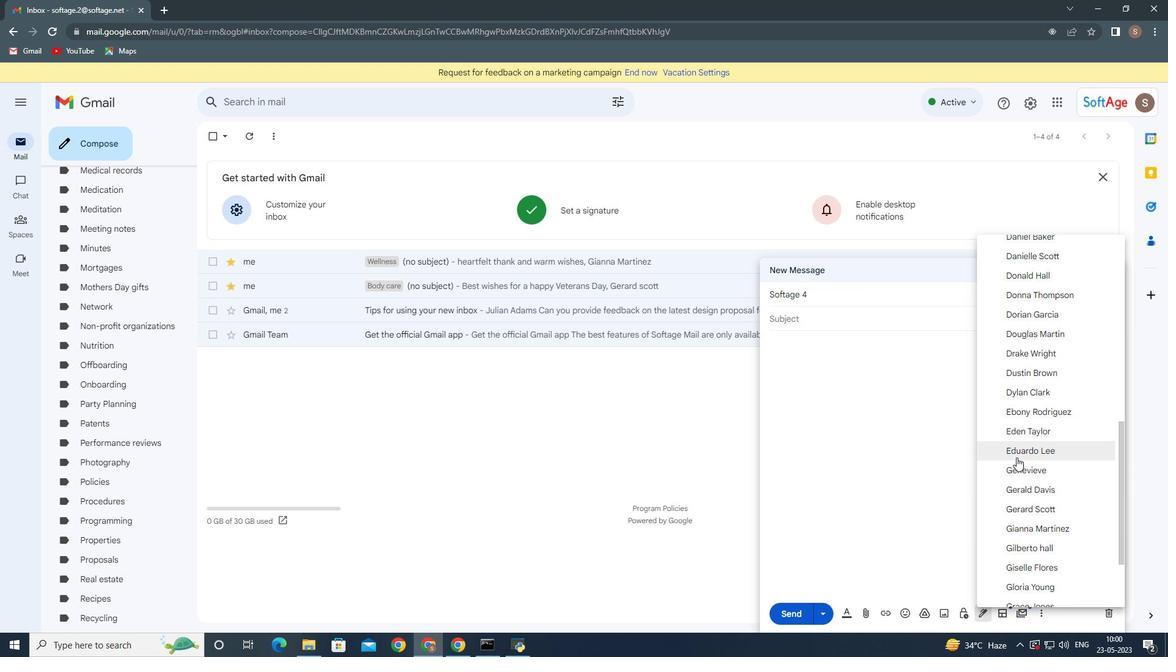 
Action: Mouse pressed left at (1017, 456)
Screenshot: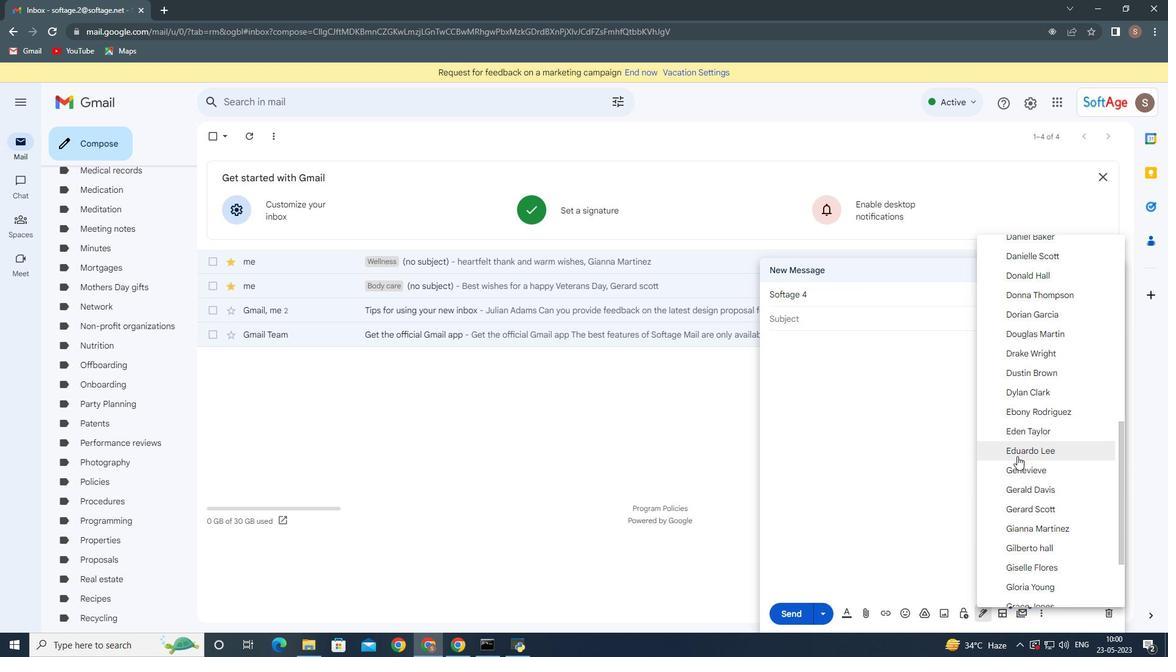 
Action: Mouse moved to (1061, 555)
Screenshot: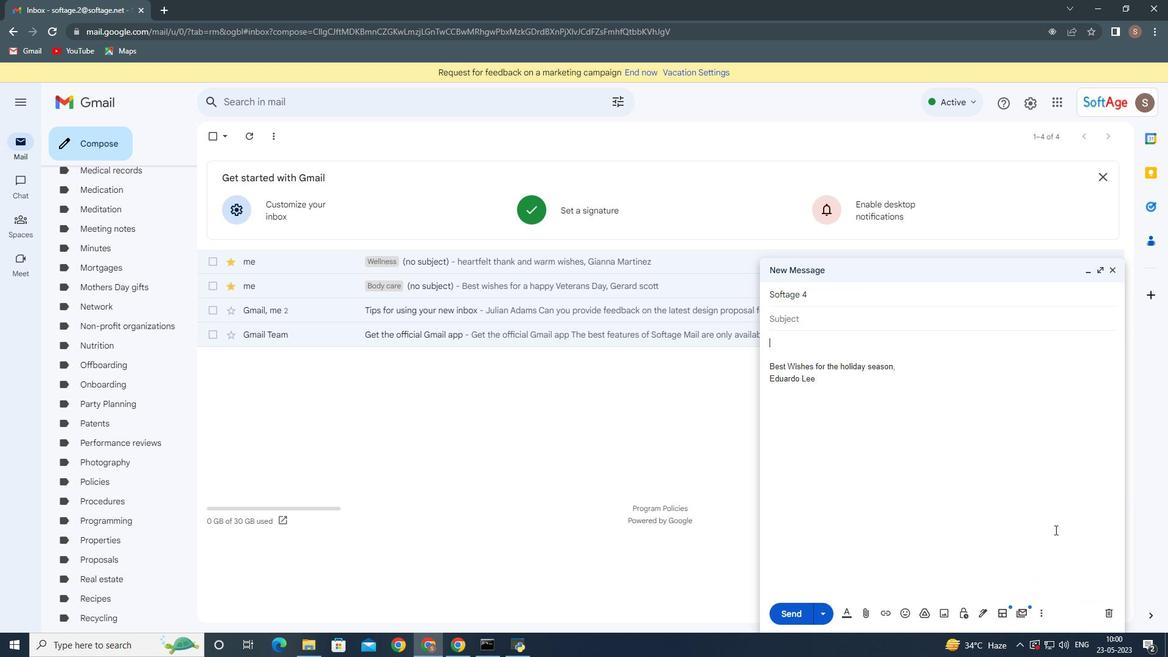 
Action: Mouse scrolled (1061, 555) with delta (0, 0)
Screenshot: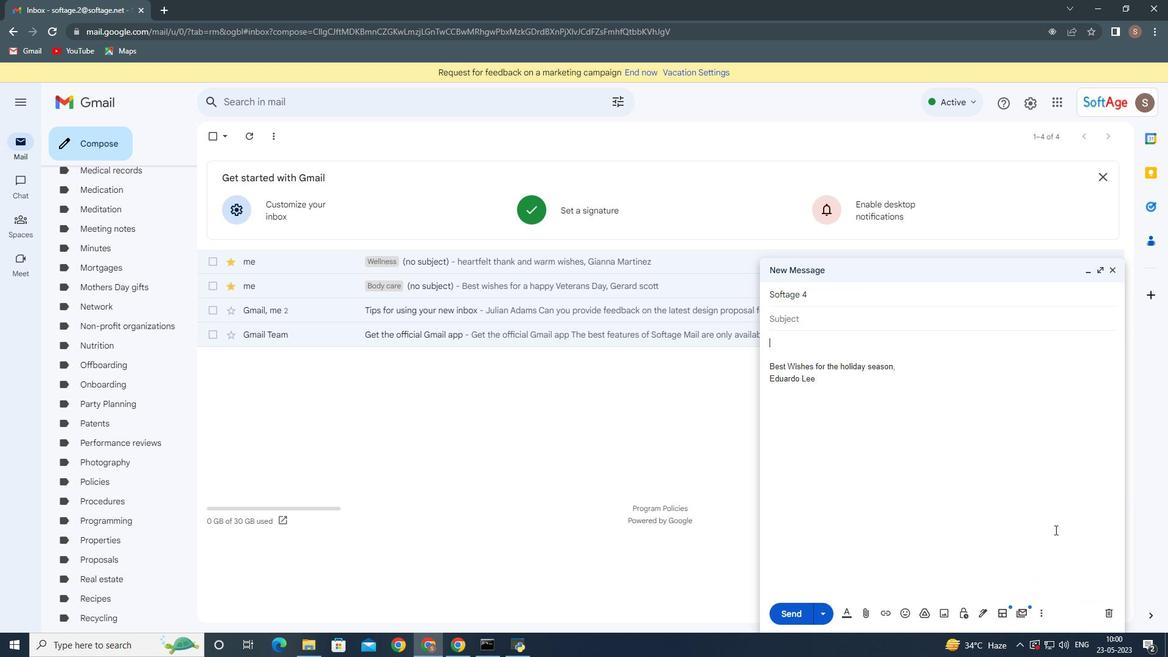 
Action: Mouse moved to (1061, 556)
Screenshot: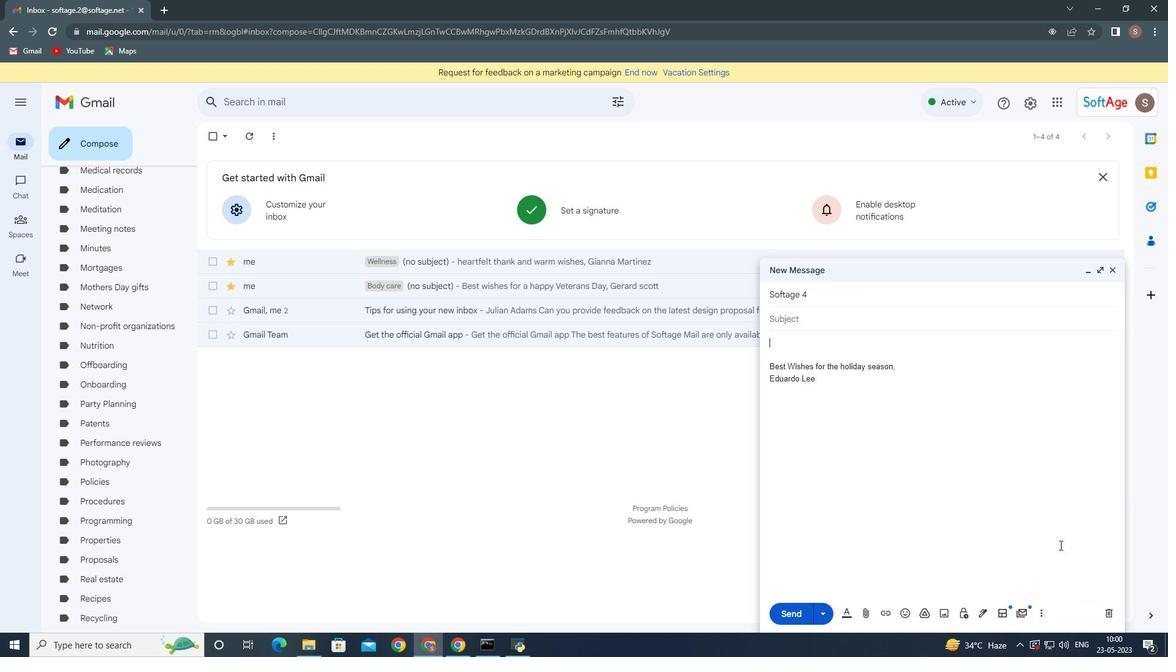 
Action: Mouse scrolled (1061, 556) with delta (0, 0)
Screenshot: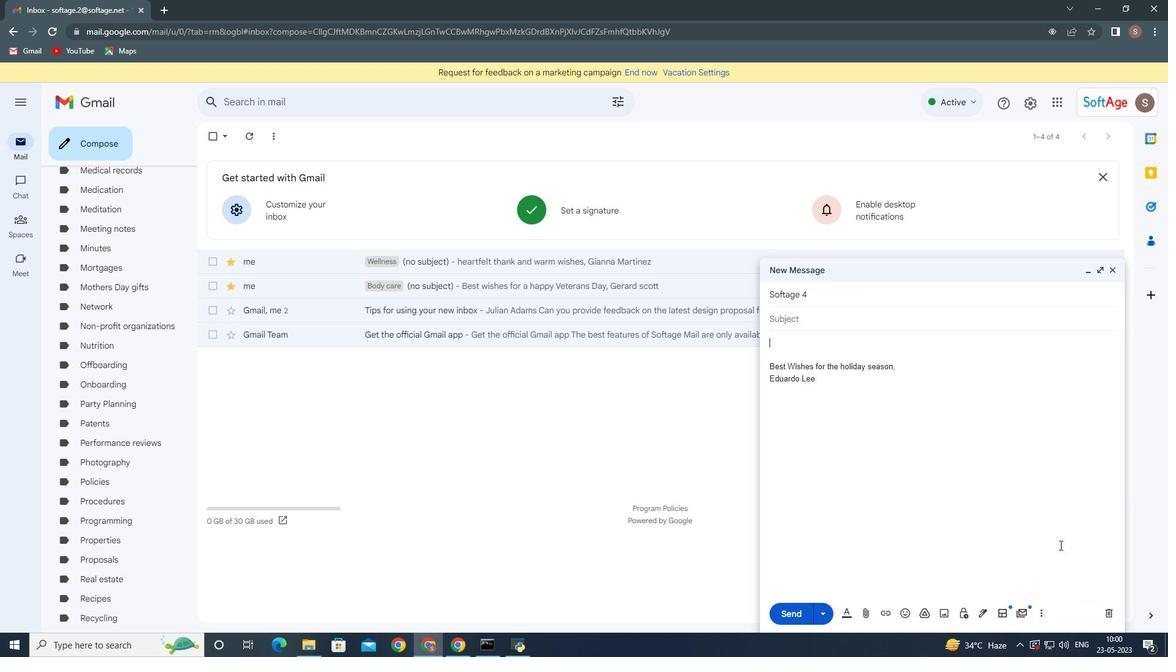 
Action: Mouse moved to (1061, 557)
Screenshot: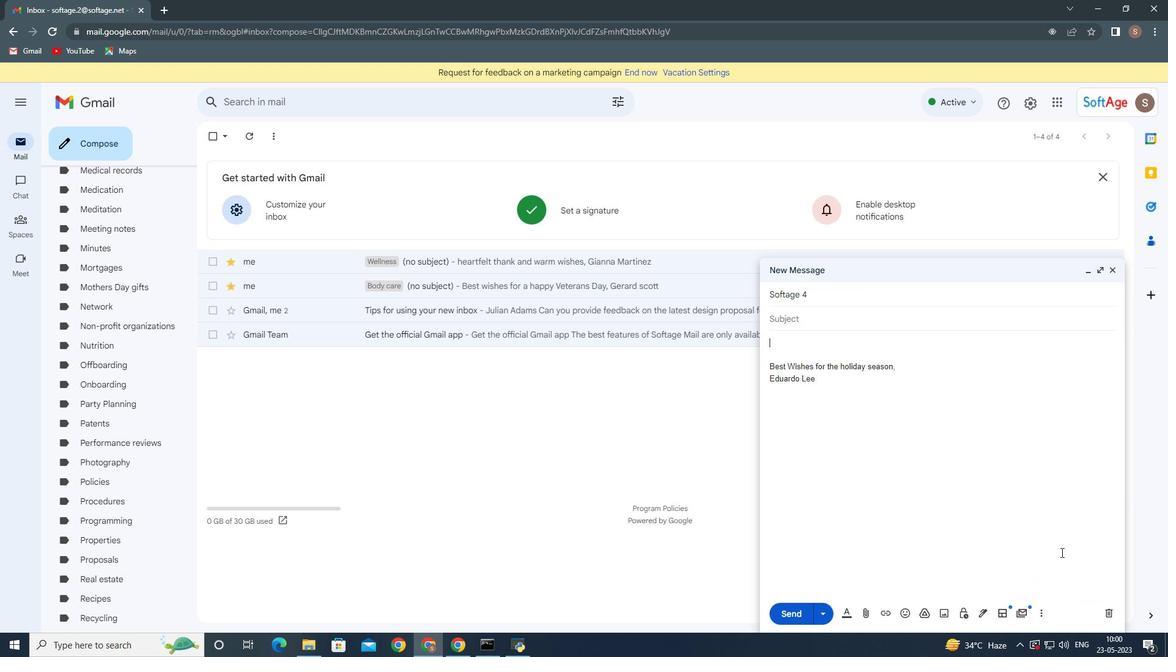 
Action: Mouse scrolled (1061, 556) with delta (0, 0)
Screenshot: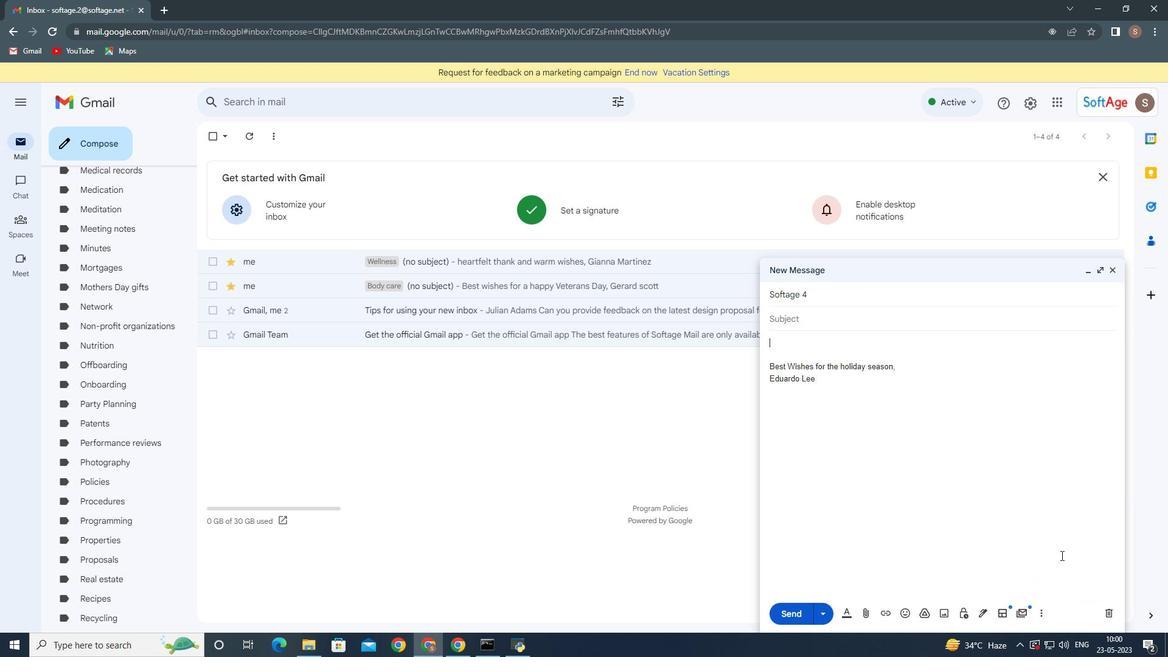 
Action: Mouse moved to (1038, 613)
Screenshot: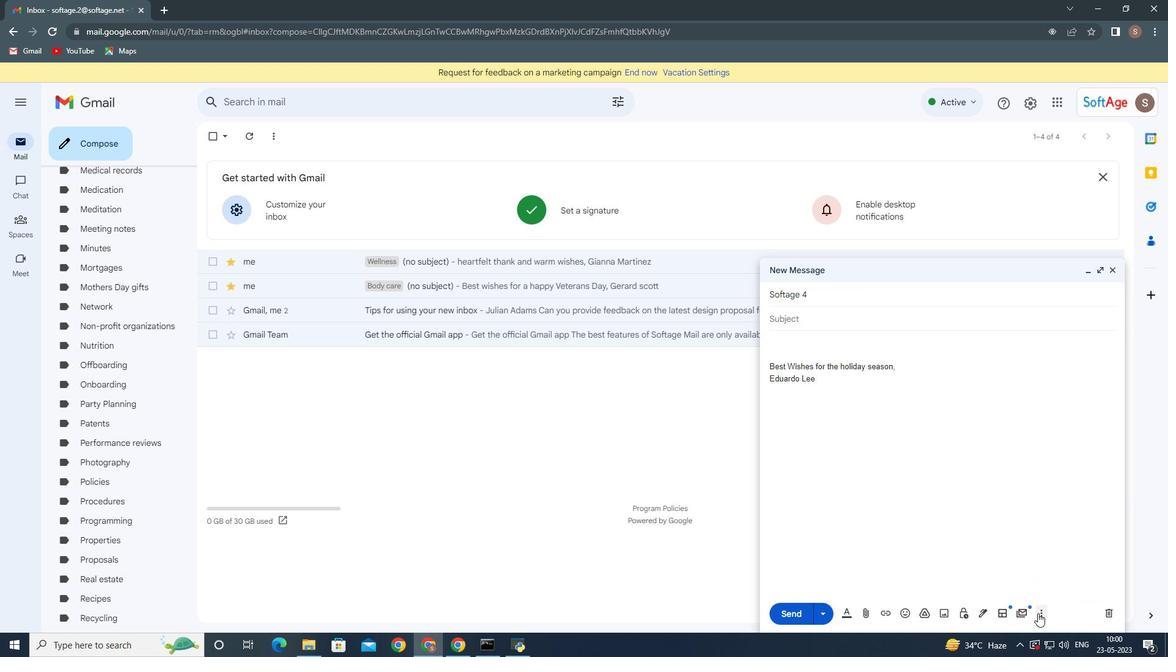 
Action: Mouse pressed left at (1038, 613)
Screenshot: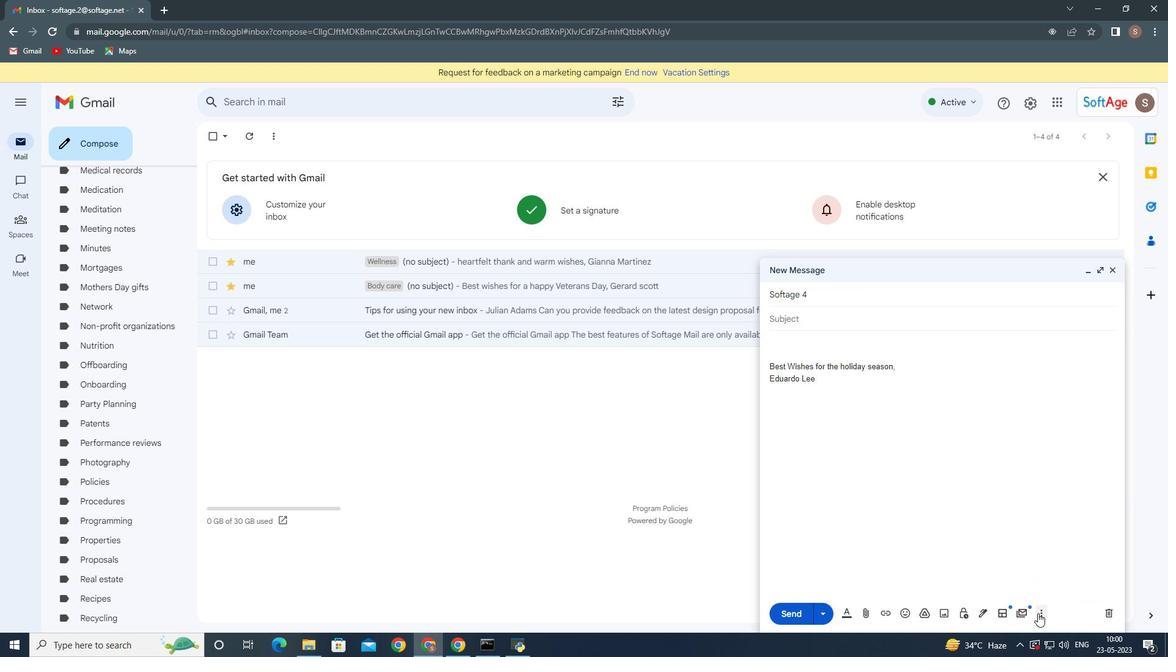 
Action: Mouse moved to (942, 499)
Screenshot: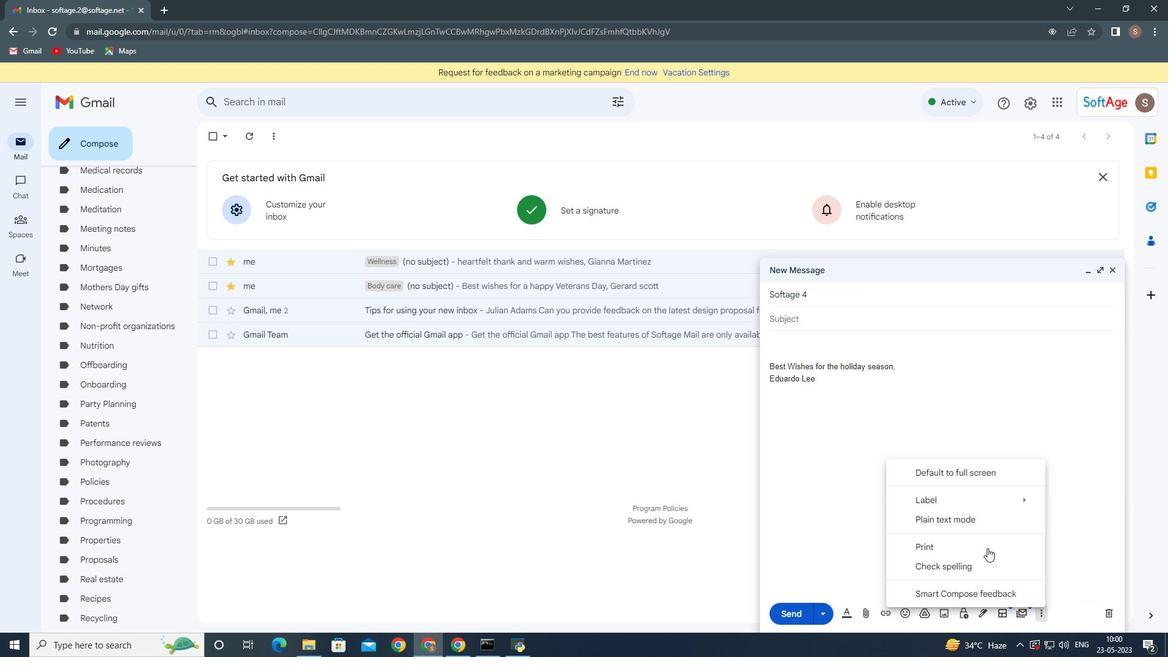 
Action: Mouse pressed left at (942, 499)
Screenshot: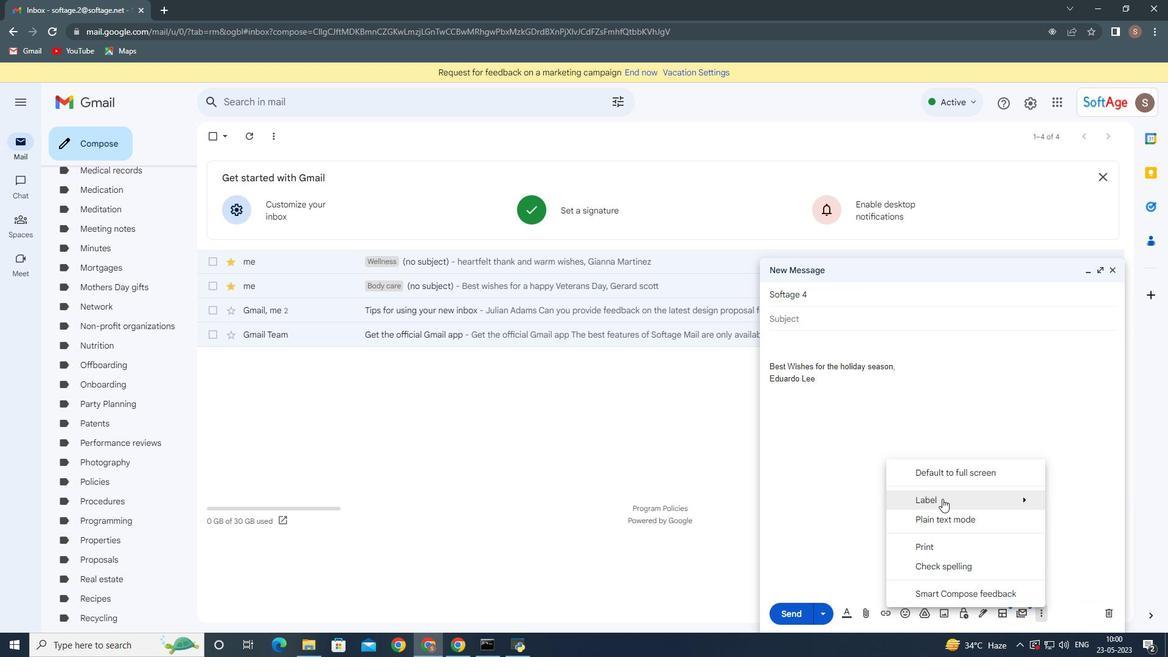 
Action: Mouse moved to (731, 478)
Screenshot: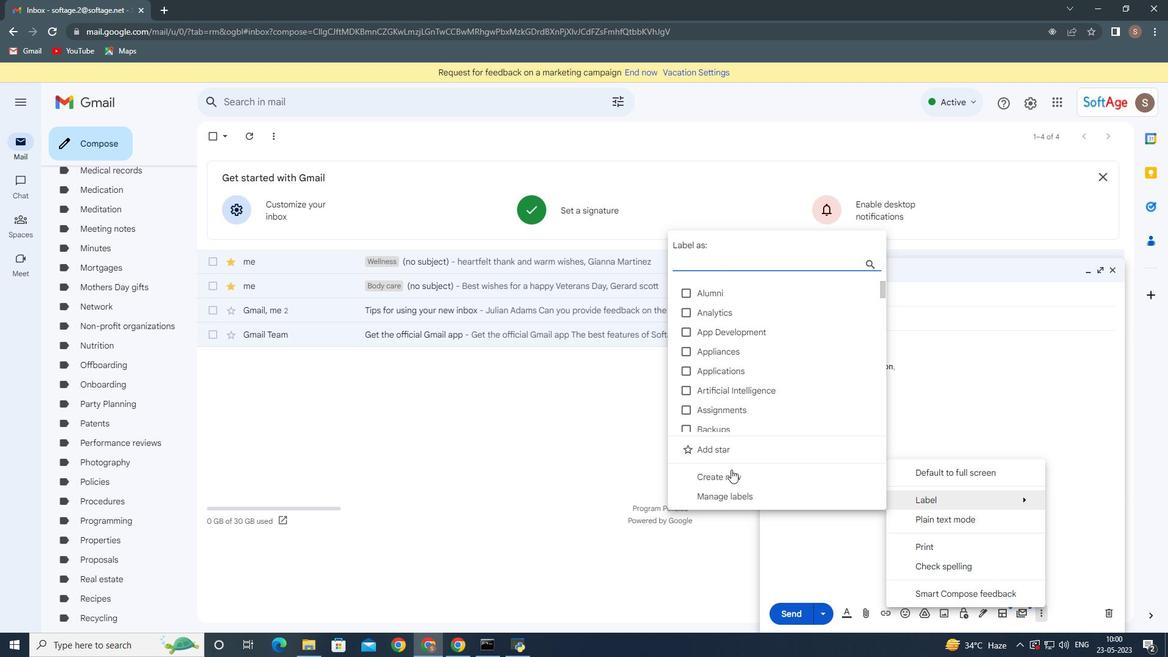 
Action: Mouse pressed left at (731, 478)
Screenshot: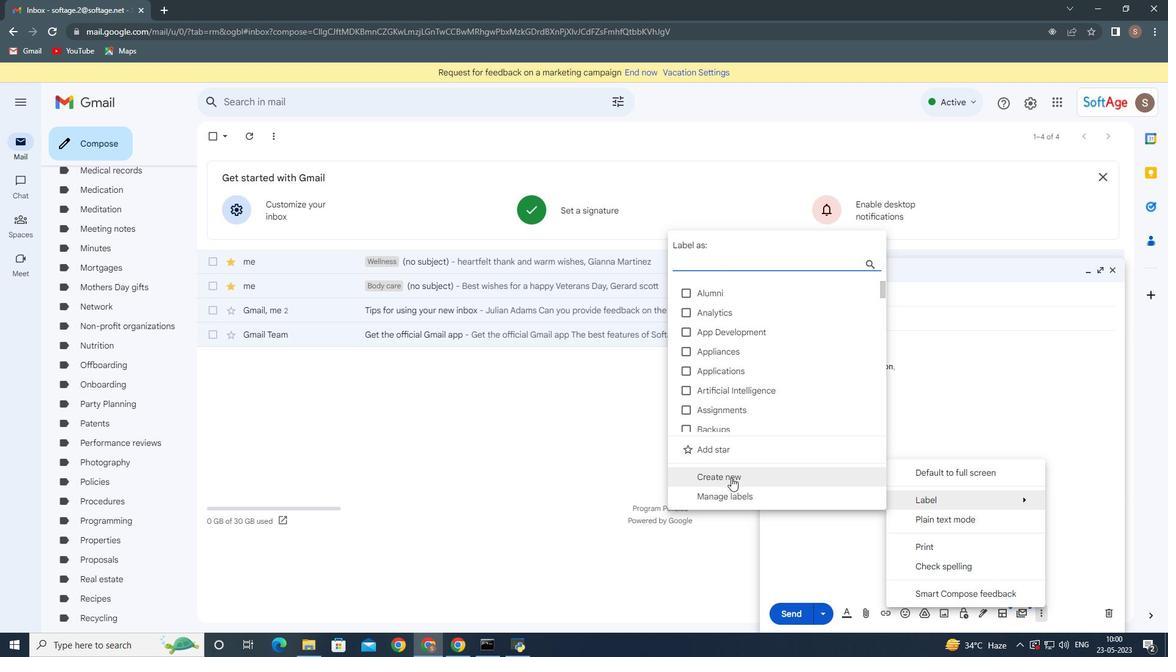 
Action: Mouse moved to (731, 475)
Screenshot: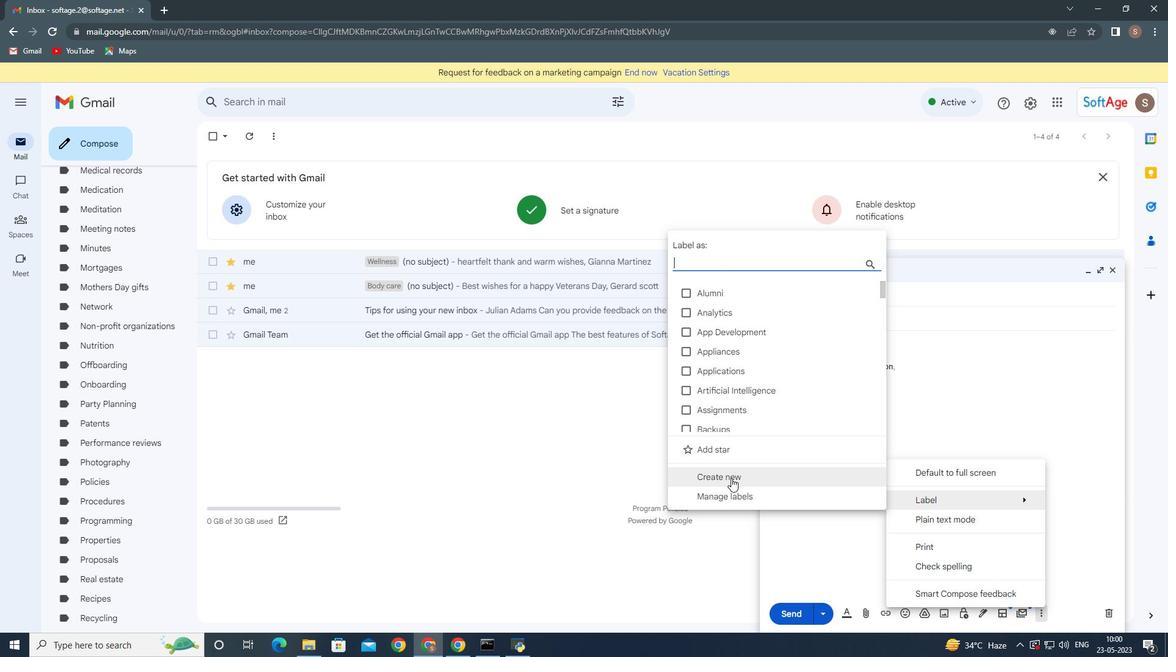 
Action: Key pressed <Key.shift>Maps
Screenshot: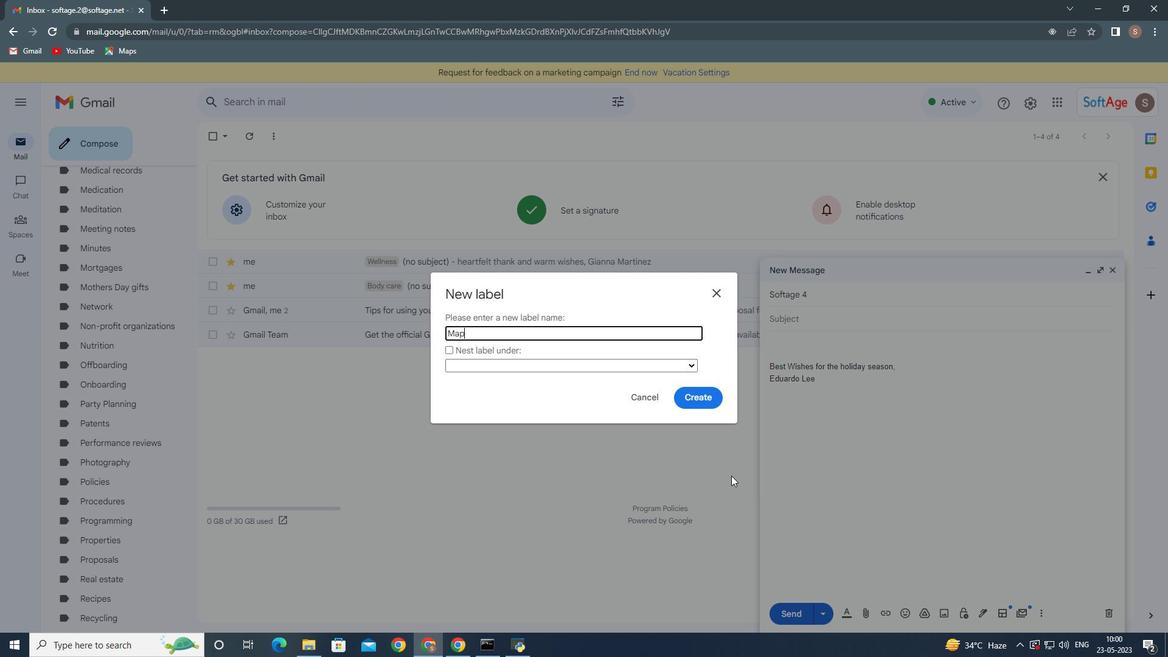 
Action: Mouse moved to (698, 401)
Screenshot: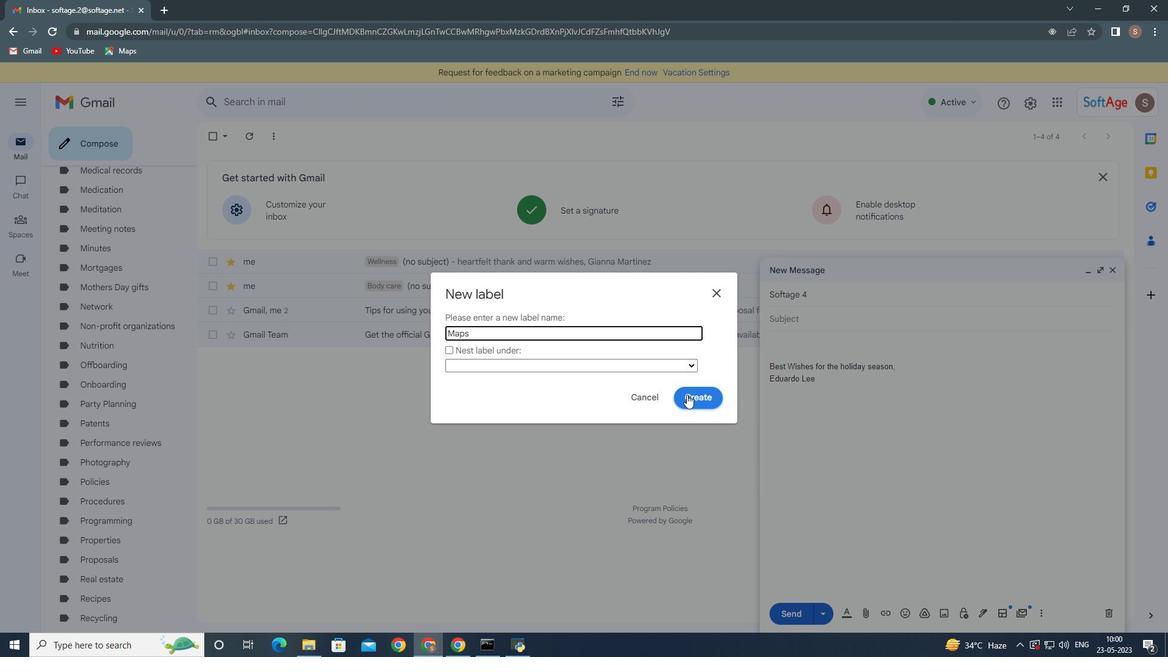 
Action: Mouse pressed left at (698, 401)
Screenshot: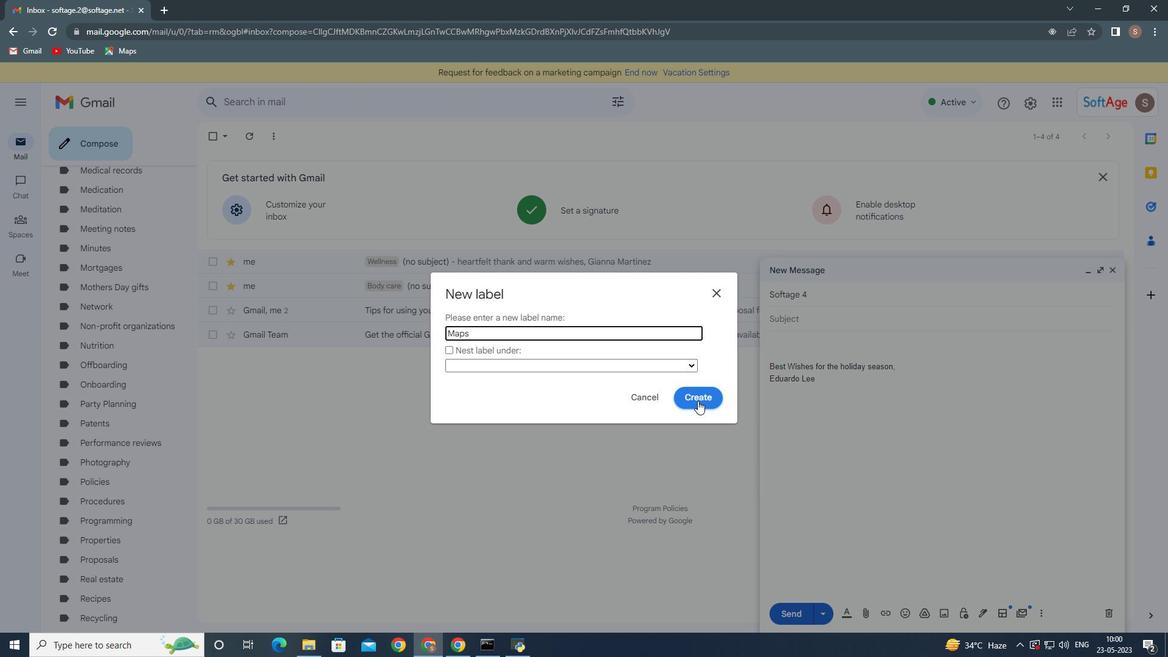 
Action: Mouse moved to (698, 401)
Screenshot: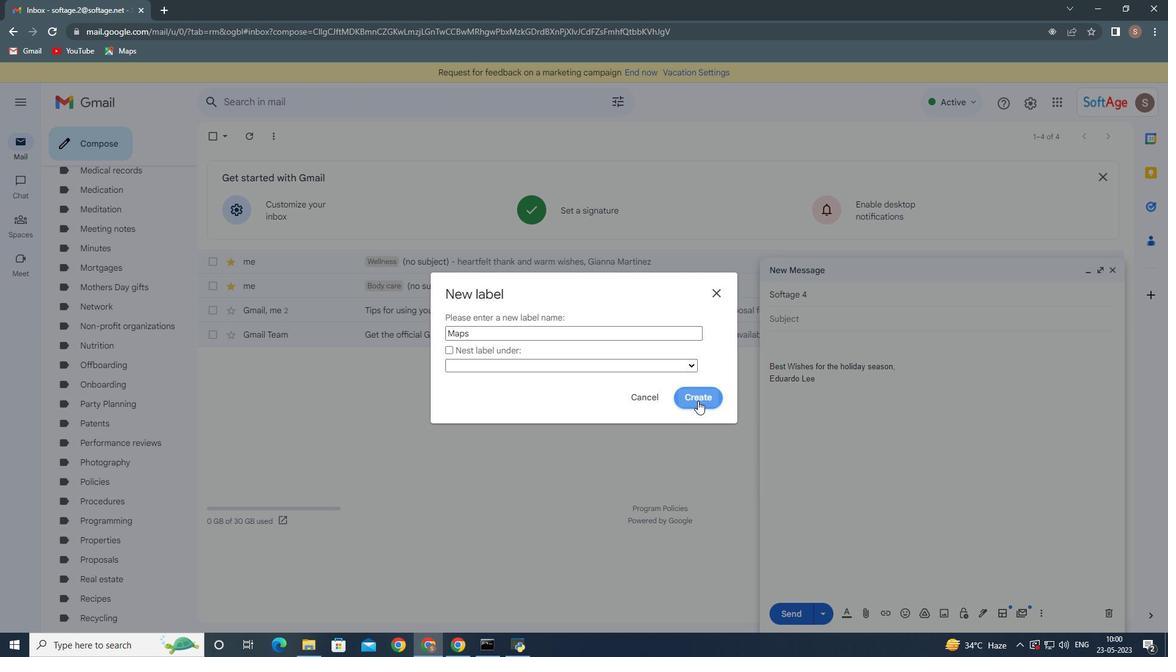 
